 Task: Find connections with filter location Llallagua with filter topic #LetsWork with filter profile language English with filter current company Blue Yonder with filter school CENTRAL UNIVERSITY OF JAMMU with filter industry Metalworking Machinery Manufacturing with filter service category Digital Marketing with filter keywords title Civil Engineer
Action: Mouse moved to (653, 96)
Screenshot: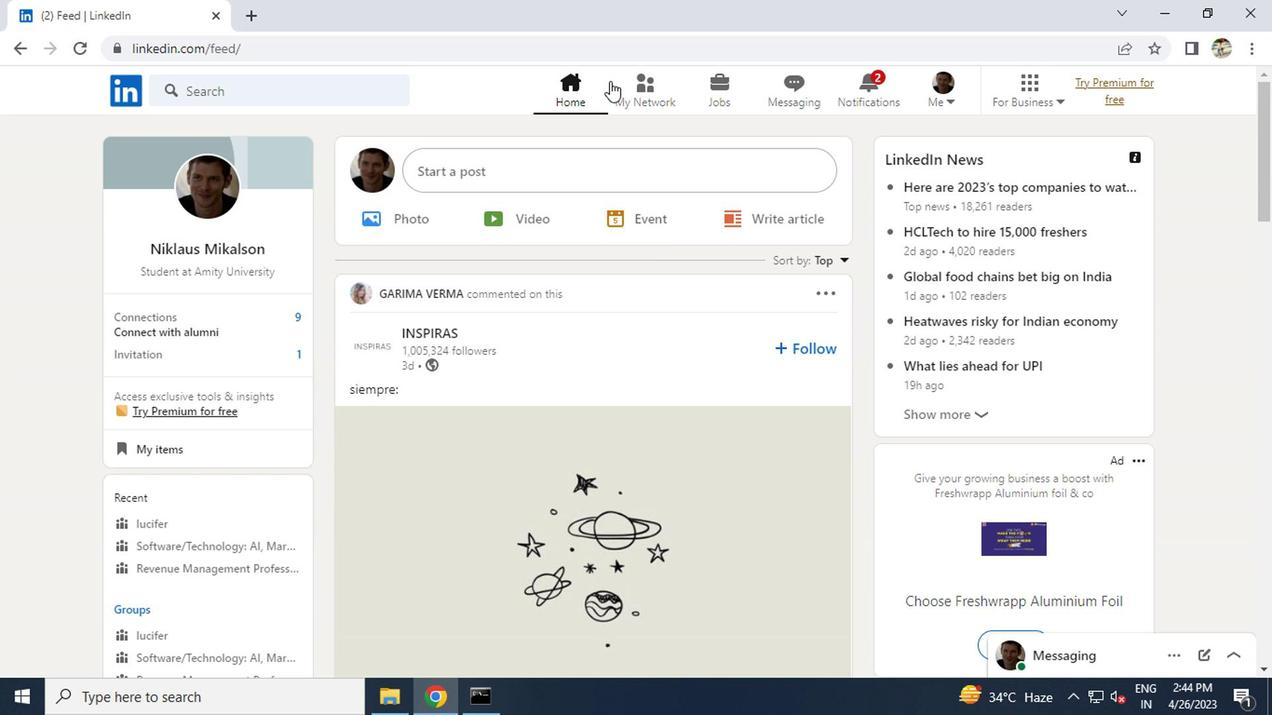 
Action: Mouse pressed left at (653, 96)
Screenshot: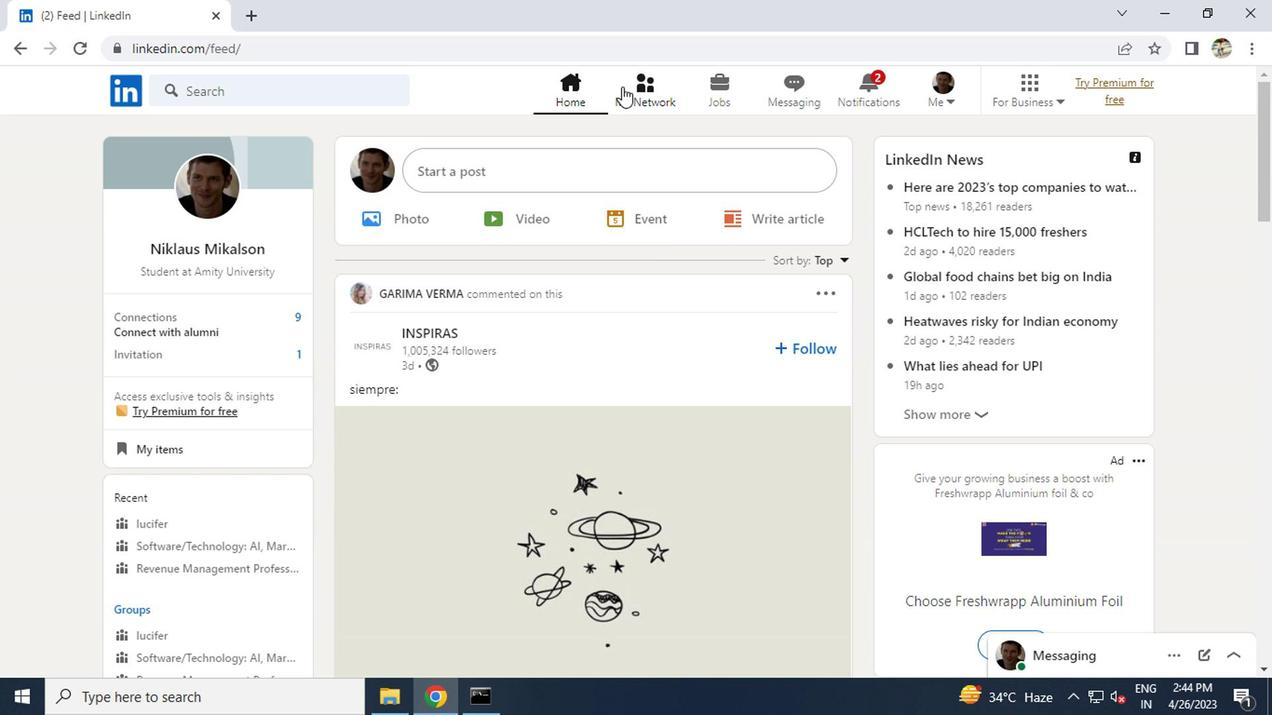 
Action: Mouse moved to (226, 190)
Screenshot: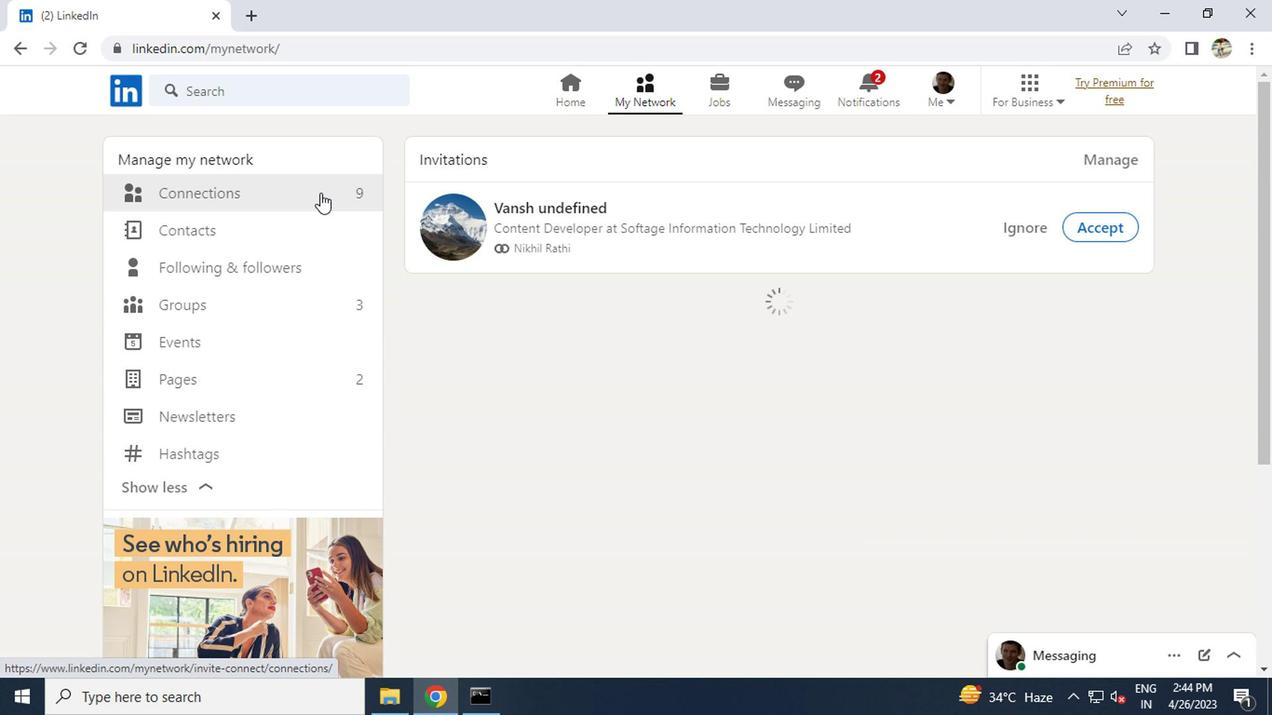 
Action: Mouse pressed left at (226, 190)
Screenshot: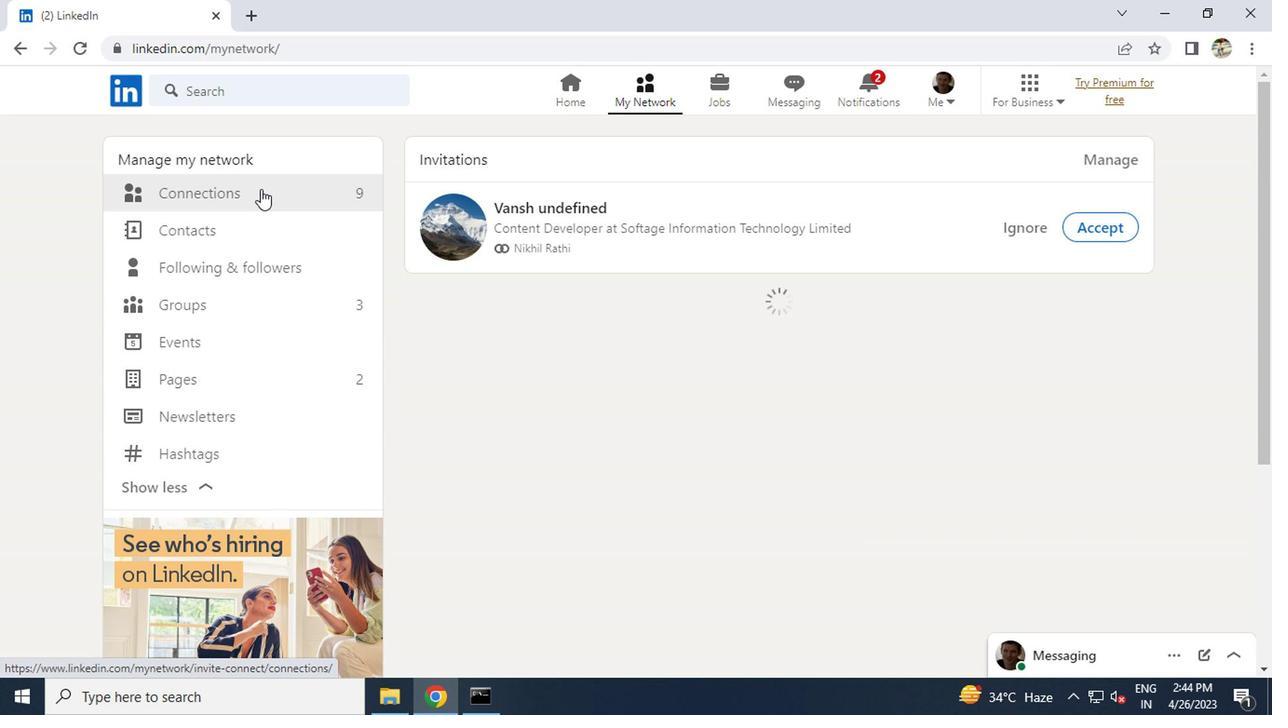 
Action: Mouse moved to (753, 197)
Screenshot: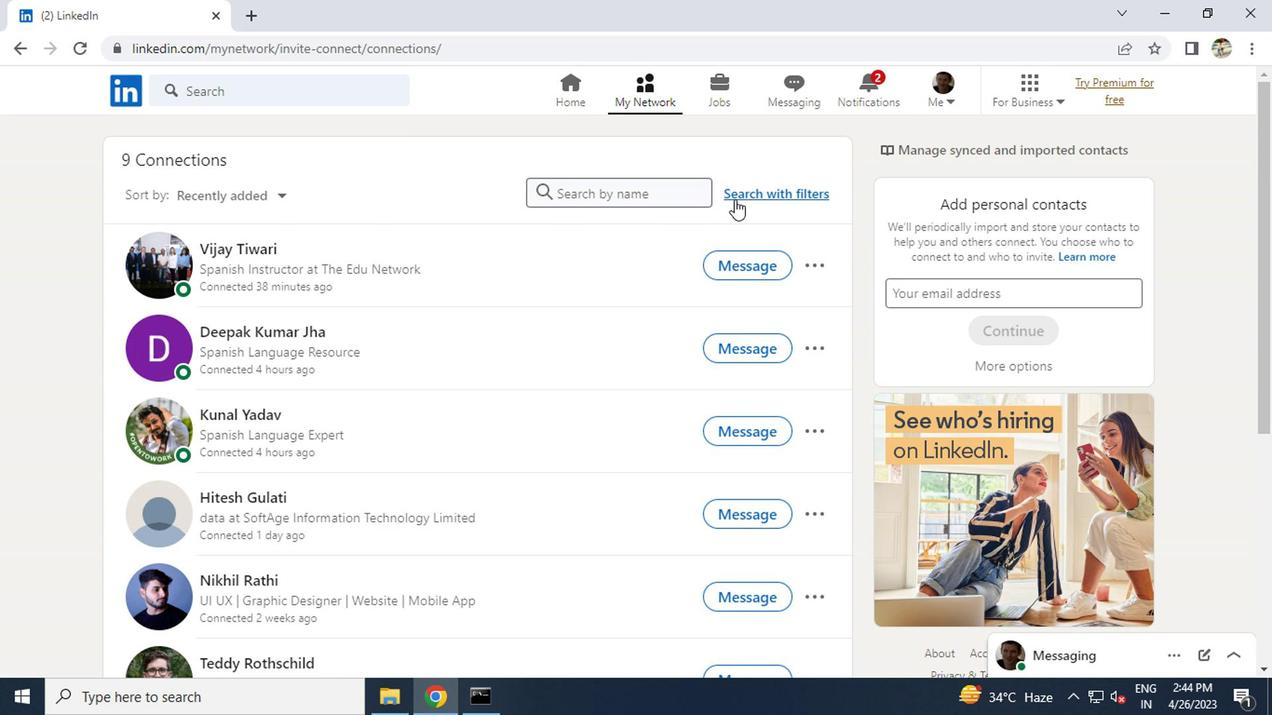 
Action: Mouse pressed left at (753, 197)
Screenshot: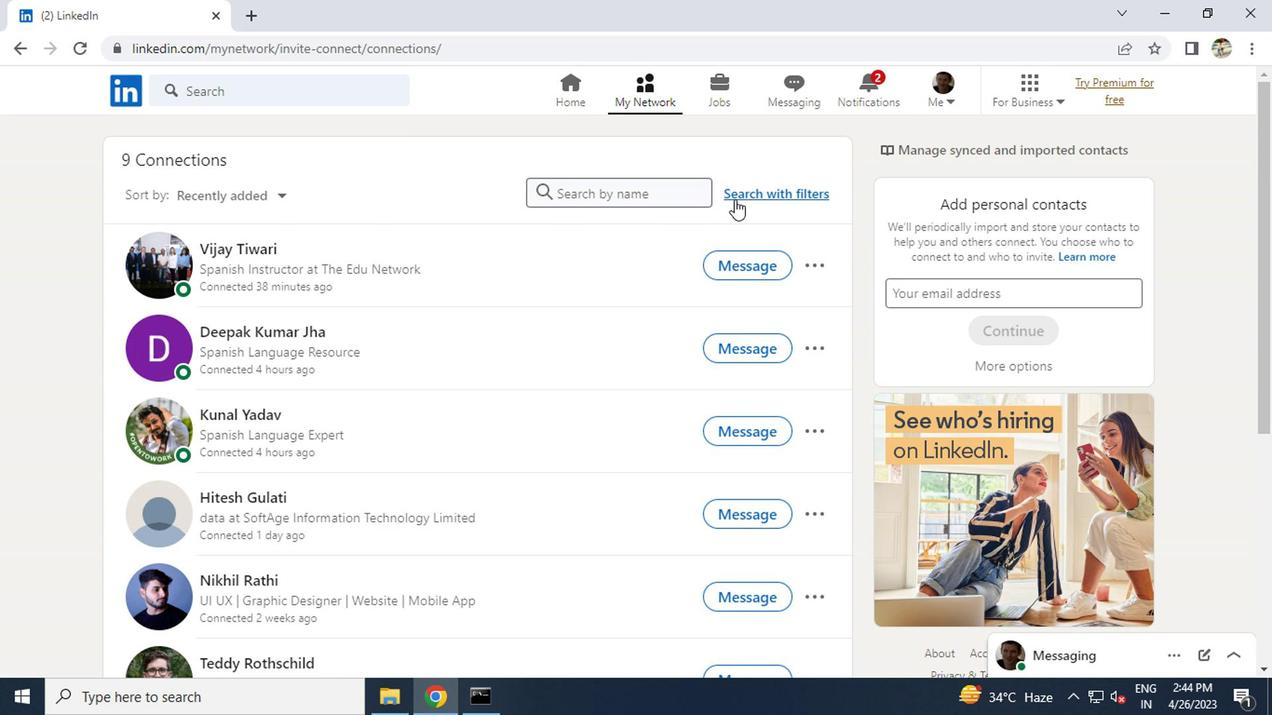 
Action: Mouse moved to (625, 139)
Screenshot: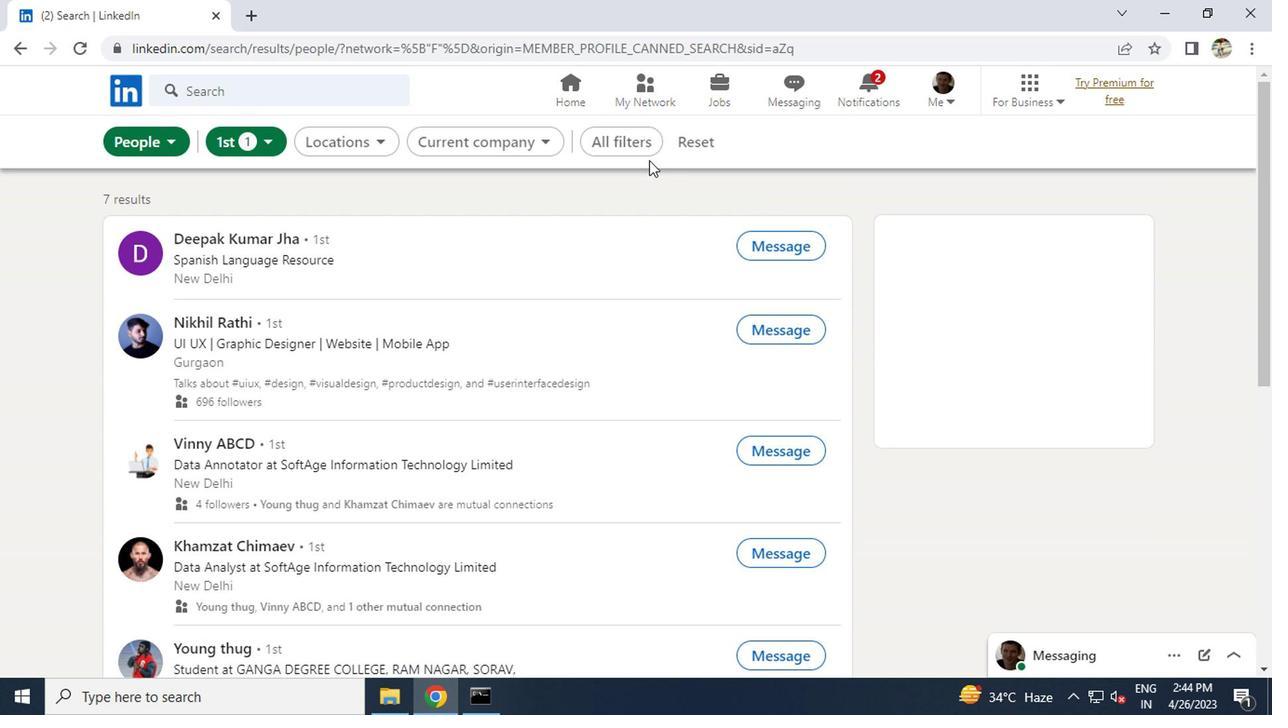
Action: Mouse pressed left at (625, 139)
Screenshot: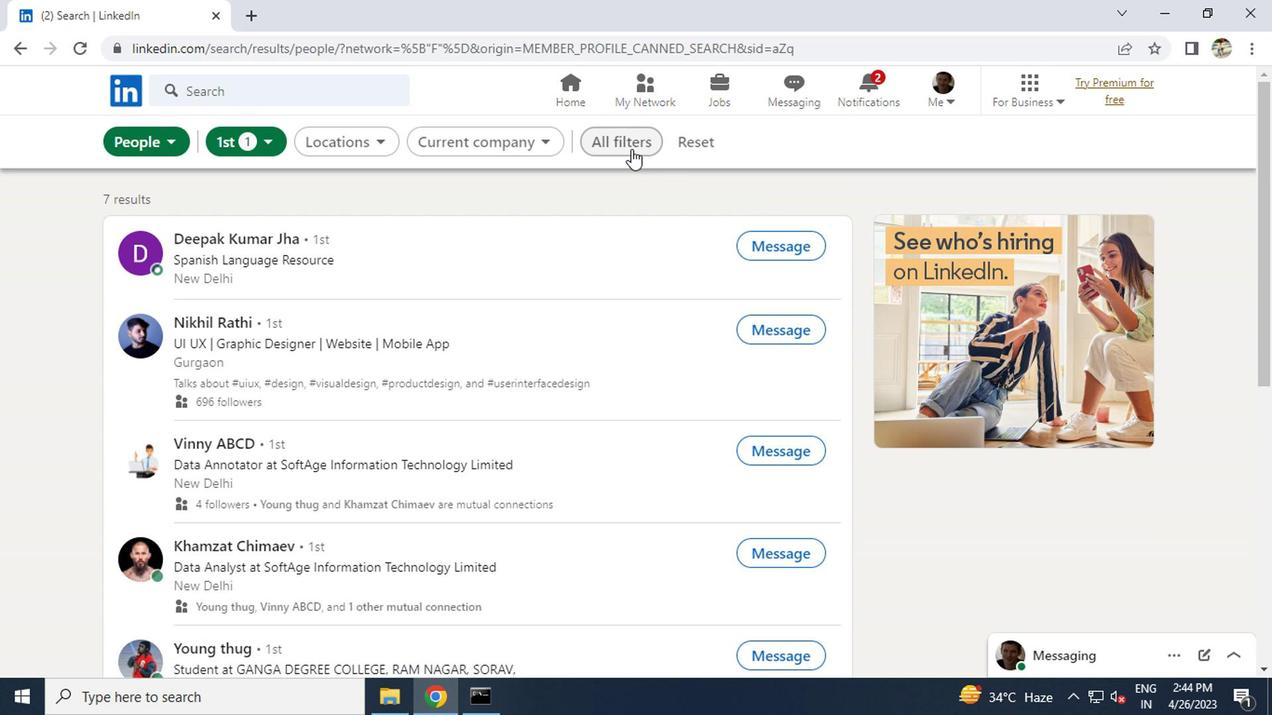 
Action: Mouse moved to (993, 360)
Screenshot: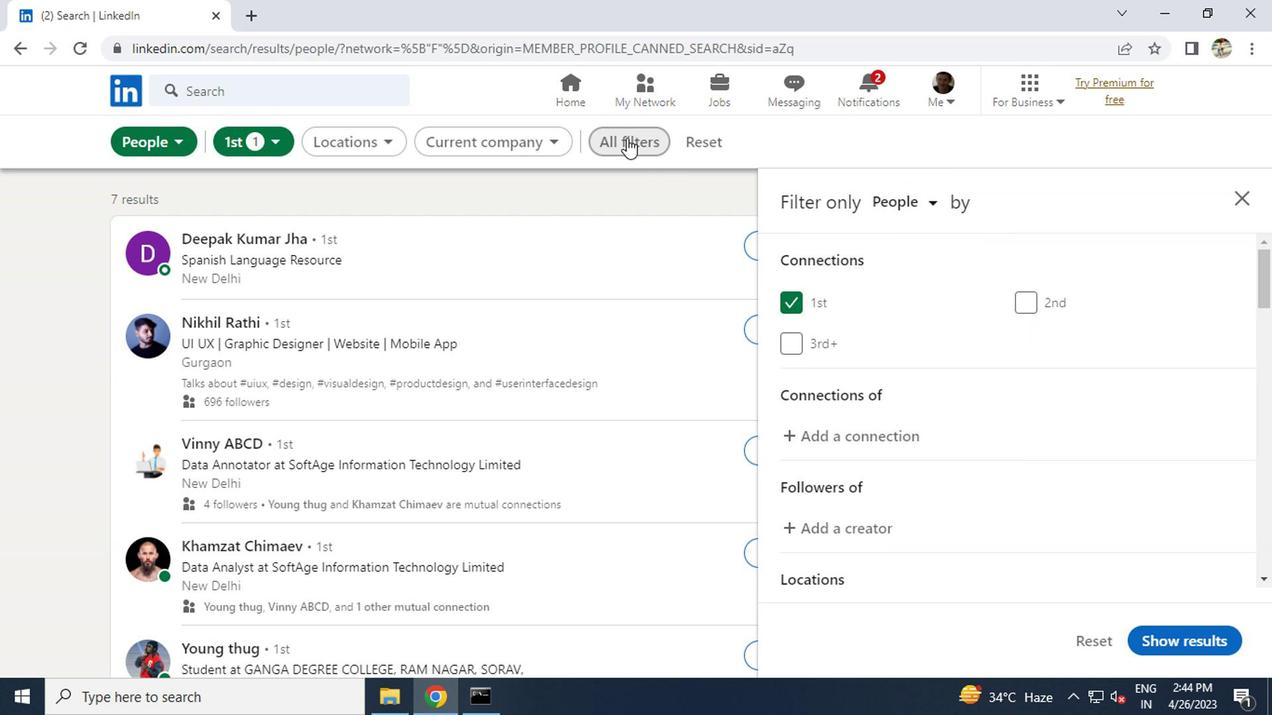 
Action: Mouse scrolled (993, 359) with delta (0, -1)
Screenshot: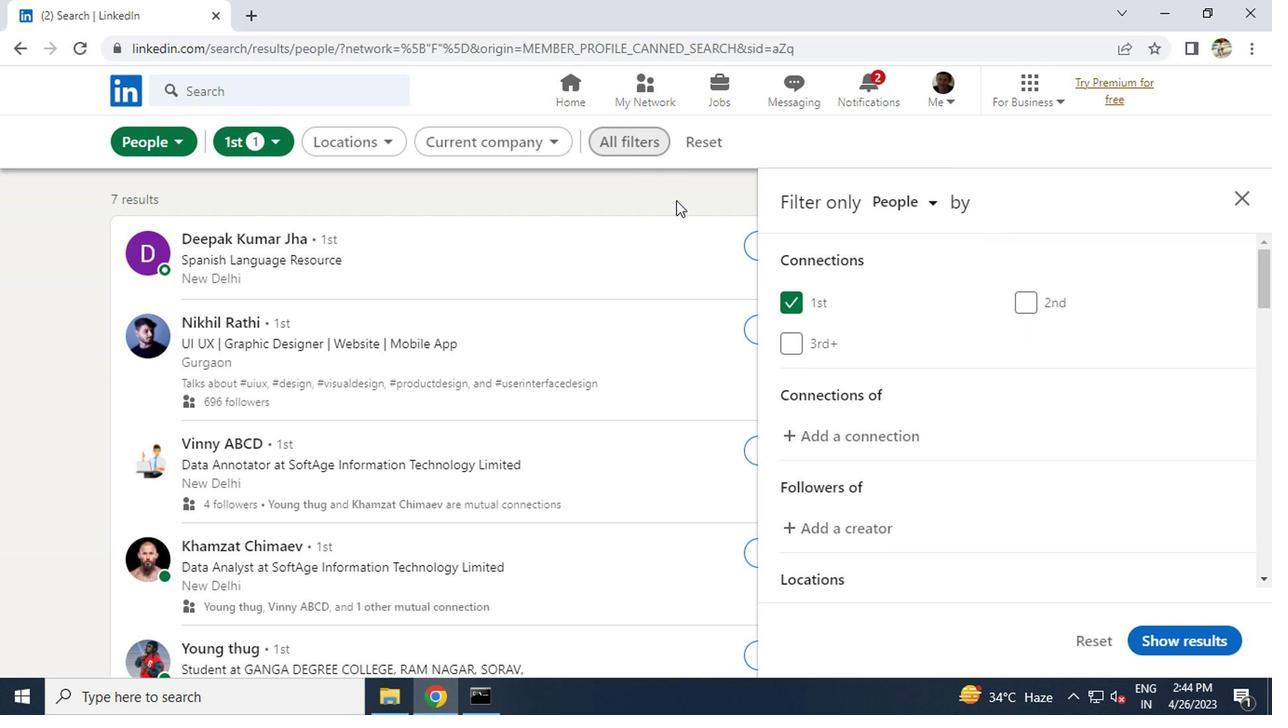 
Action: Mouse scrolled (993, 359) with delta (0, -1)
Screenshot: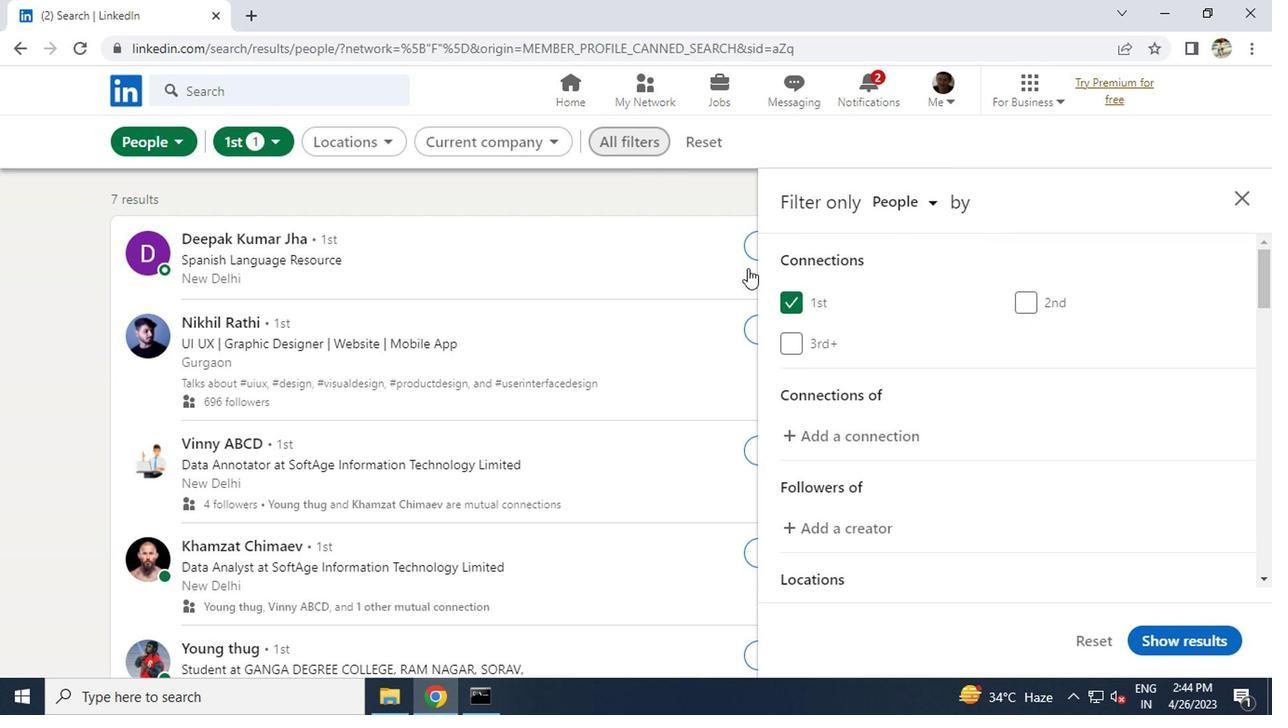 
Action: Mouse scrolled (993, 359) with delta (0, -1)
Screenshot: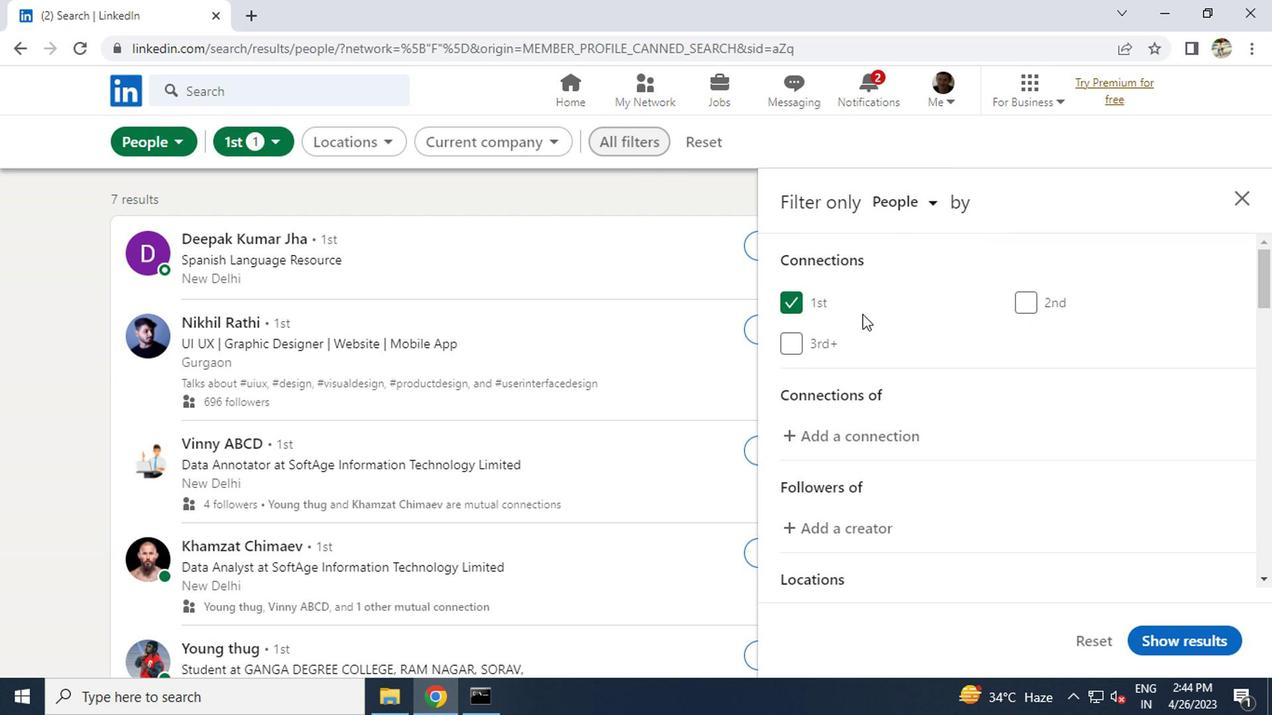 
Action: Mouse moved to (1029, 423)
Screenshot: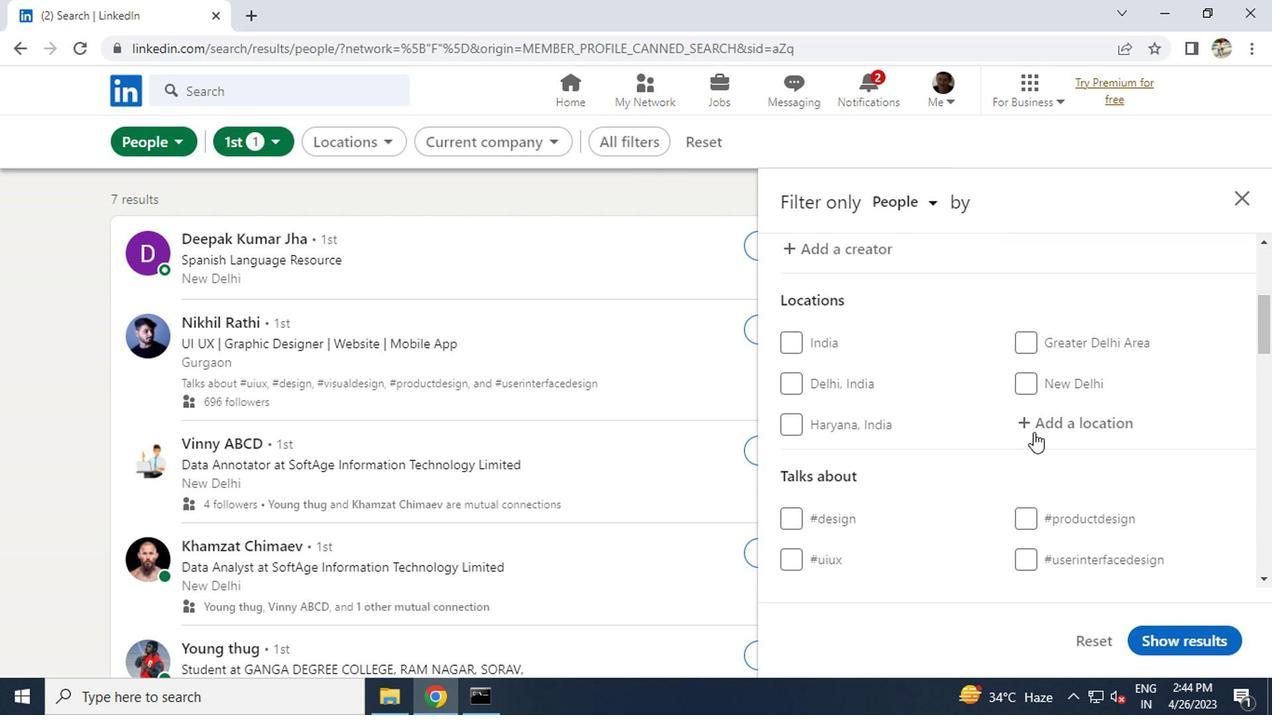 
Action: Mouse pressed left at (1029, 423)
Screenshot: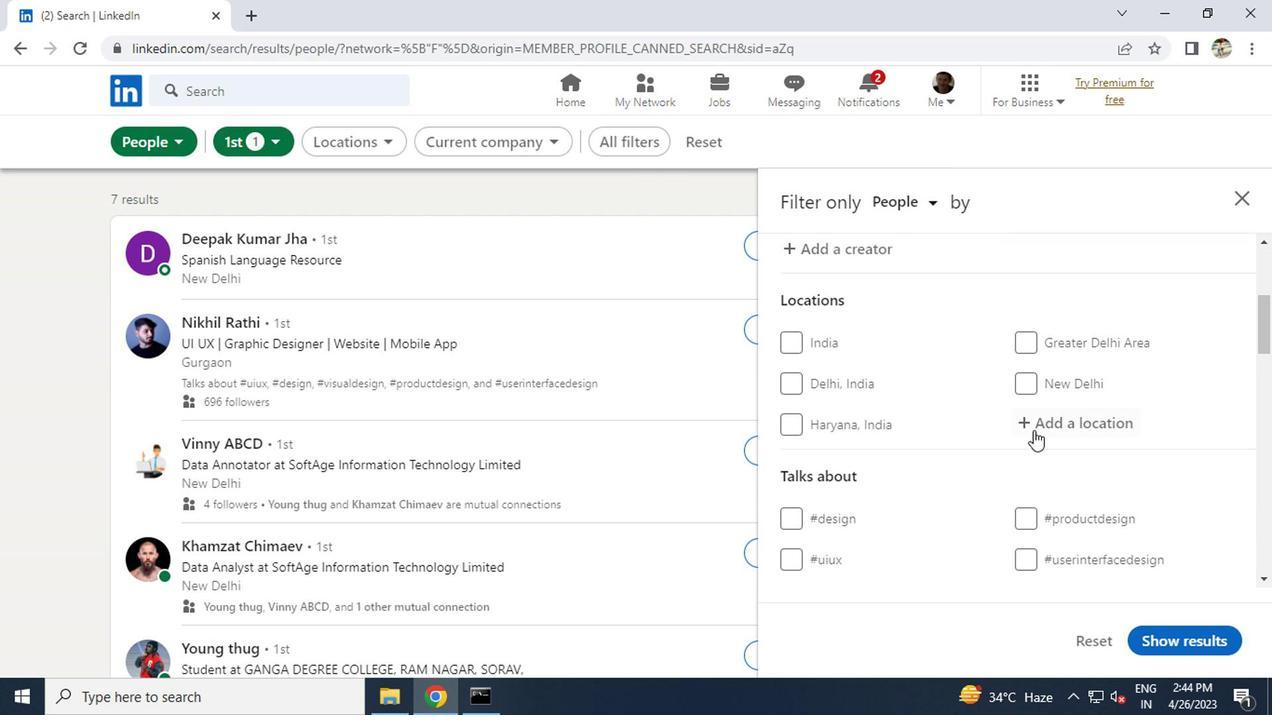 
Action: Key pressed l<Key.caps_lock>lallagua<Key.enter>
Screenshot: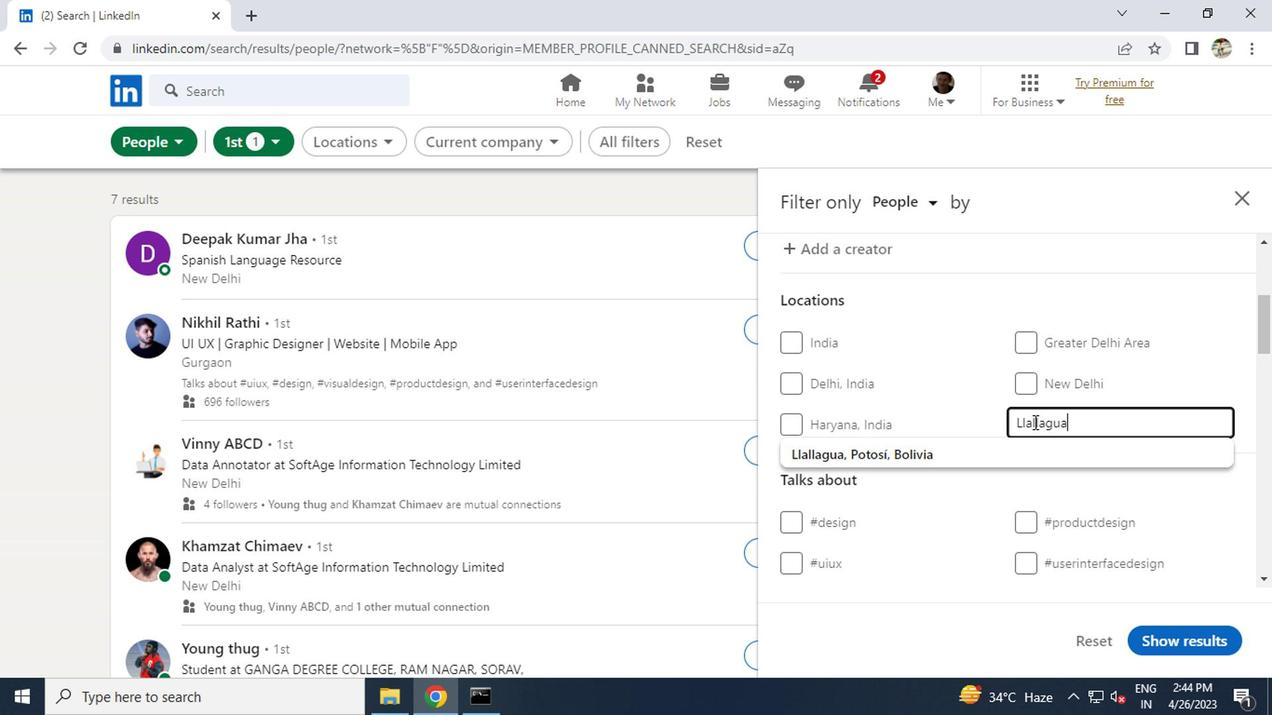 
Action: Mouse scrolled (1029, 422) with delta (0, 0)
Screenshot: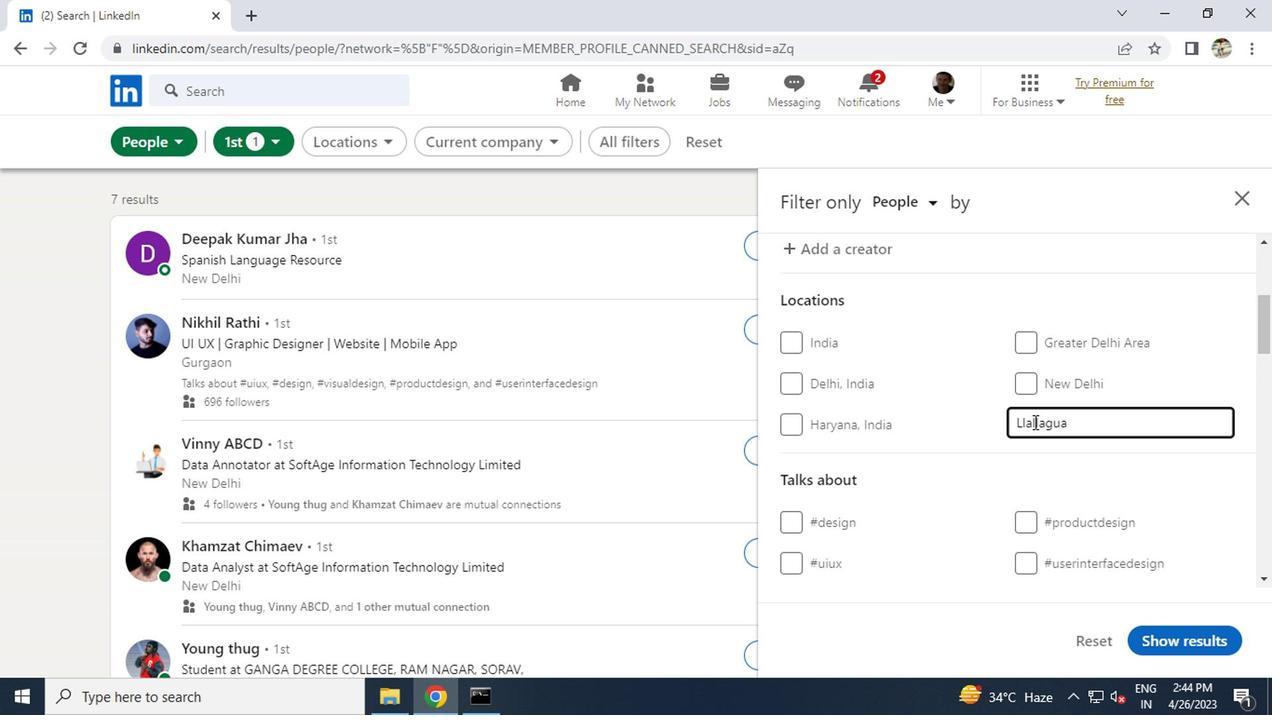 
Action: Mouse scrolled (1029, 422) with delta (0, 0)
Screenshot: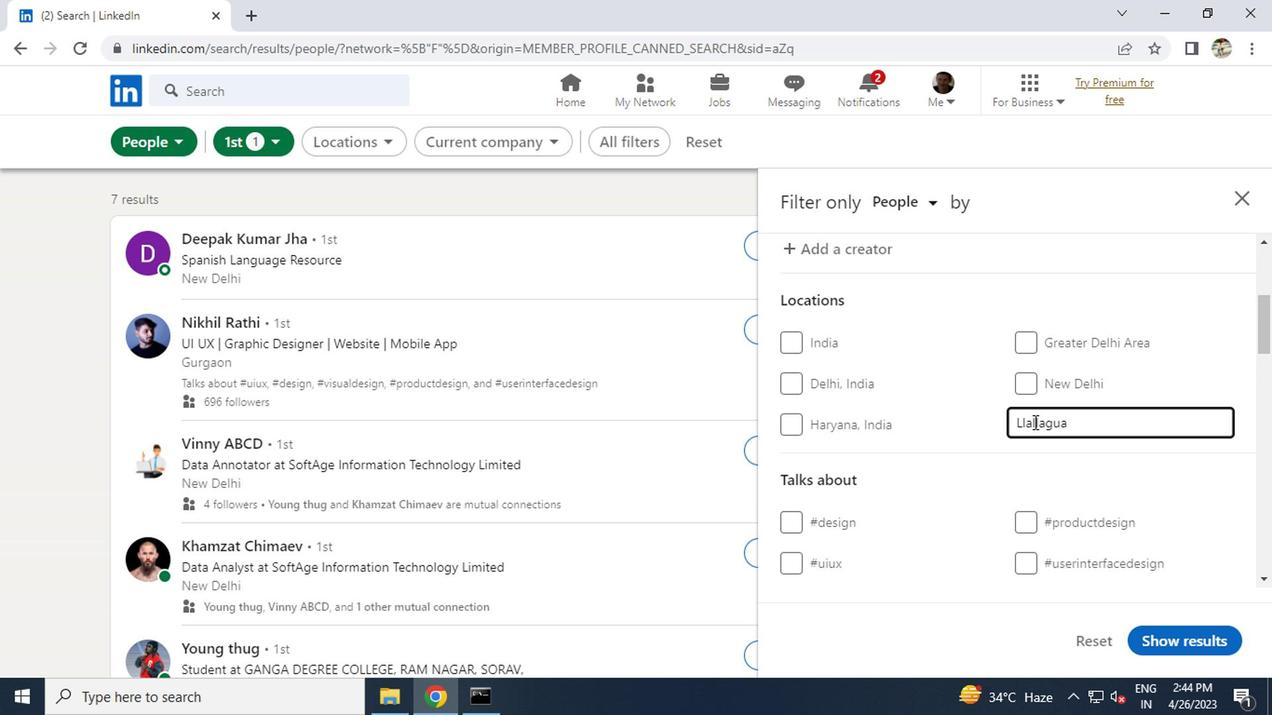 
Action: Mouse moved to (1039, 420)
Screenshot: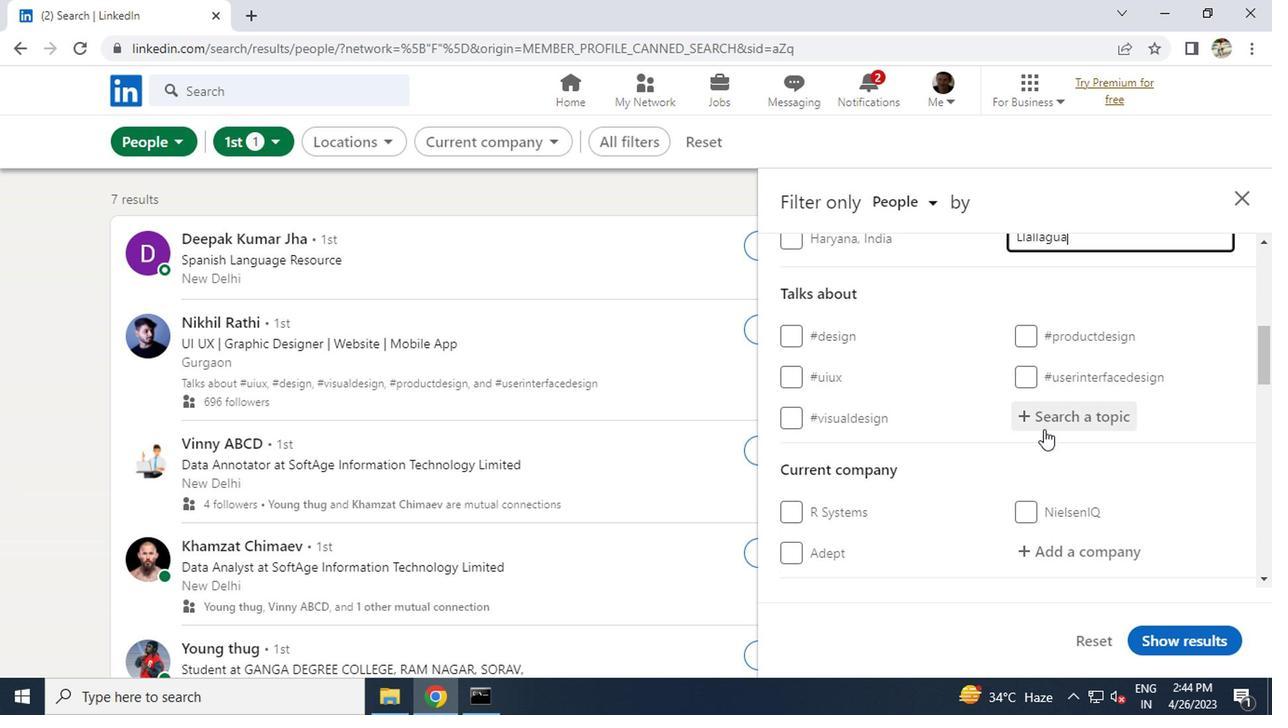 
Action: Mouse pressed left at (1039, 420)
Screenshot: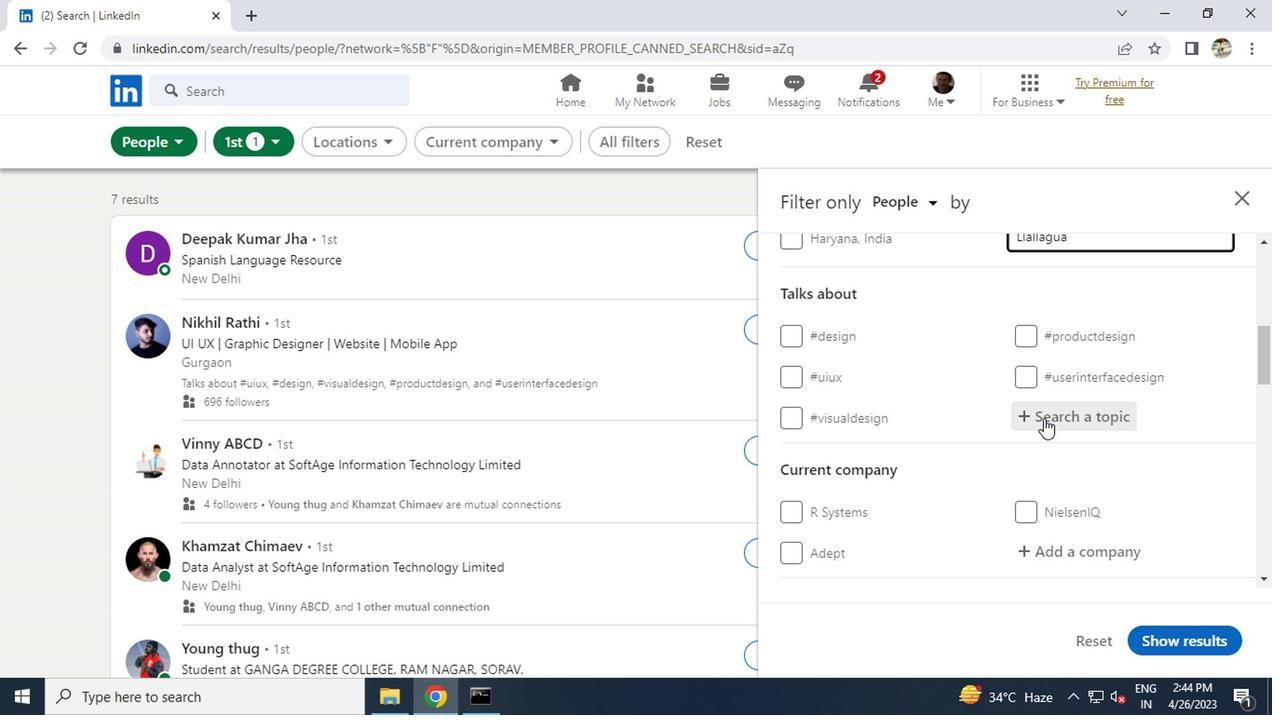 
Action: Key pressed <Key.caps_lock><Key.shift>#L<Key.caps_lock>ETSWORK<Key.enter>
Screenshot: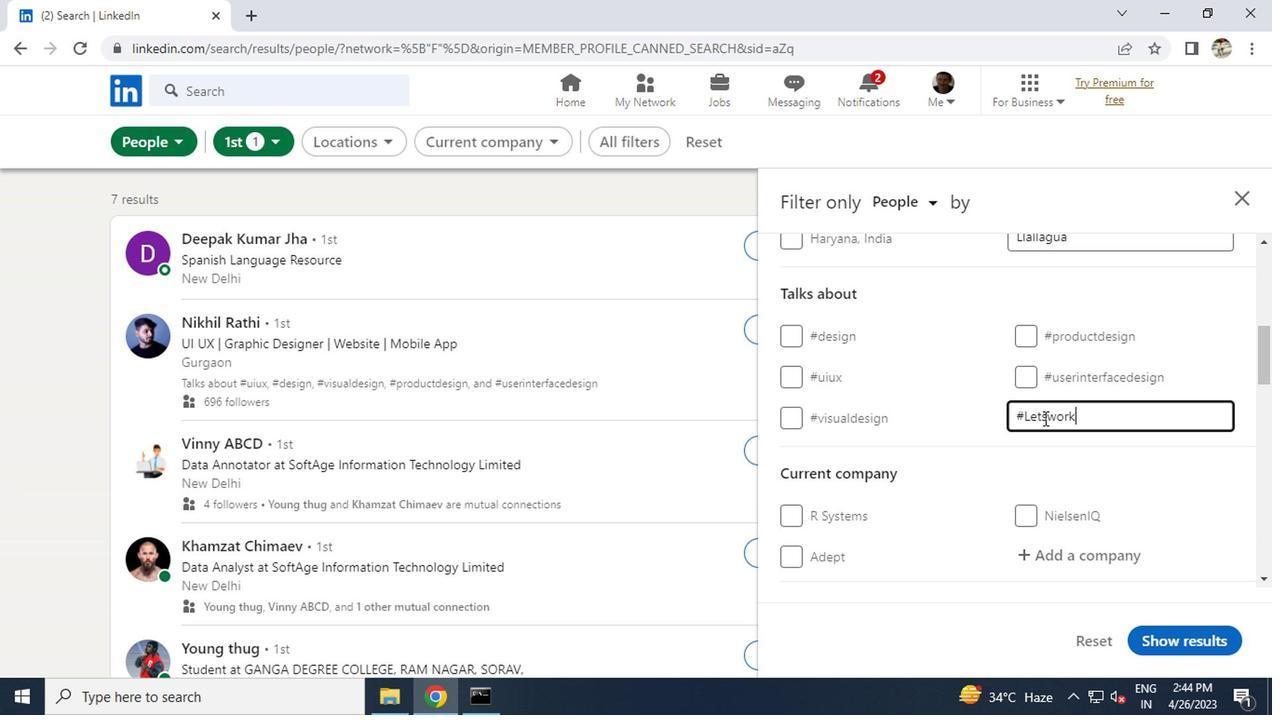 
Action: Mouse scrolled (1039, 418) with delta (0, -1)
Screenshot: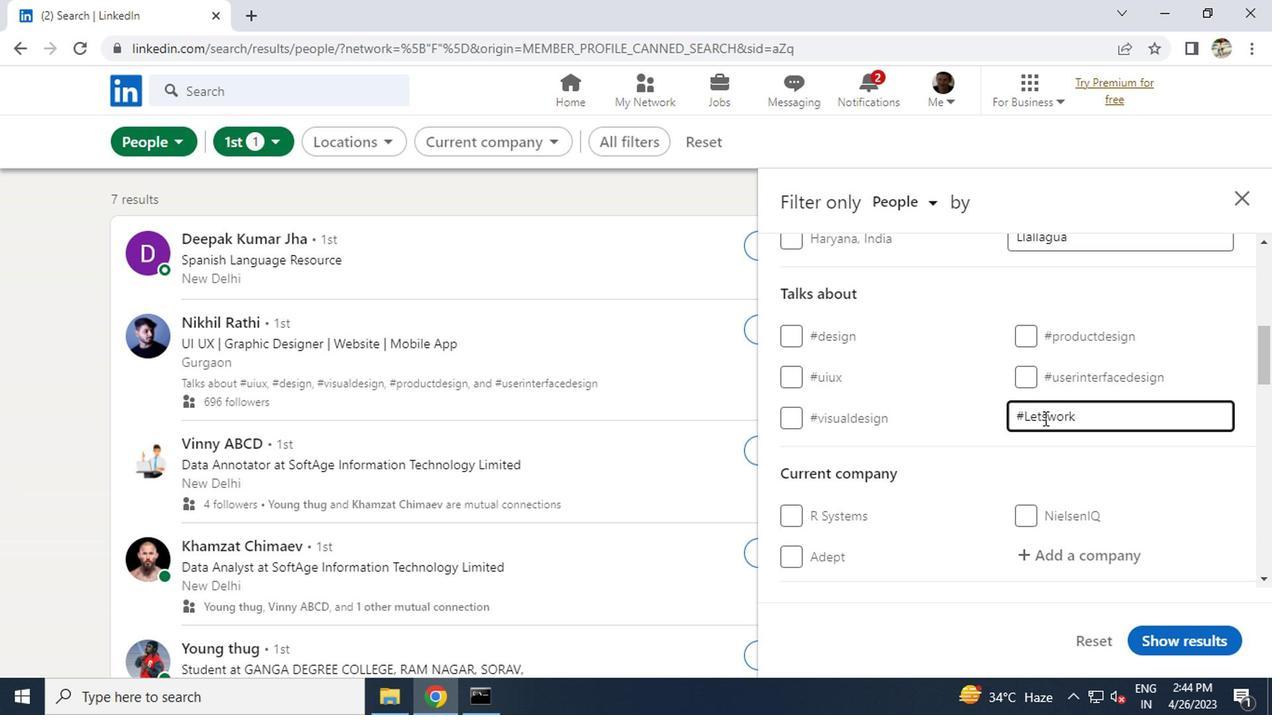 
Action: Mouse scrolled (1039, 418) with delta (0, -1)
Screenshot: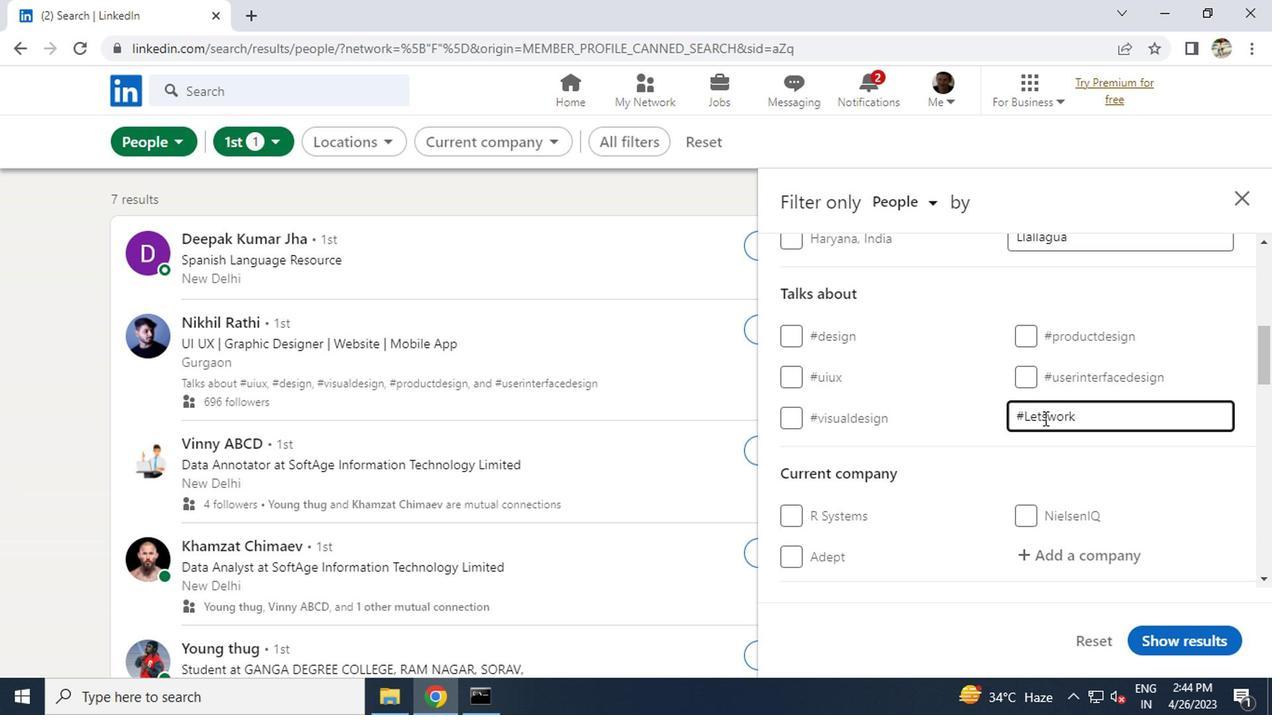 
Action: Mouse scrolled (1039, 418) with delta (0, -1)
Screenshot: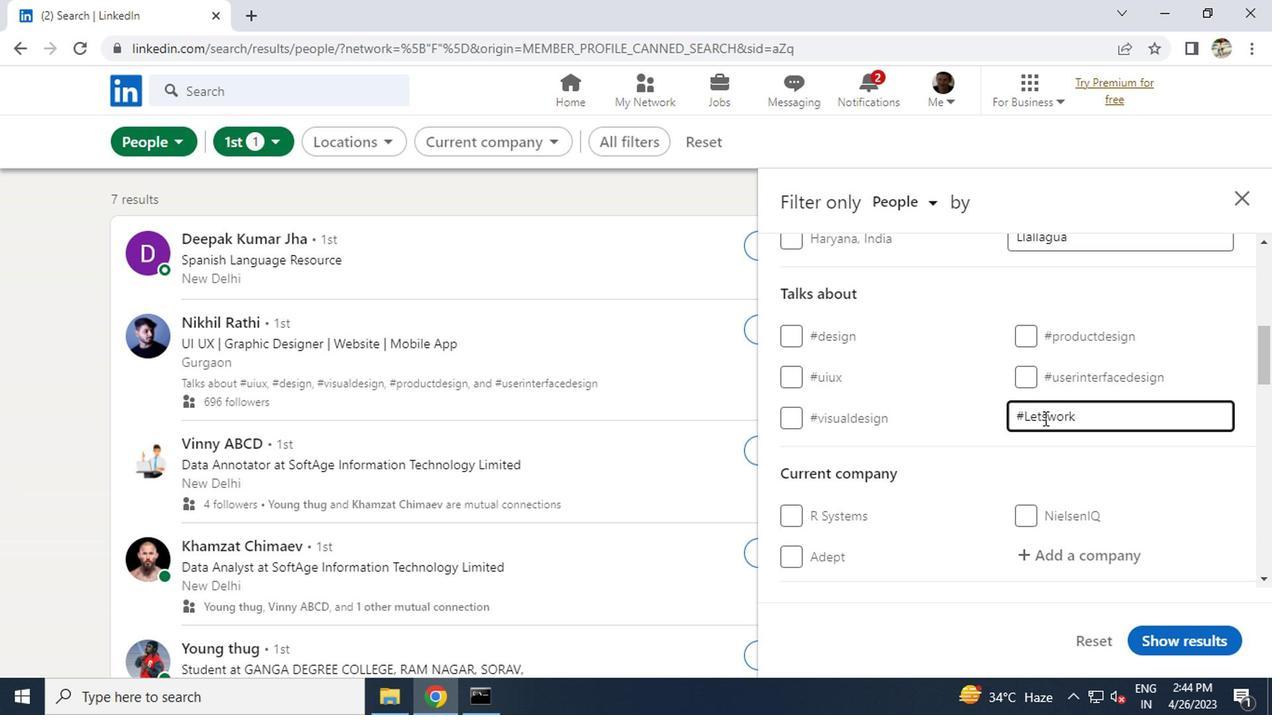 
Action: Mouse moved to (967, 415)
Screenshot: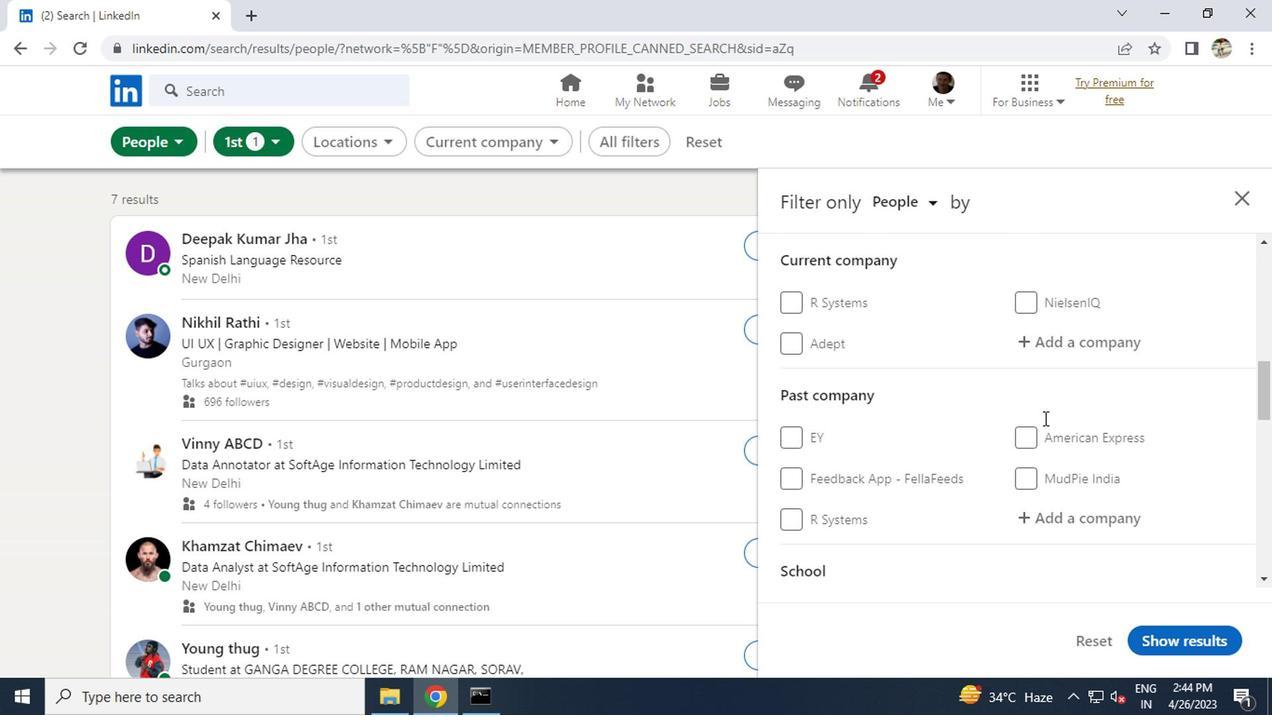 
Action: Mouse scrolled (967, 414) with delta (0, -1)
Screenshot: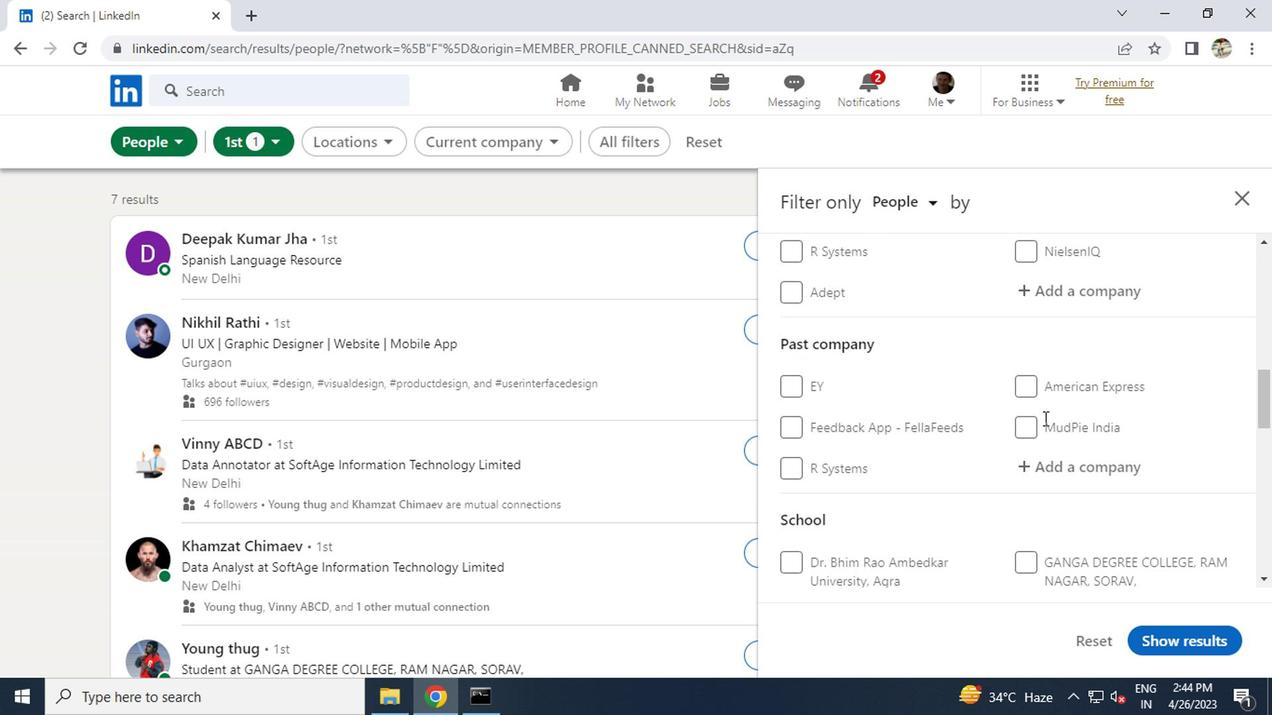 
Action: Mouse scrolled (967, 414) with delta (0, -1)
Screenshot: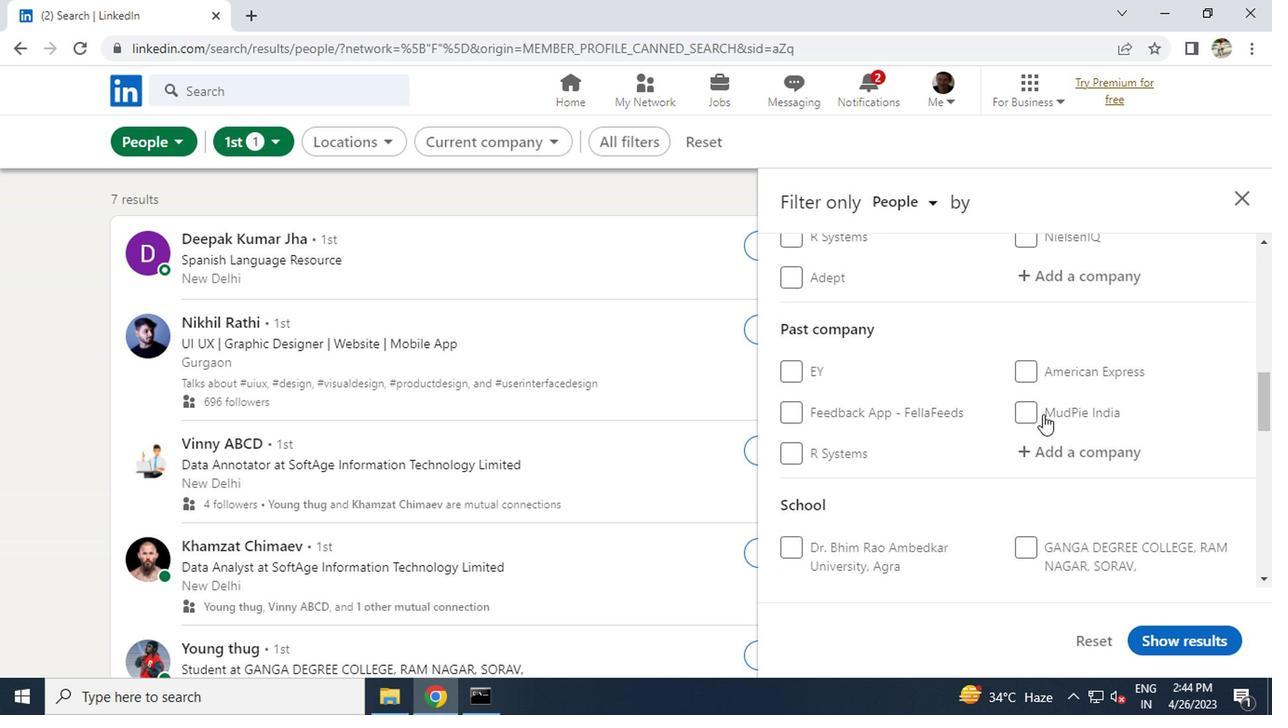 
Action: Mouse moved to (966, 415)
Screenshot: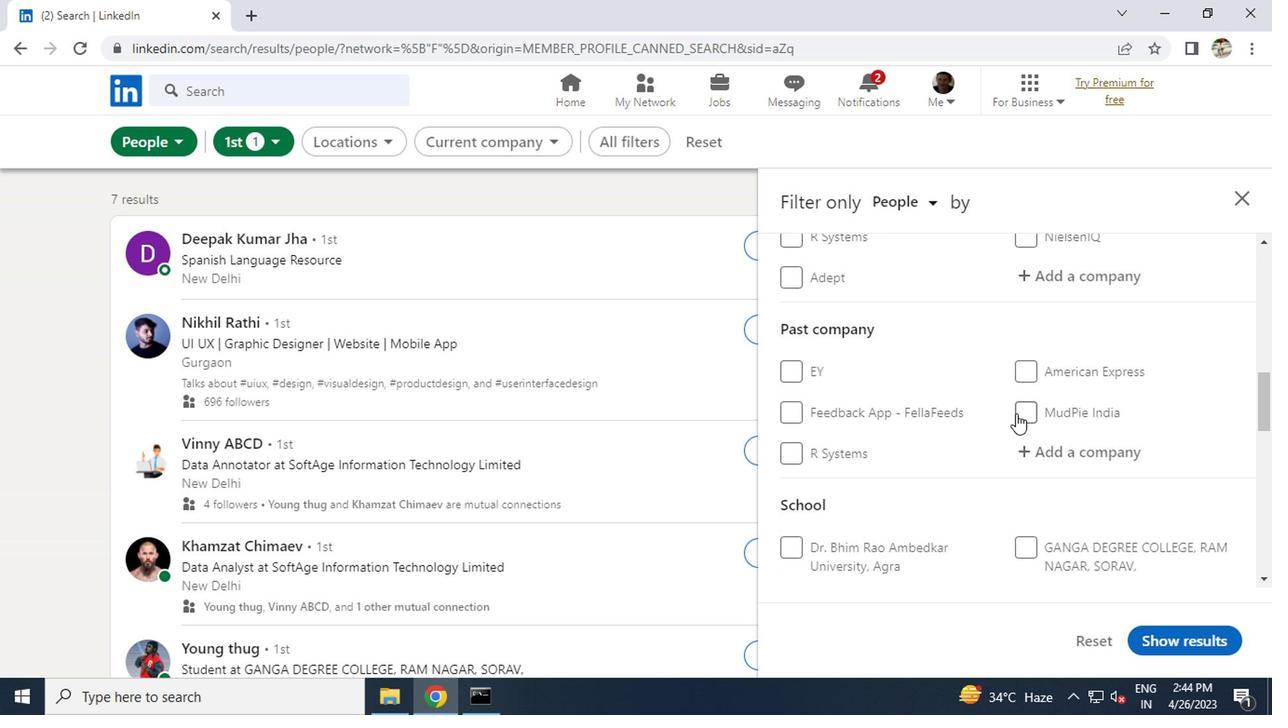 
Action: Mouse scrolled (966, 414) with delta (0, -1)
Screenshot: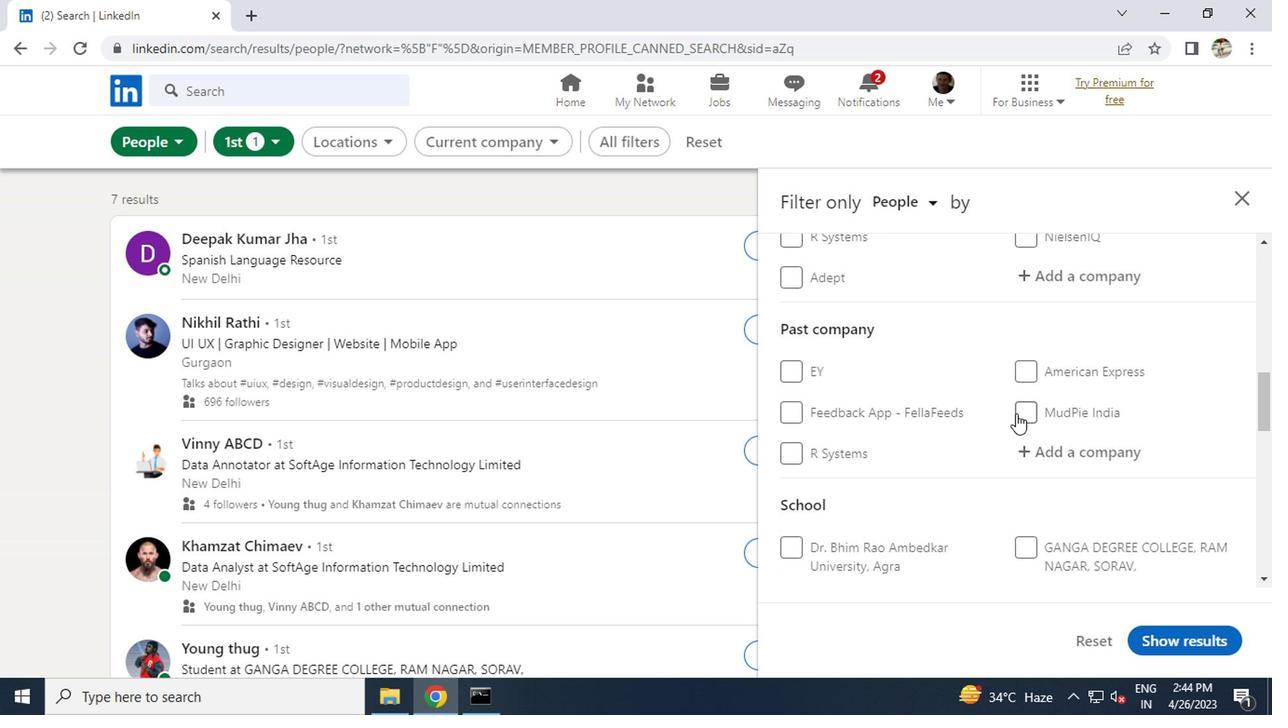 
Action: Mouse moved to (964, 415)
Screenshot: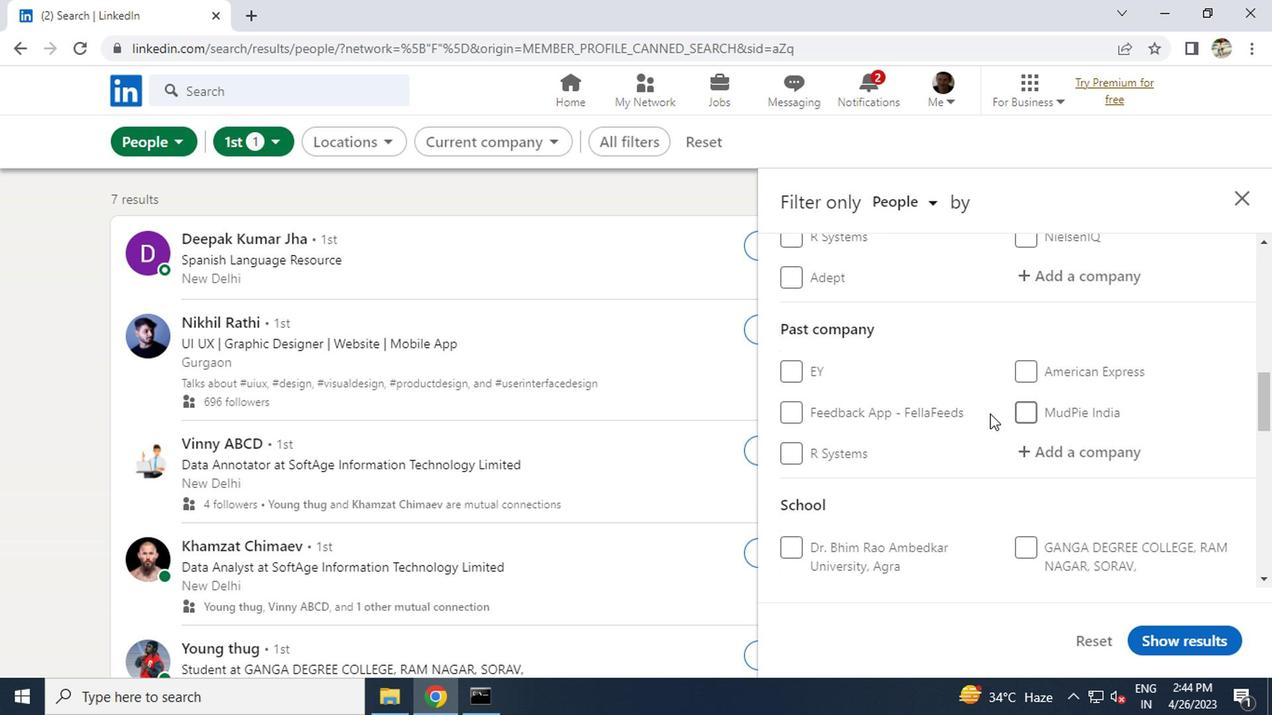 
Action: Mouse scrolled (964, 414) with delta (0, -1)
Screenshot: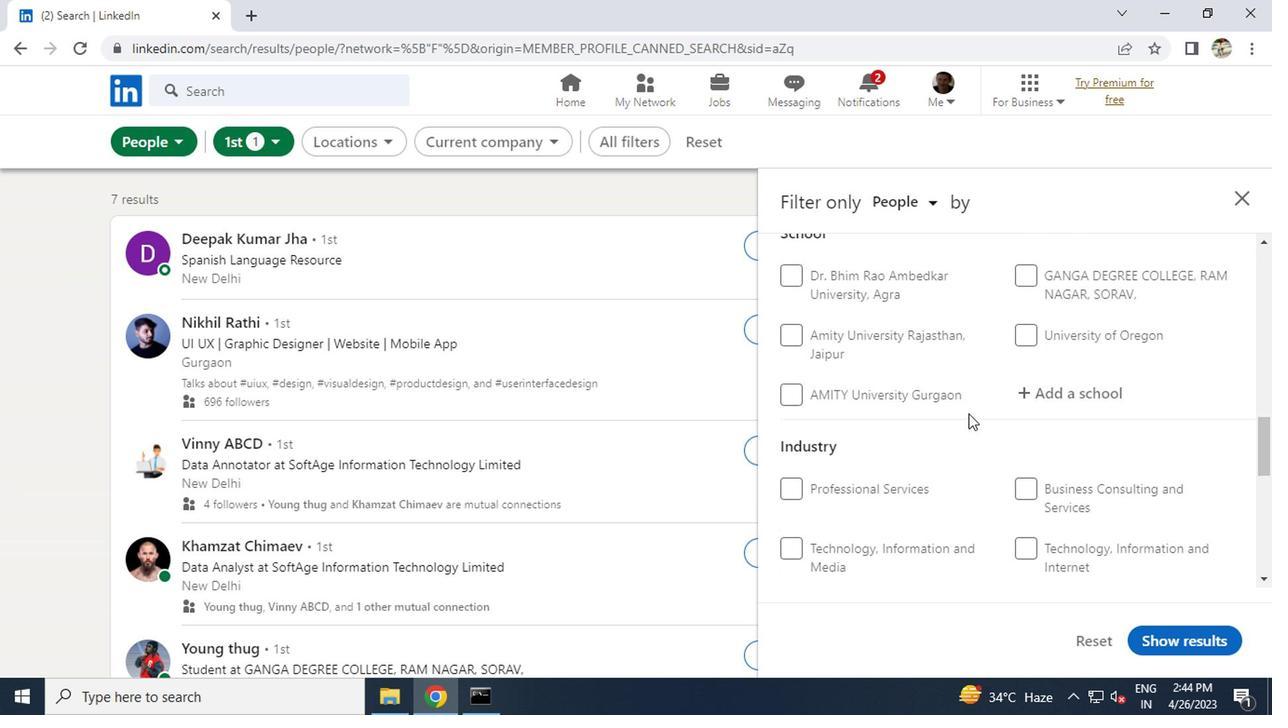 
Action: Mouse scrolled (964, 414) with delta (0, -1)
Screenshot: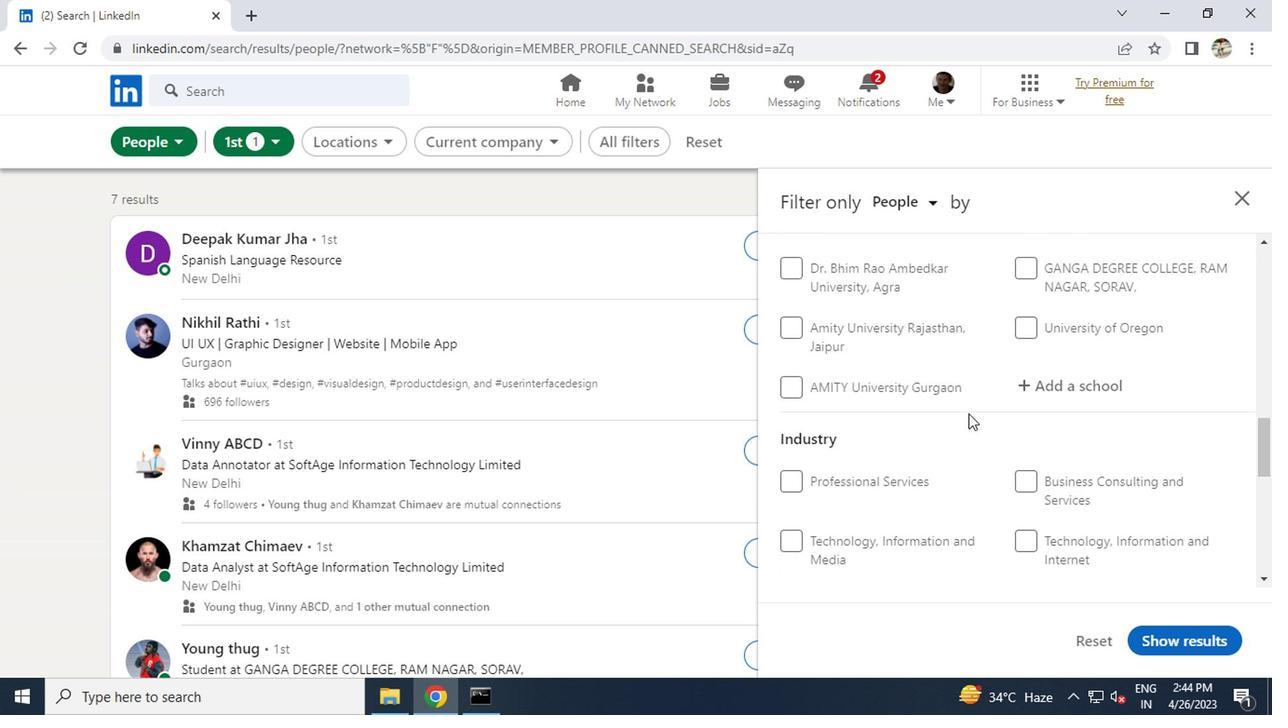 
Action: Mouse scrolled (964, 414) with delta (0, -1)
Screenshot: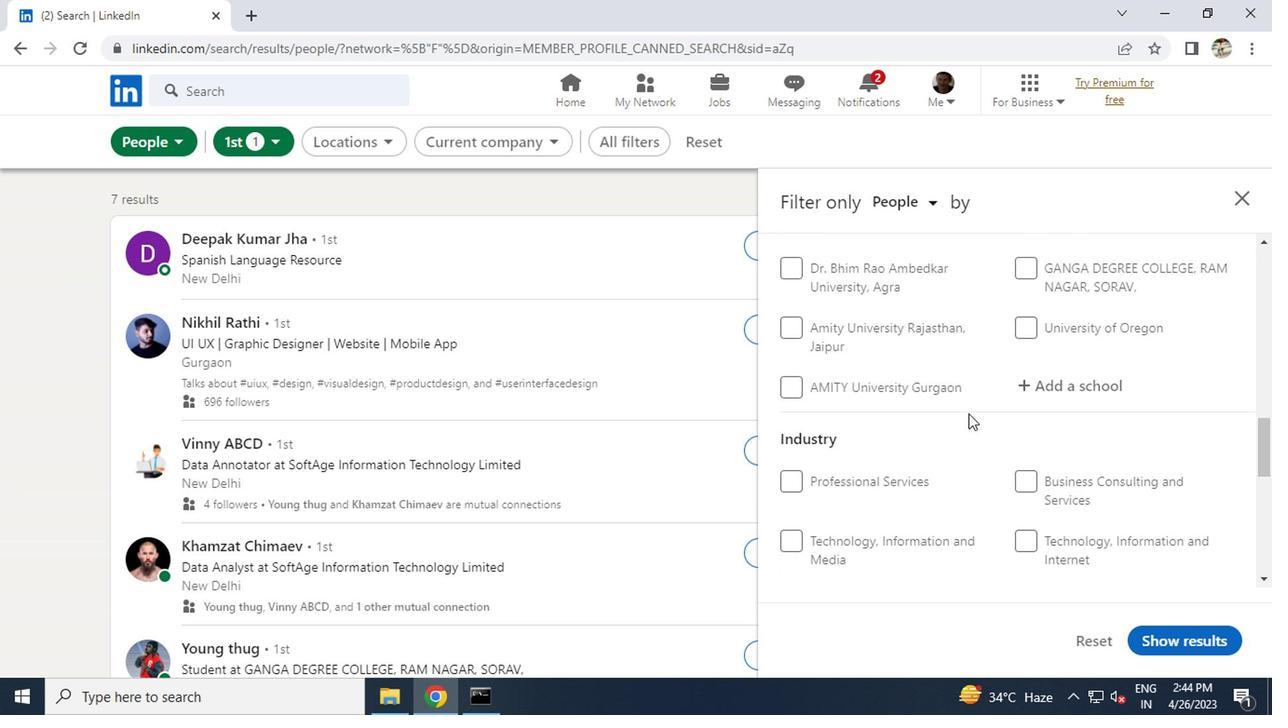 
Action: Mouse moved to (784, 411)
Screenshot: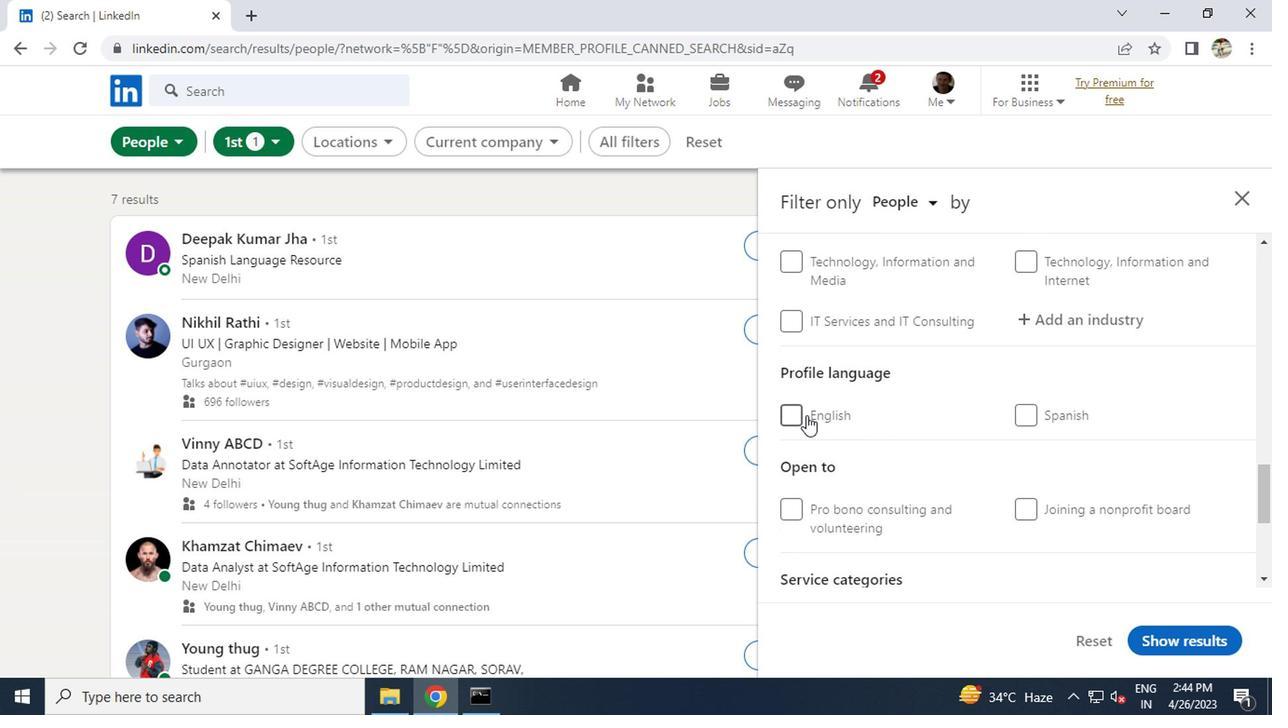 
Action: Mouse pressed left at (784, 411)
Screenshot: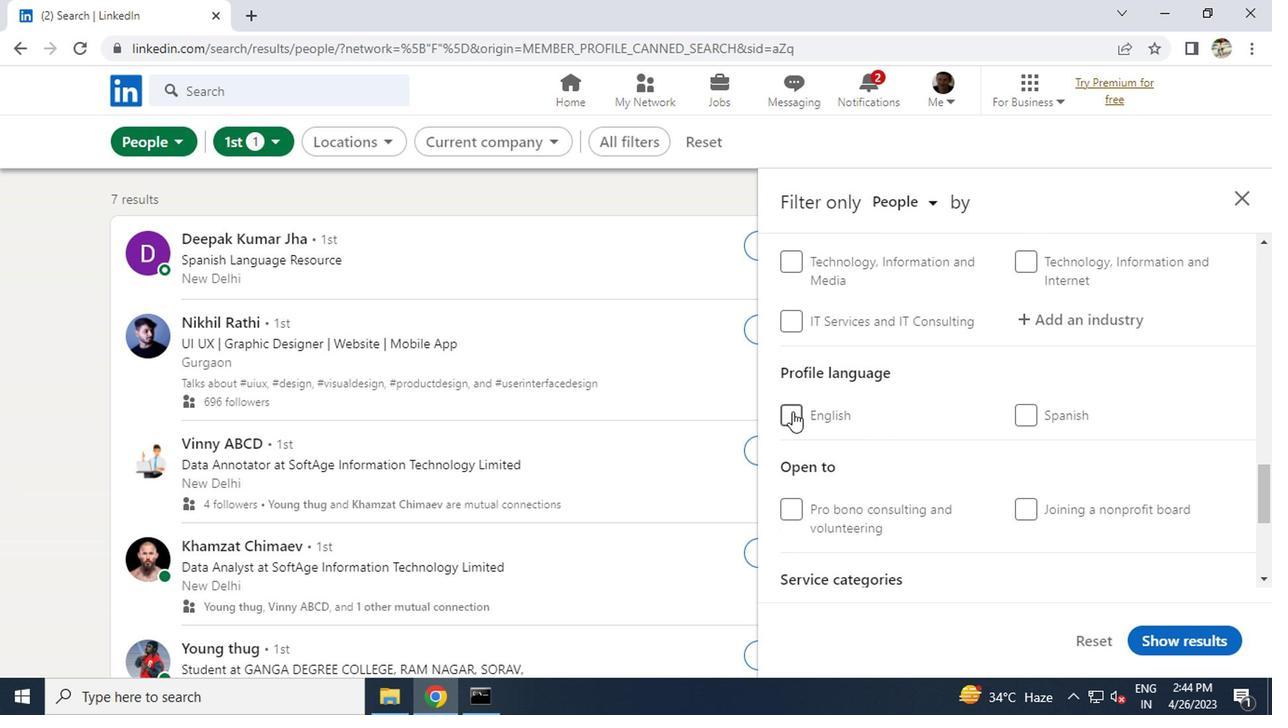
Action: Mouse moved to (791, 421)
Screenshot: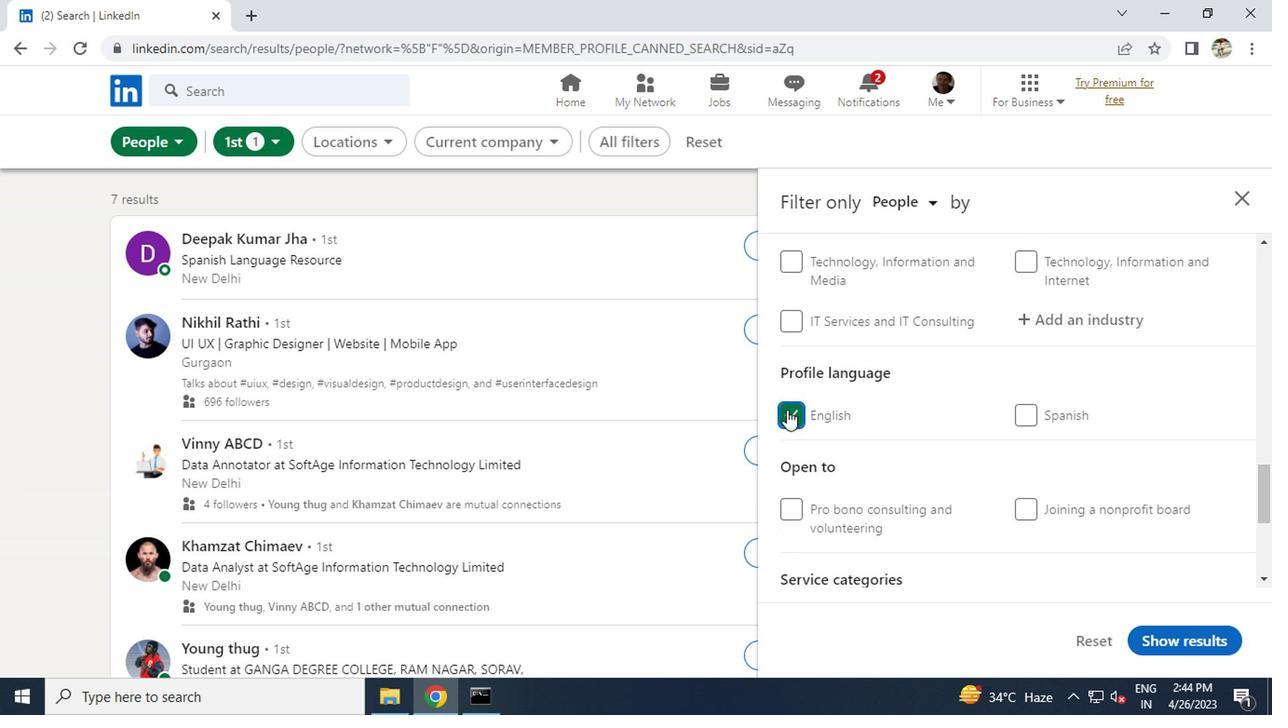 
Action: Mouse scrolled (791, 422) with delta (0, 1)
Screenshot: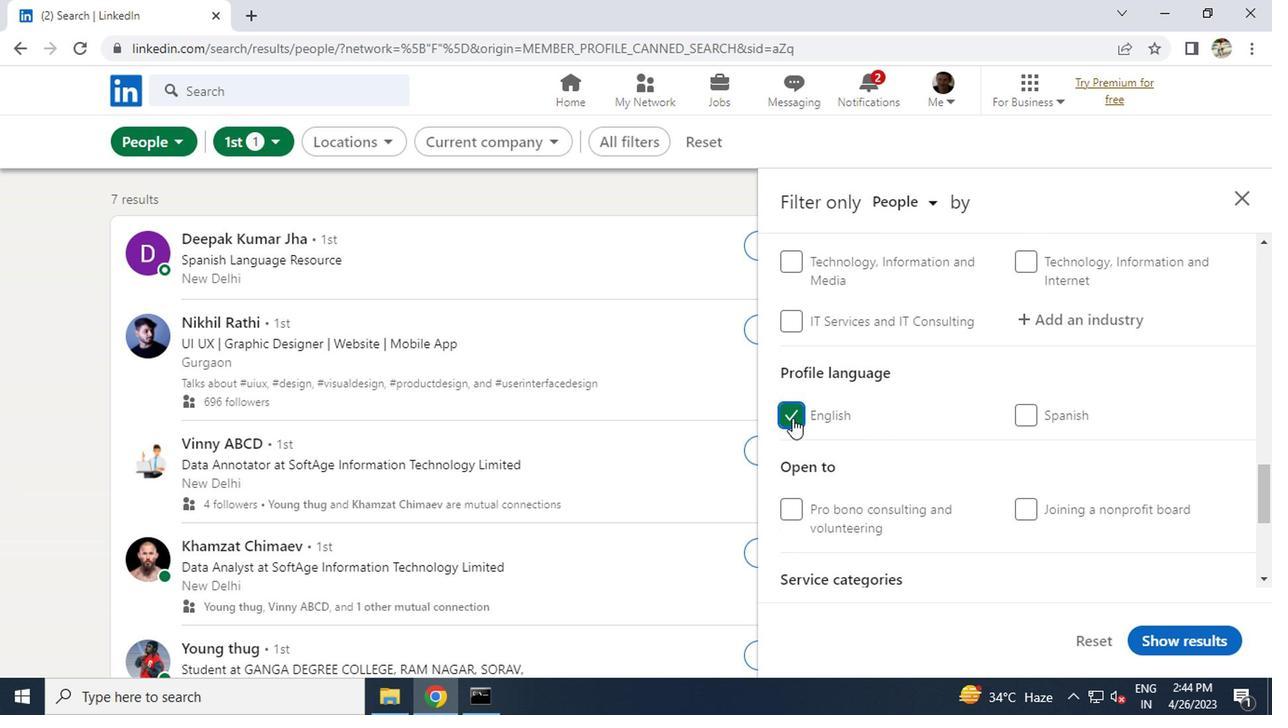 
Action: Mouse scrolled (791, 422) with delta (0, 1)
Screenshot: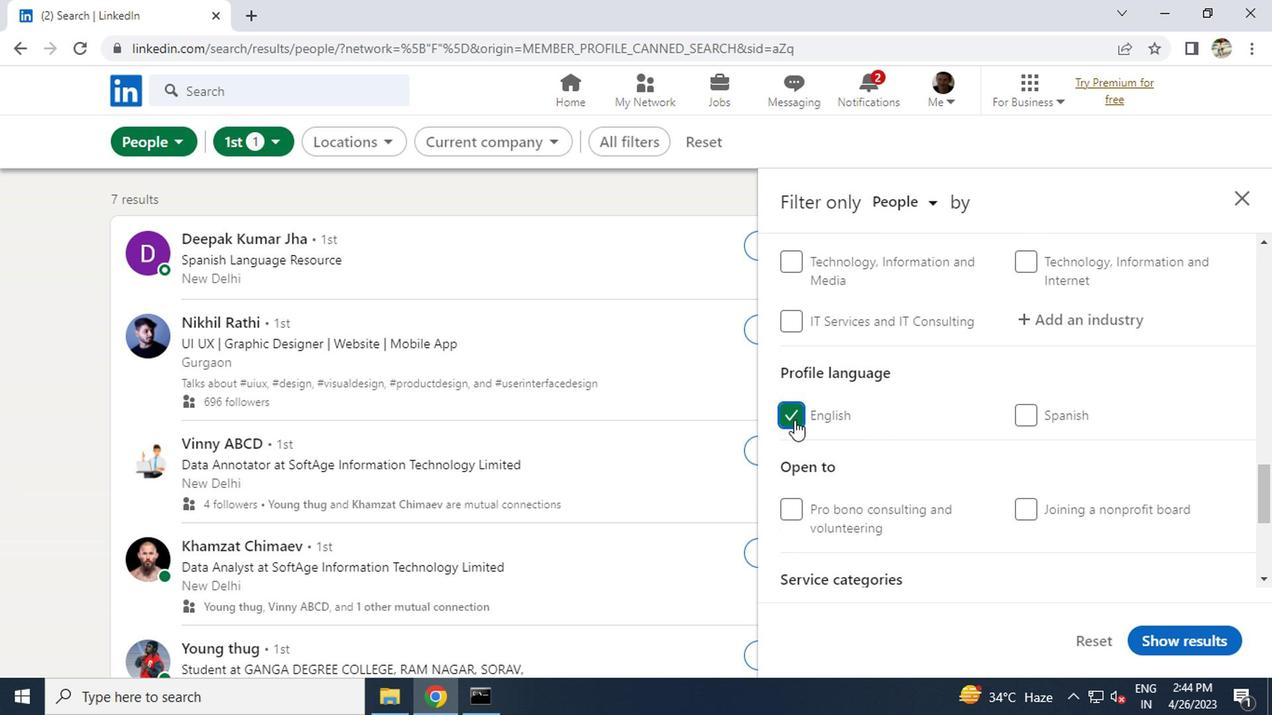 
Action: Mouse scrolled (791, 422) with delta (0, 1)
Screenshot: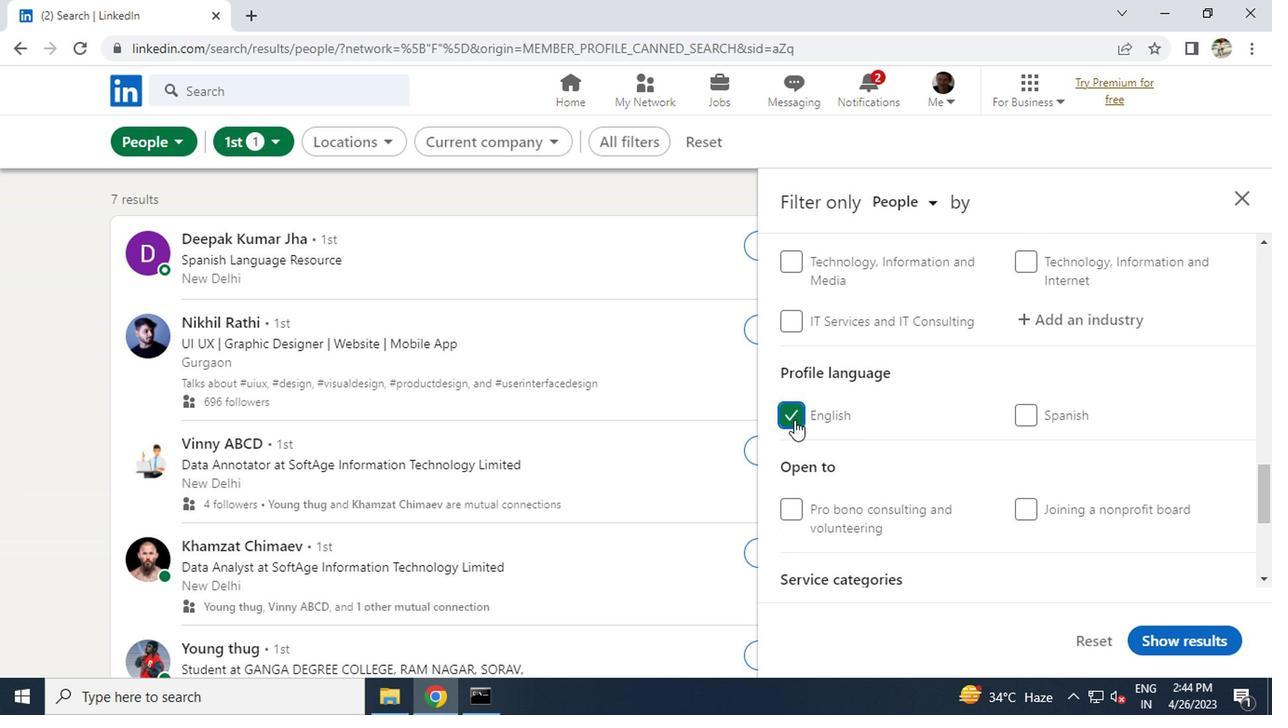 
Action: Mouse moved to (940, 429)
Screenshot: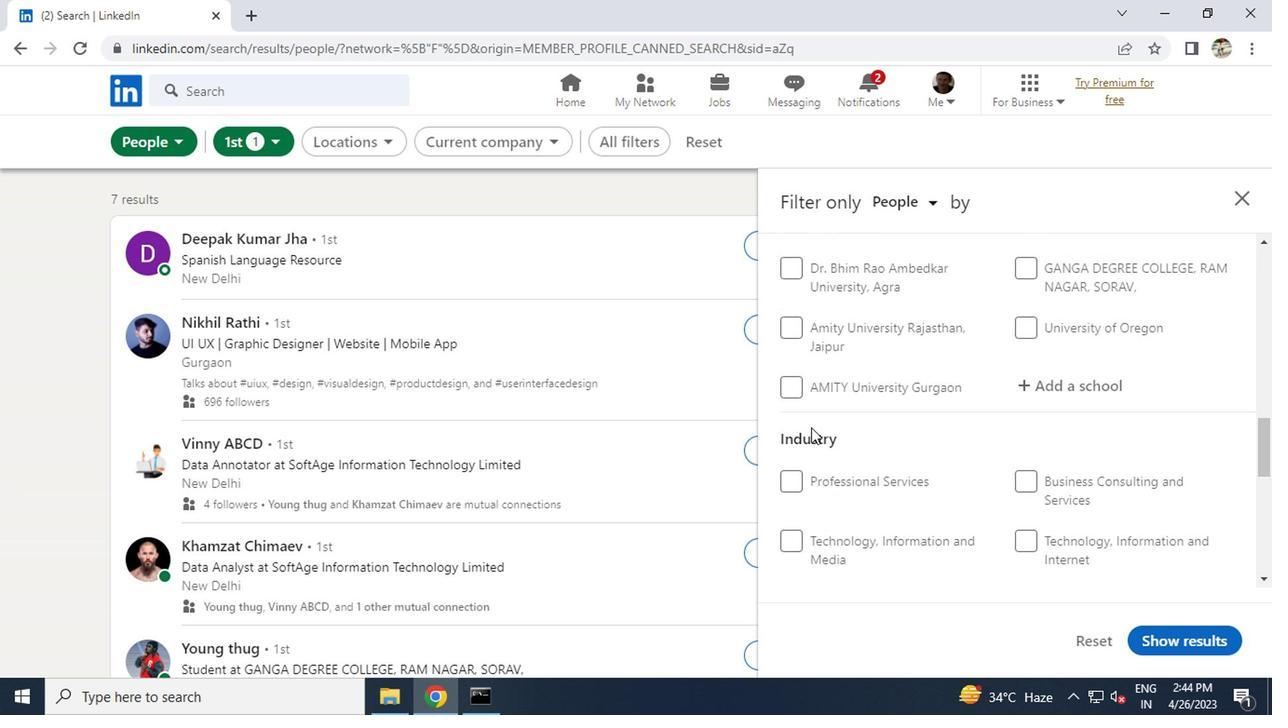
Action: Mouse scrolled (940, 430) with delta (0, 0)
Screenshot: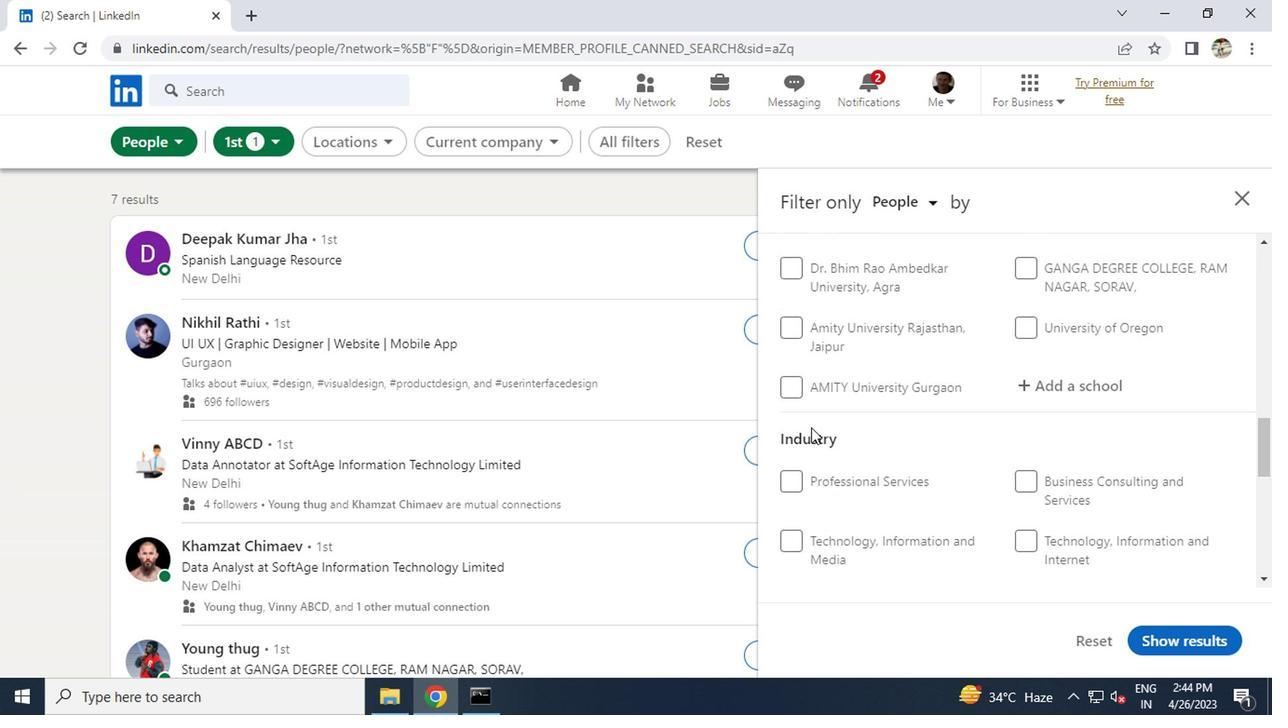 
Action: Mouse scrolled (940, 430) with delta (0, 0)
Screenshot: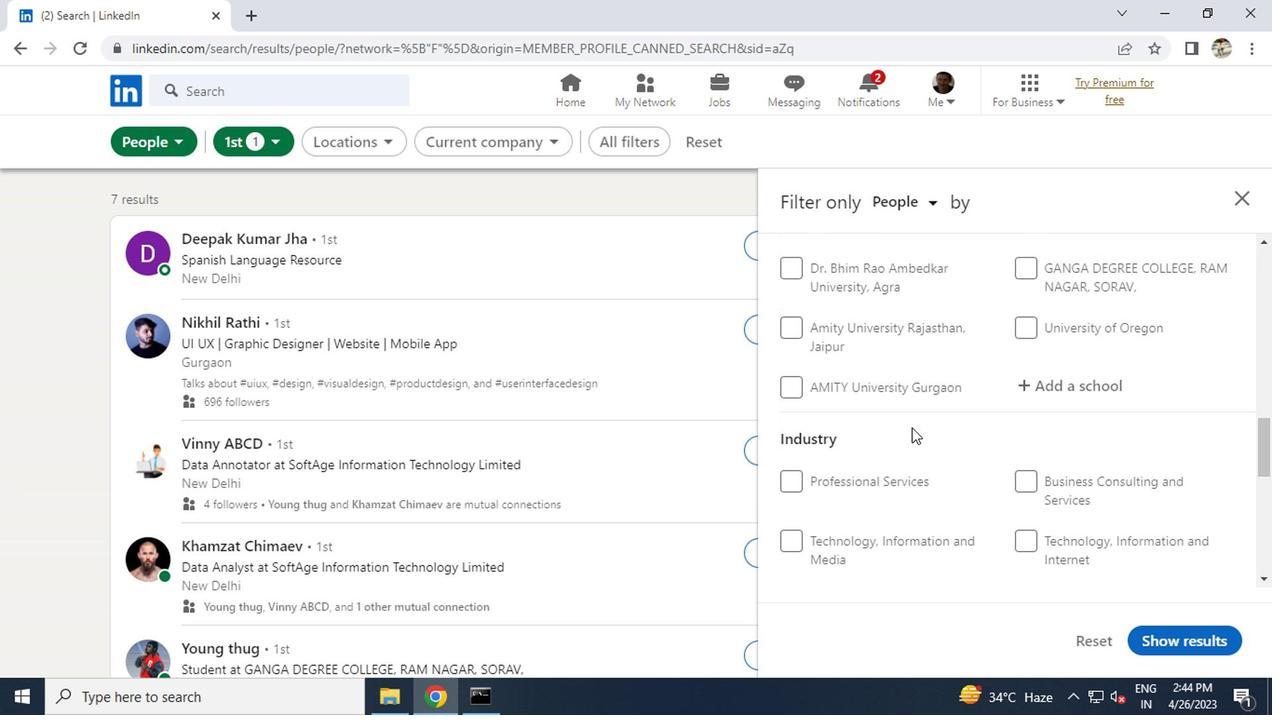 
Action: Mouse moved to (1066, 365)
Screenshot: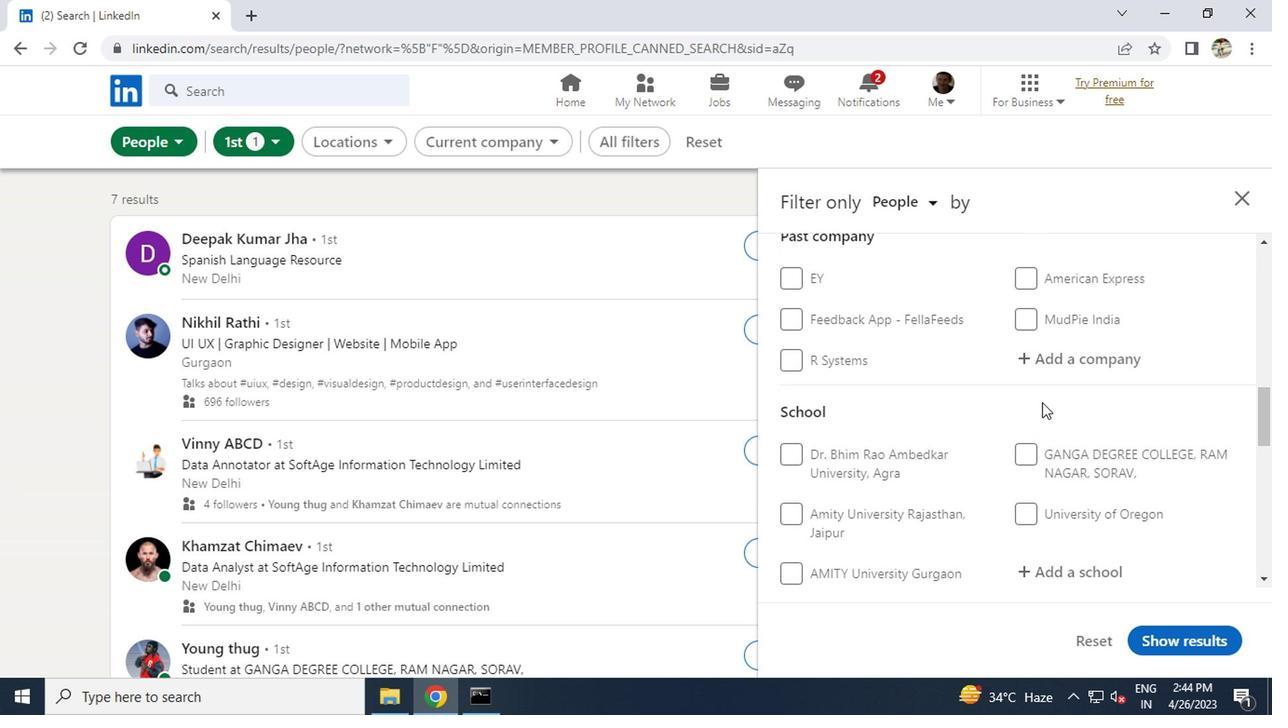 
Action: Mouse scrolled (1066, 365) with delta (0, 0)
Screenshot: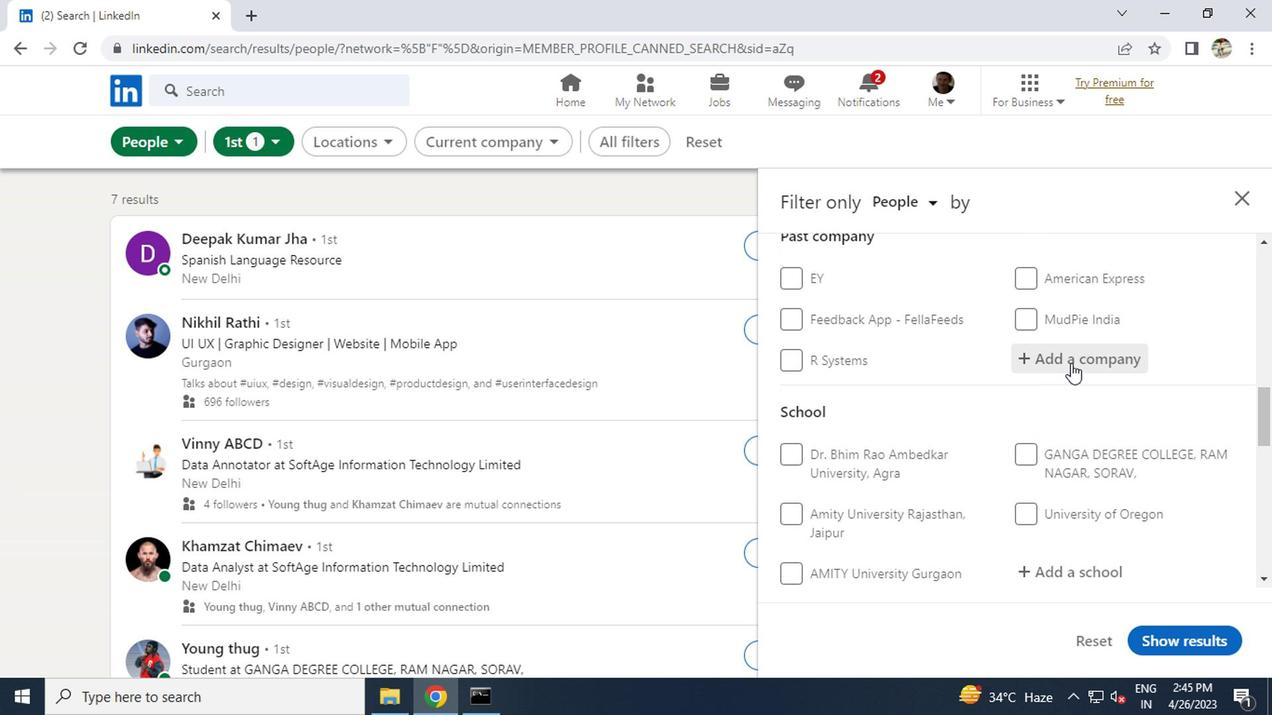 
Action: Mouse scrolled (1066, 365) with delta (0, 0)
Screenshot: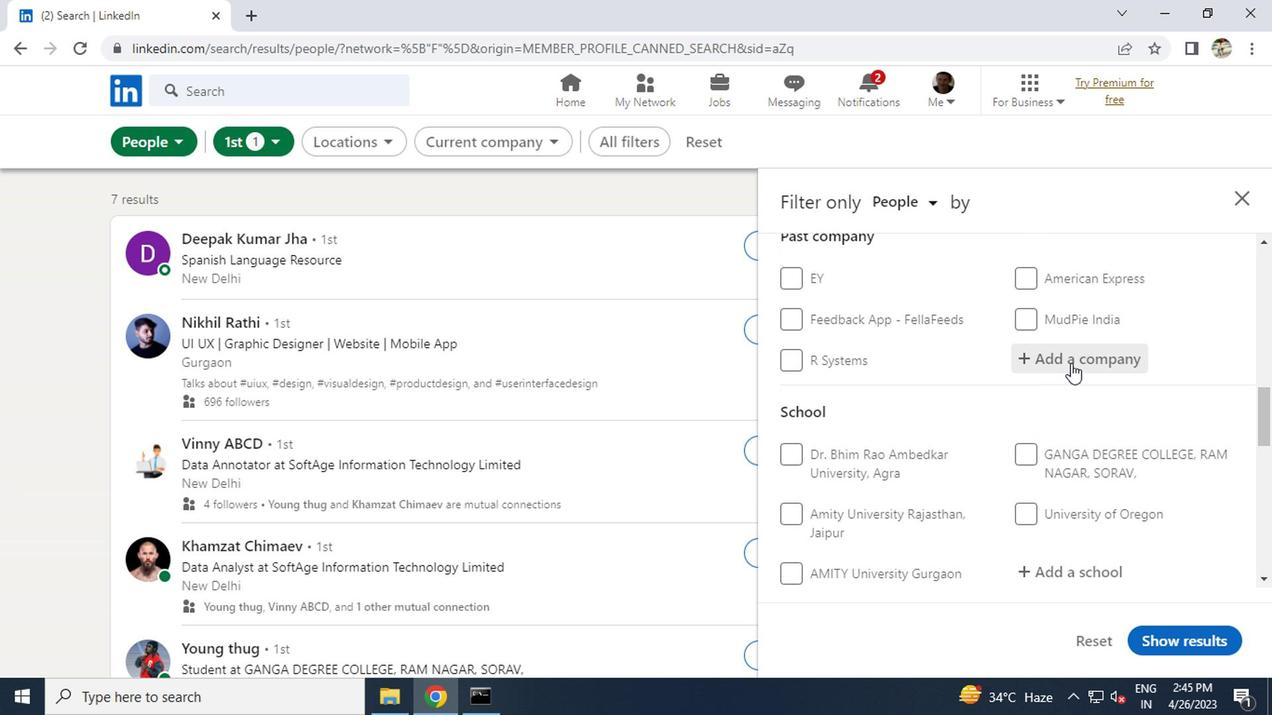 
Action: Mouse pressed left at (1066, 365)
Screenshot: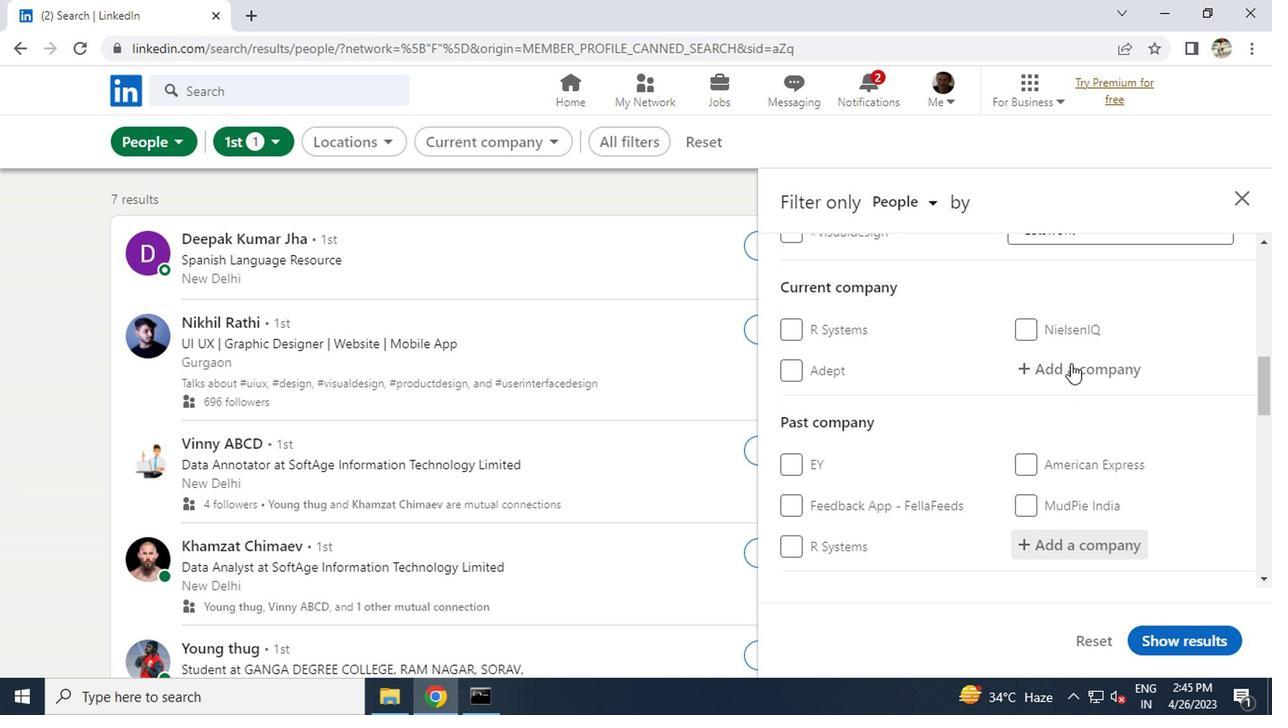 
Action: Key pressed <Key.caps_lock>B<Key.caps_lock>LUE<Key.space>
Screenshot: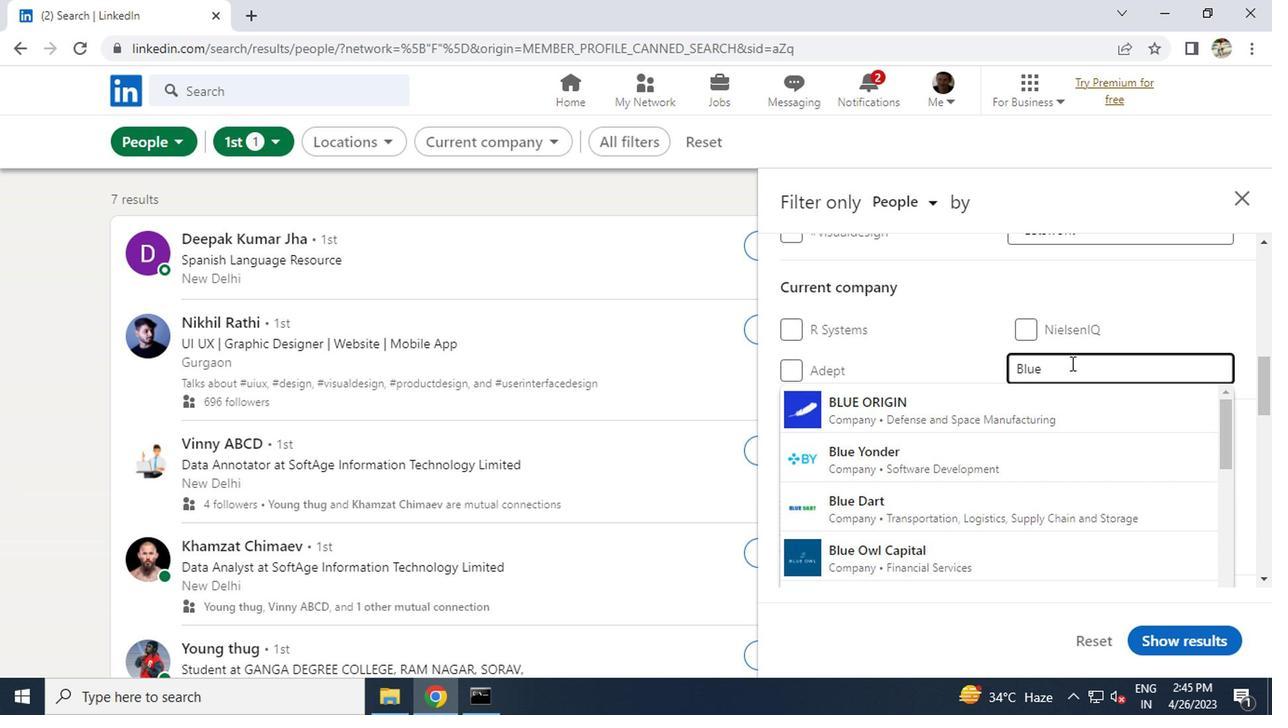 
Action: Mouse moved to (969, 443)
Screenshot: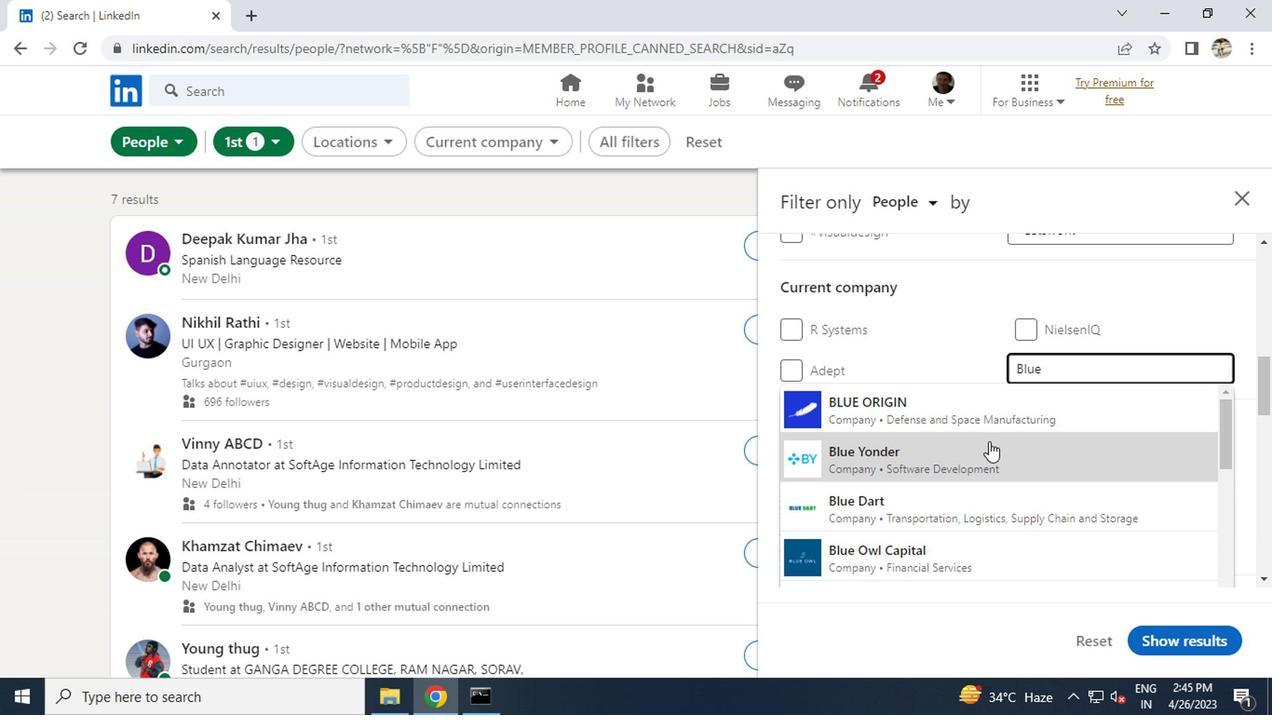 
Action: Mouse pressed left at (969, 443)
Screenshot: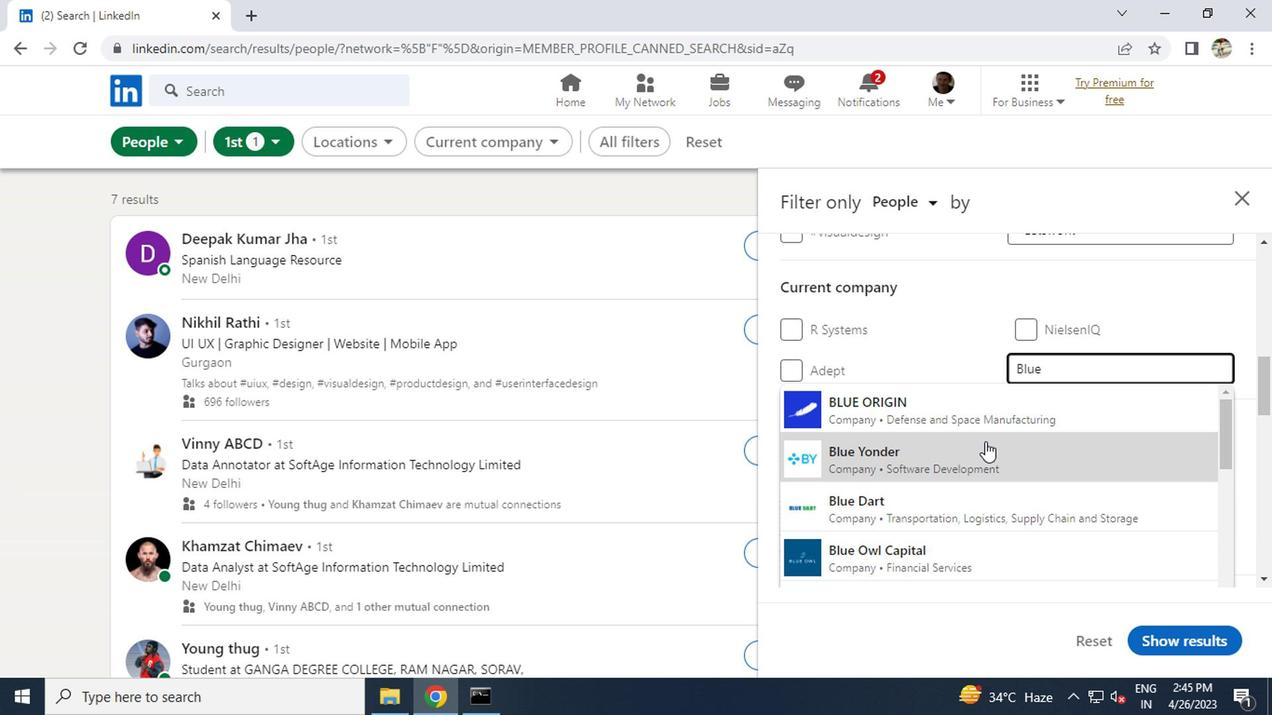 
Action: Mouse scrolled (969, 442) with delta (0, -1)
Screenshot: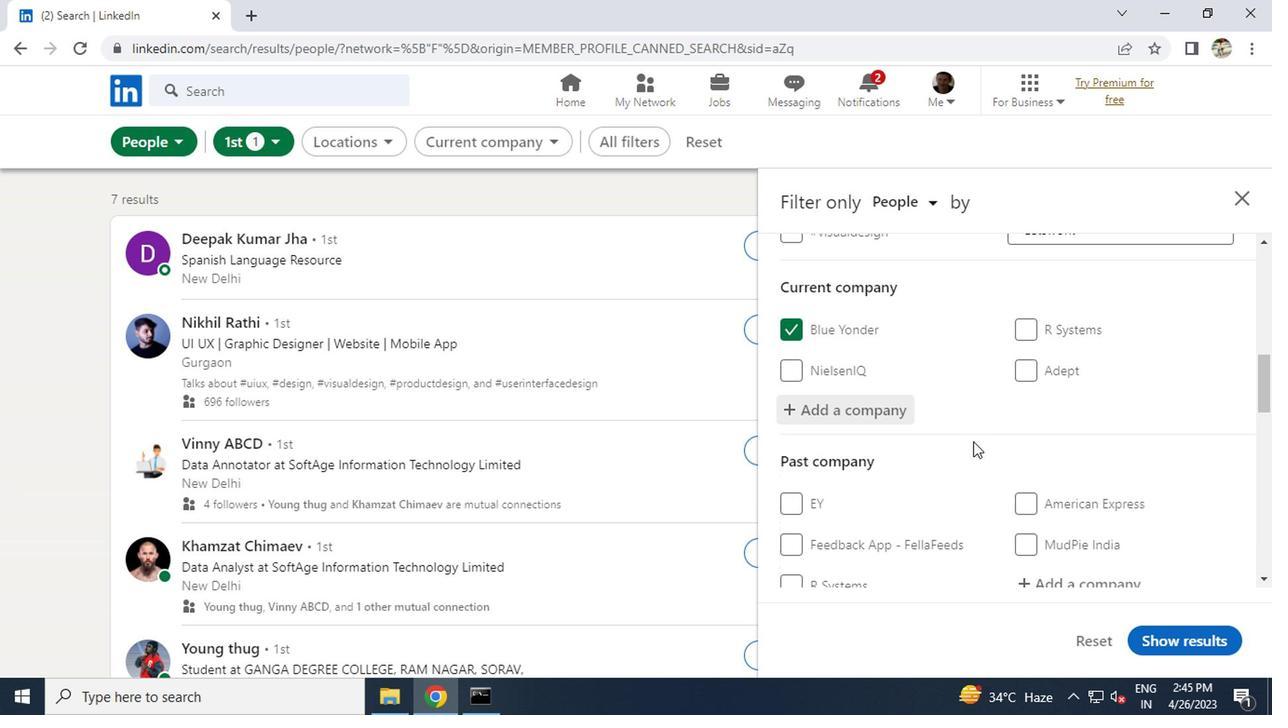 
Action: Mouse scrolled (969, 442) with delta (0, -1)
Screenshot: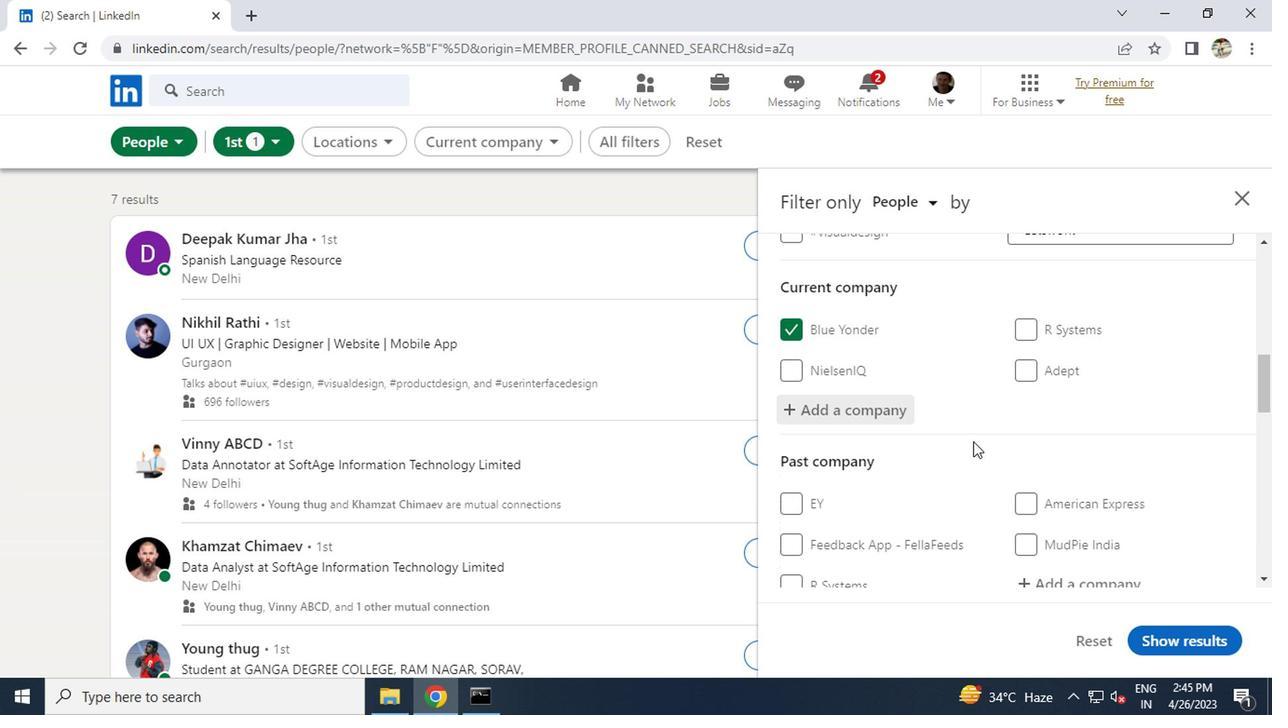 
Action: Mouse scrolled (969, 442) with delta (0, -1)
Screenshot: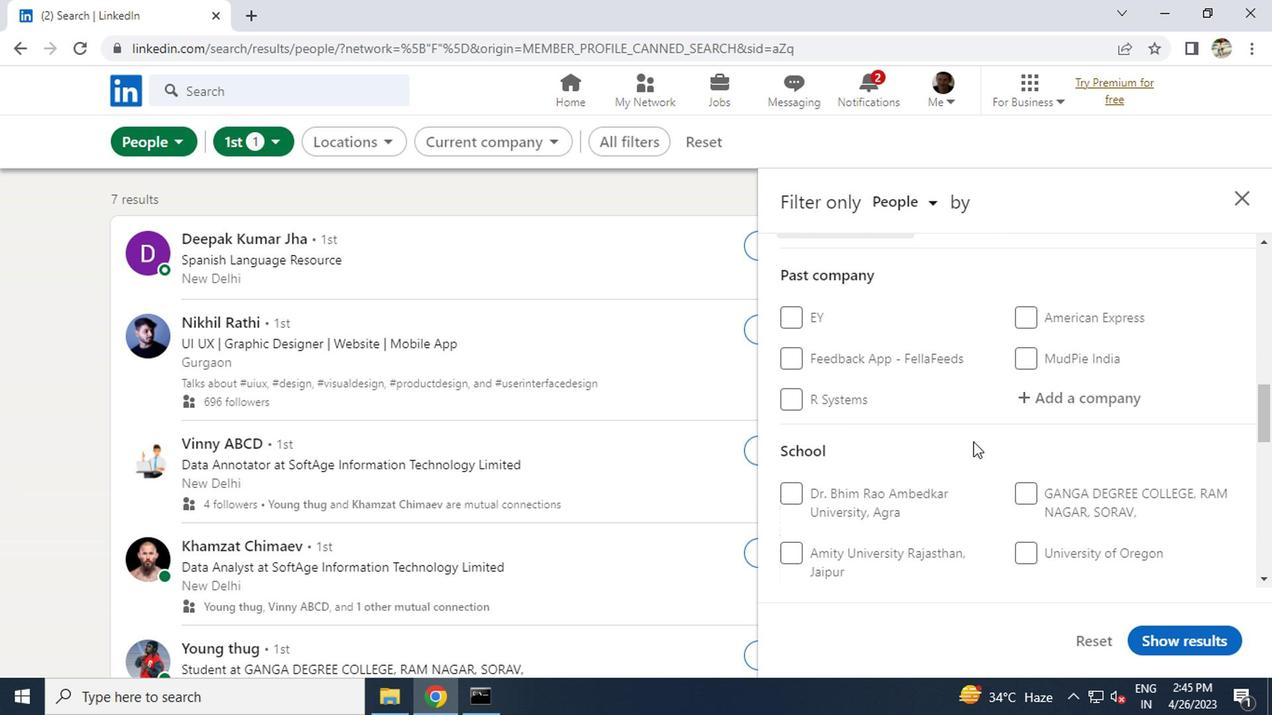 
Action: Mouse scrolled (969, 442) with delta (0, -1)
Screenshot: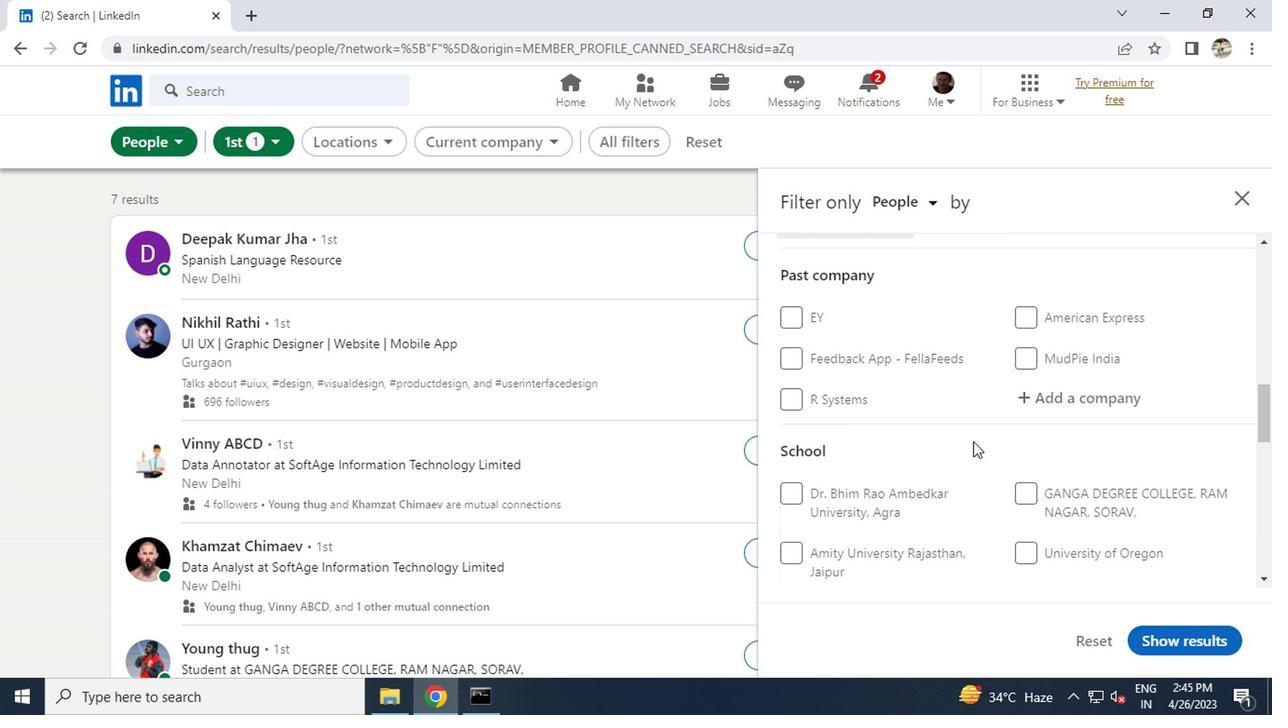
Action: Mouse moved to (1063, 422)
Screenshot: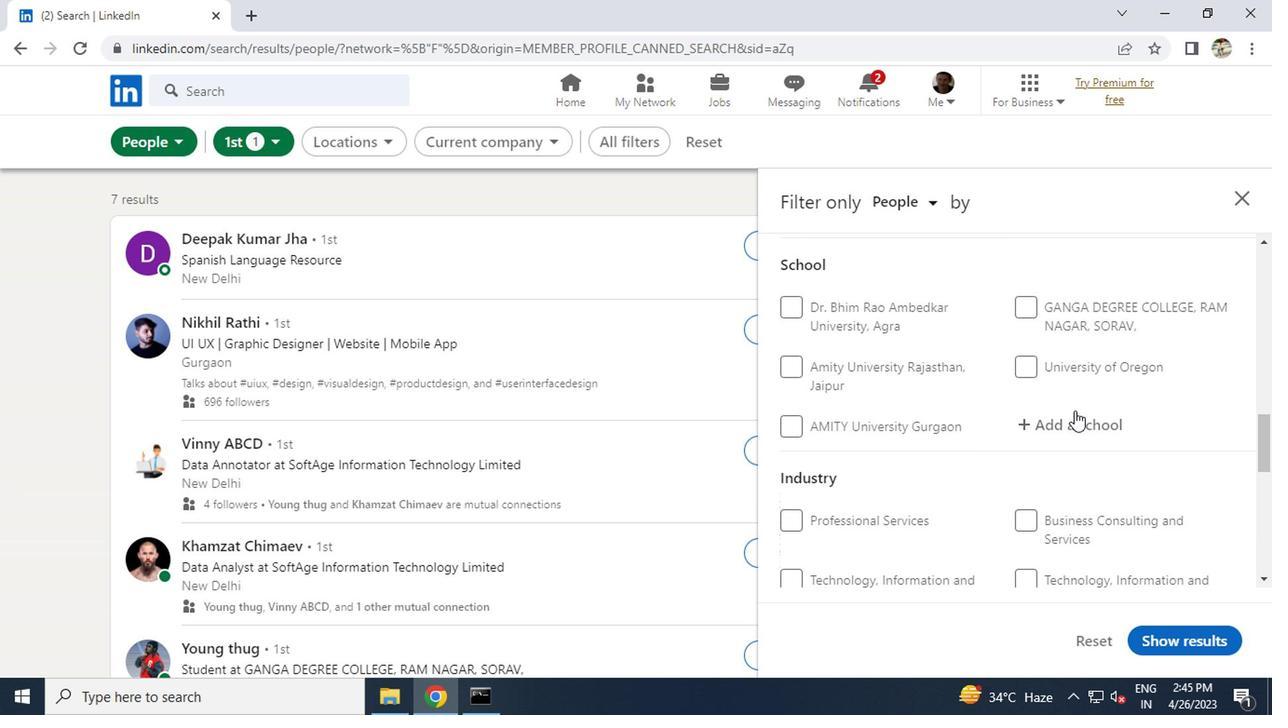 
Action: Mouse pressed left at (1063, 422)
Screenshot: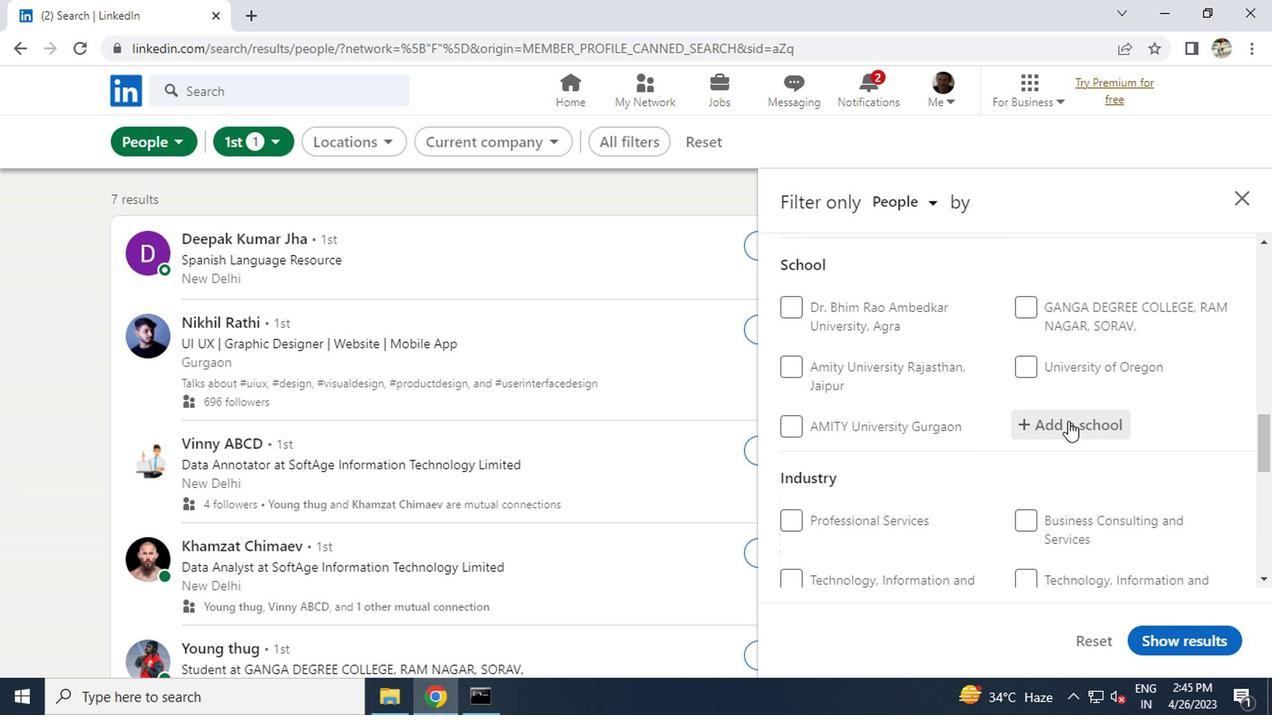 
Action: Key pressed <Key.caps_lock>C<Key.caps_lock><Key.caps_lock>ENTRAL<Key.space>UNIBR<Key.backspace>ER<Key.backspace><Key.backspace><Key.backspace><Key.backspace>
Screenshot: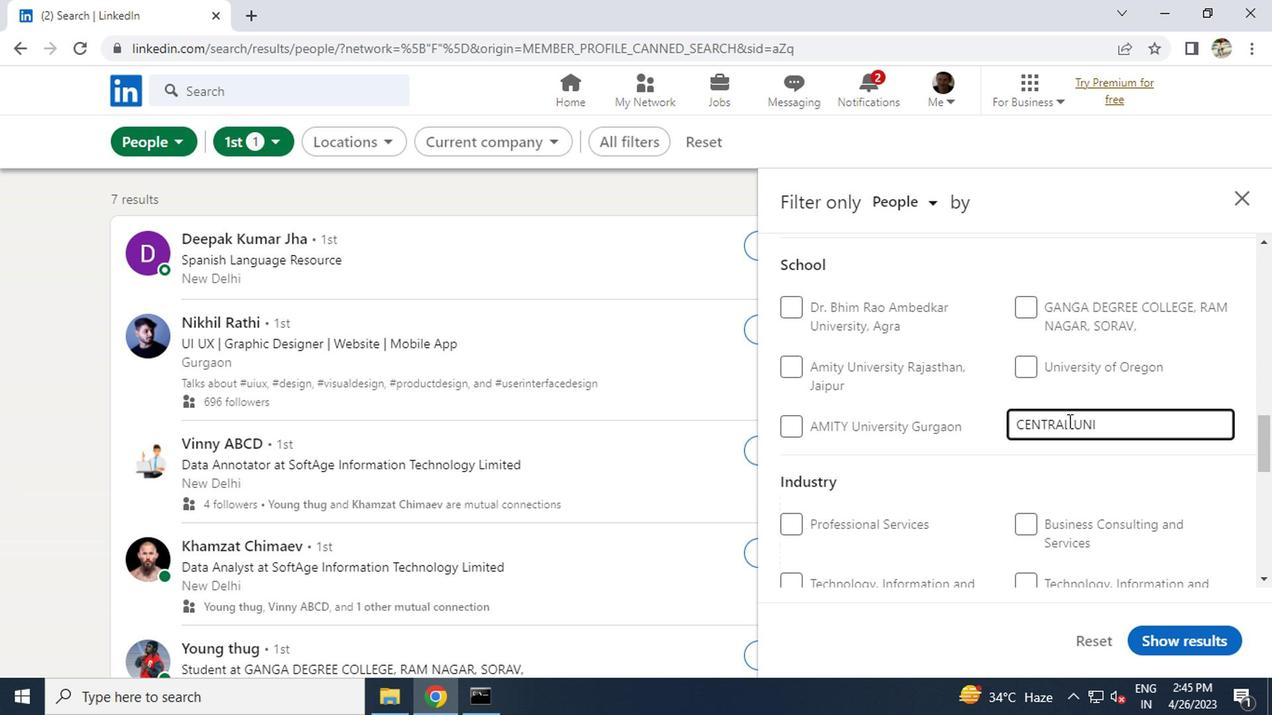
Action: Mouse moved to (1120, 429)
Screenshot: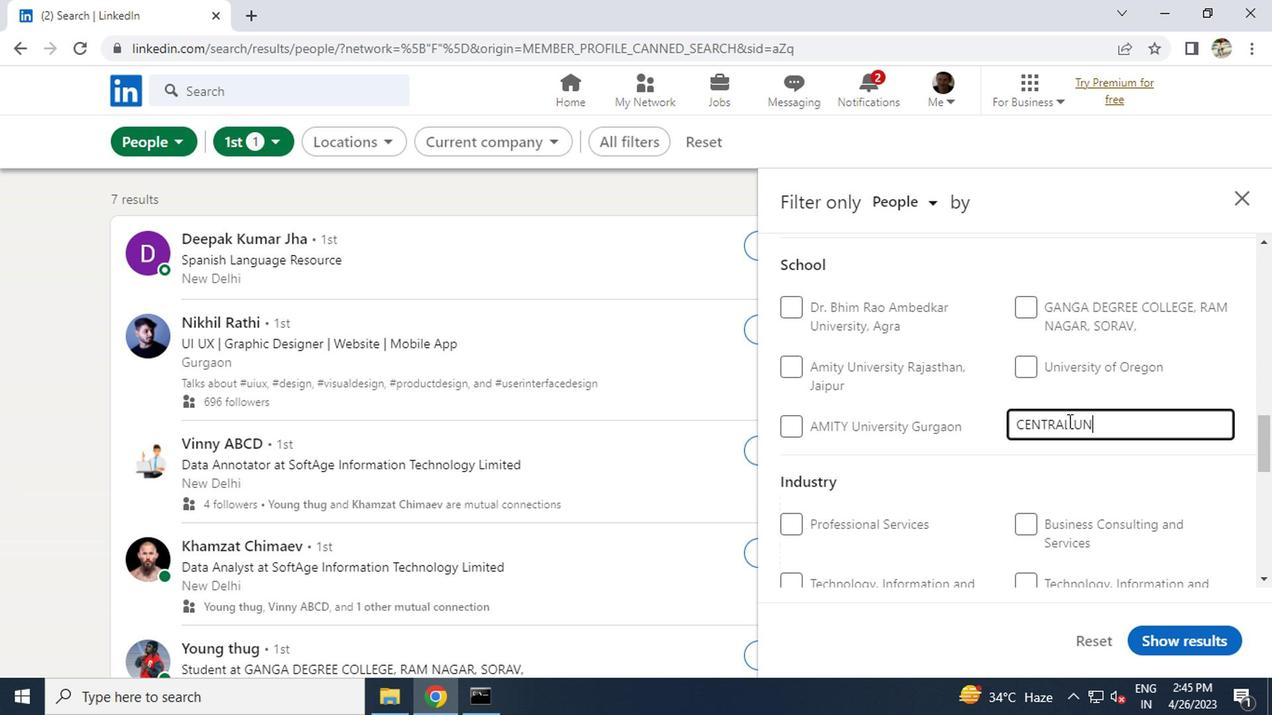 
Action: Key pressed IVERD<Key.backspace>SITY<Key.space>OF<Key.space>J
Screenshot: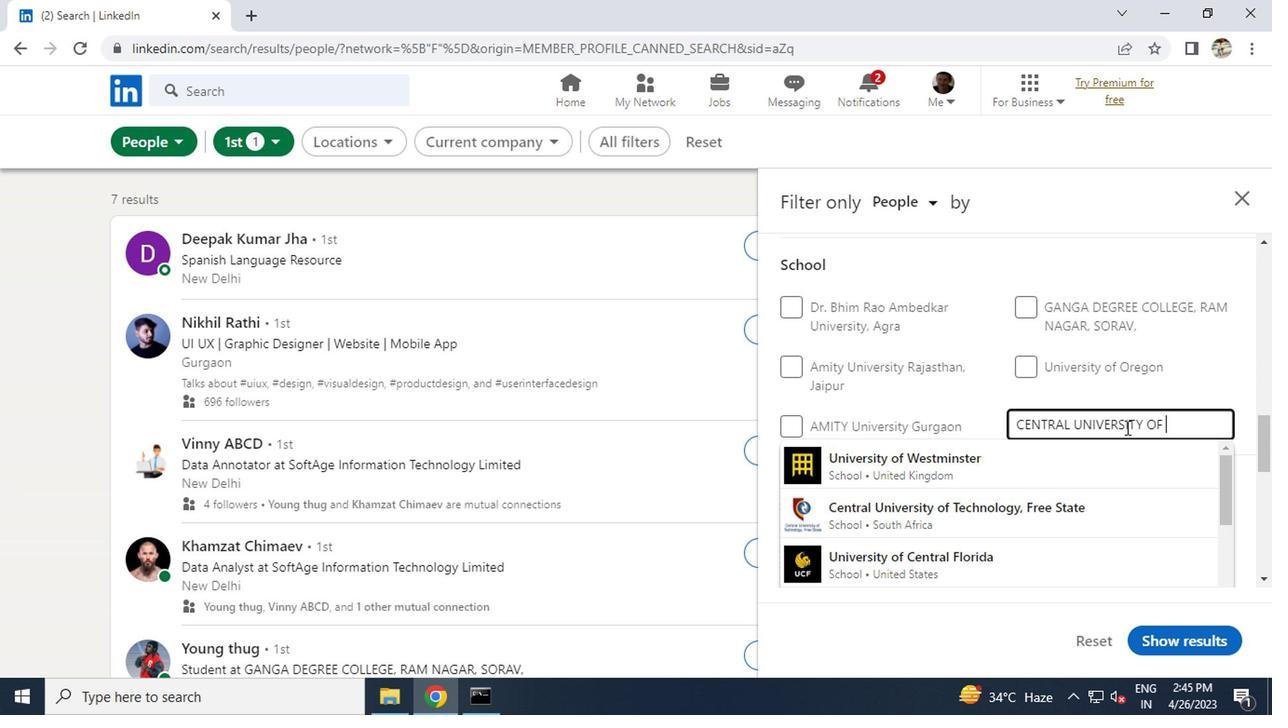 
Action: Mouse moved to (1008, 517)
Screenshot: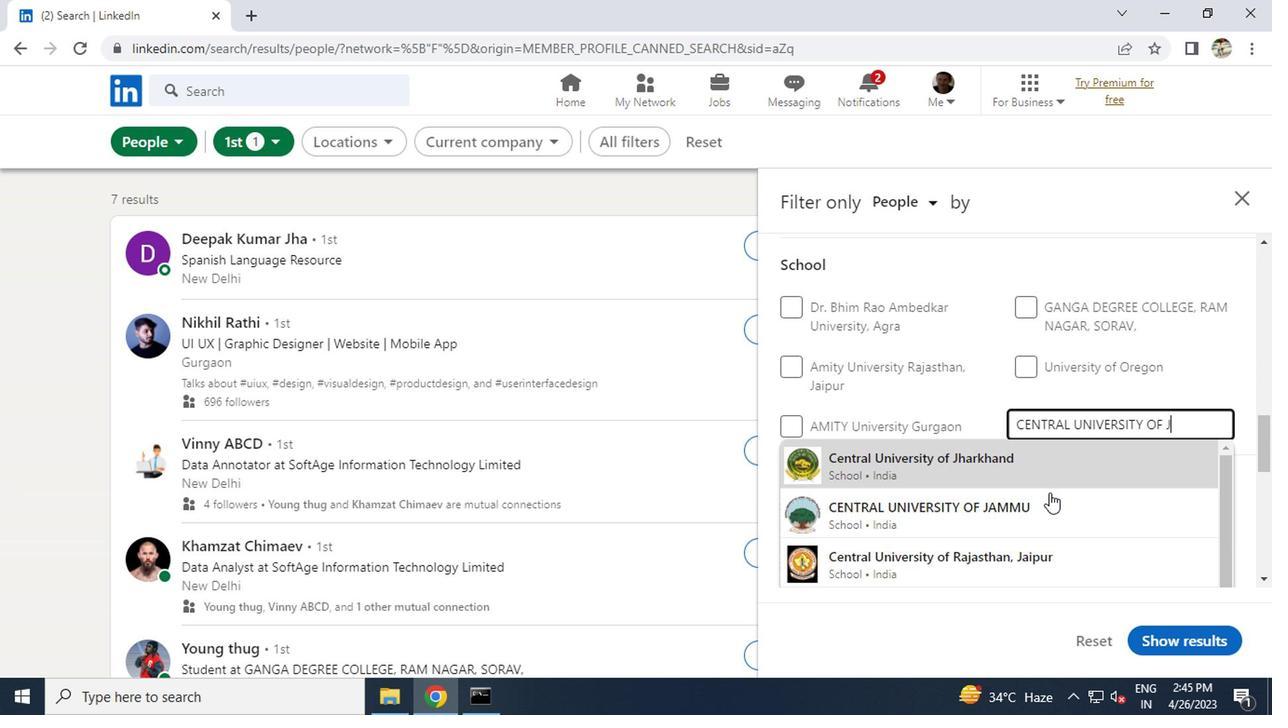 
Action: Mouse pressed left at (1008, 517)
Screenshot: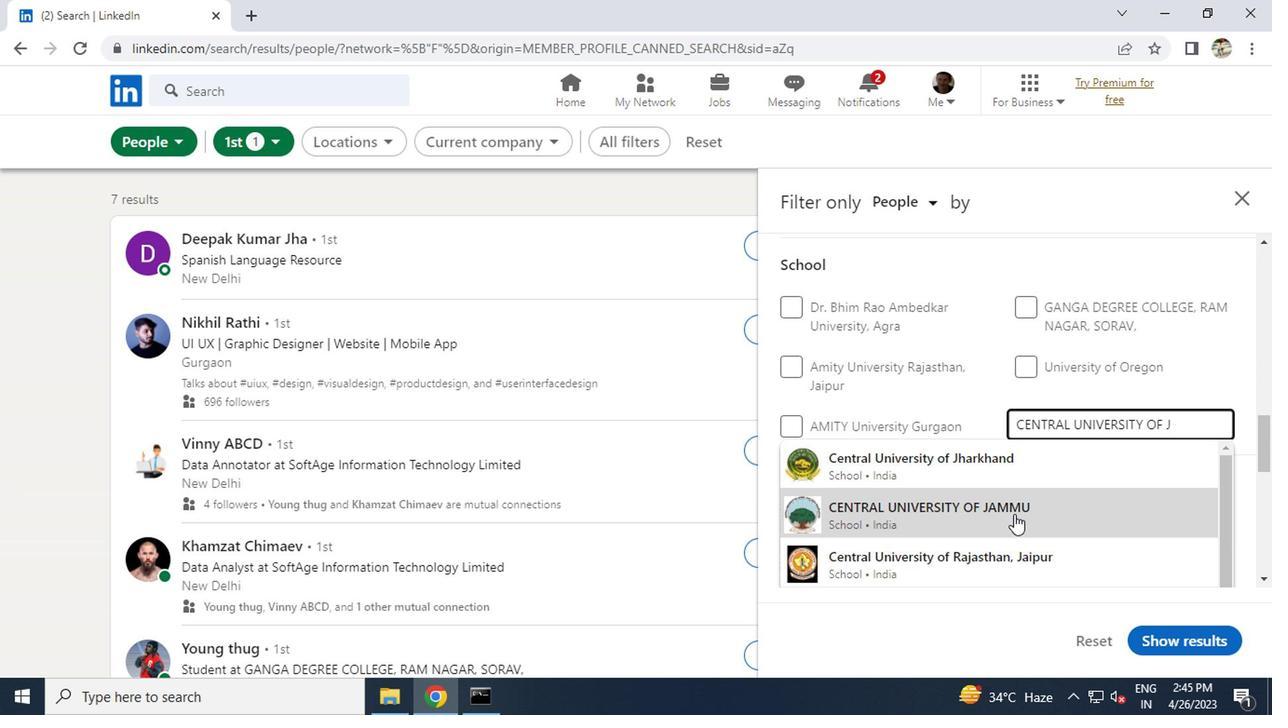 
Action: Mouse moved to (998, 495)
Screenshot: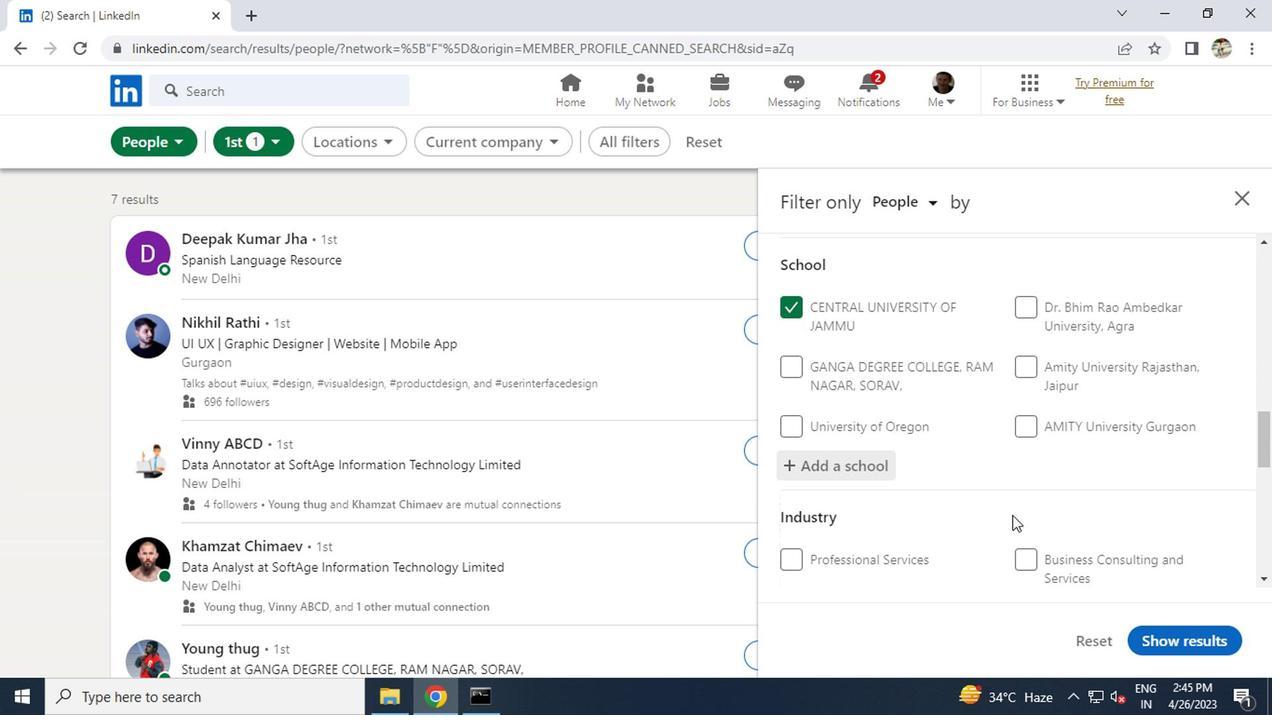 
Action: Mouse scrolled (998, 494) with delta (0, 0)
Screenshot: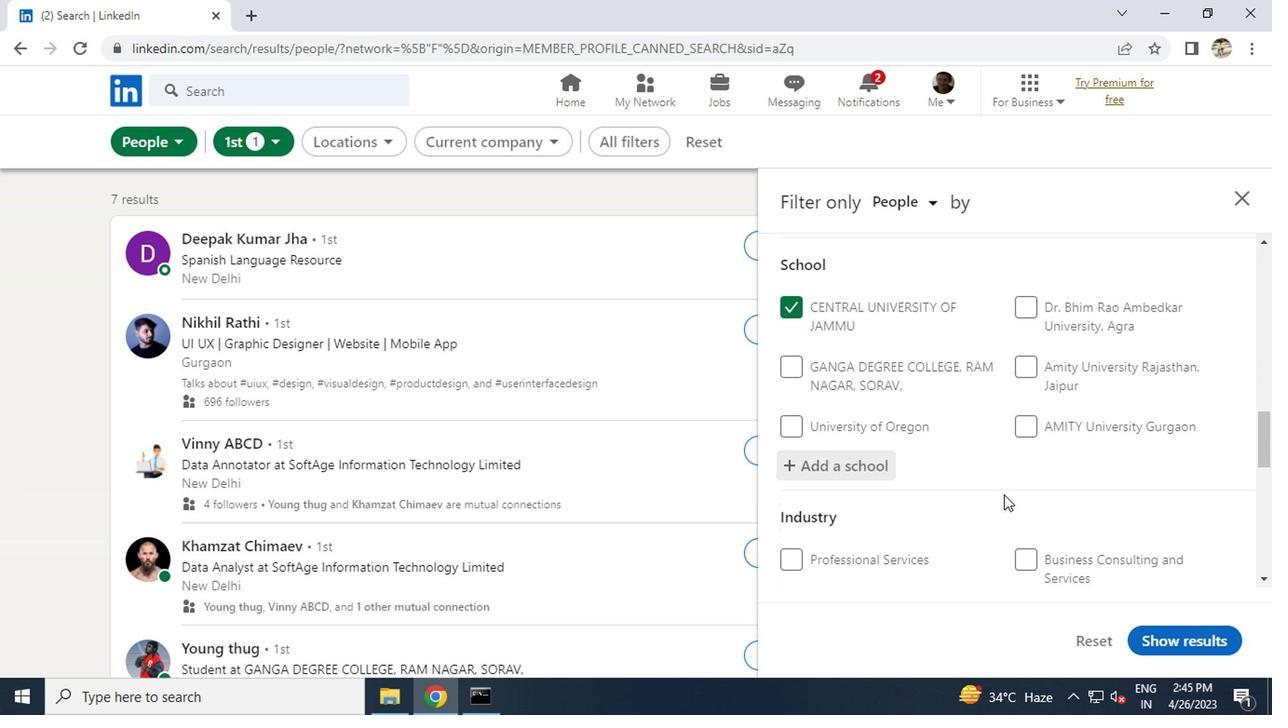 
Action: Mouse scrolled (998, 494) with delta (0, 0)
Screenshot: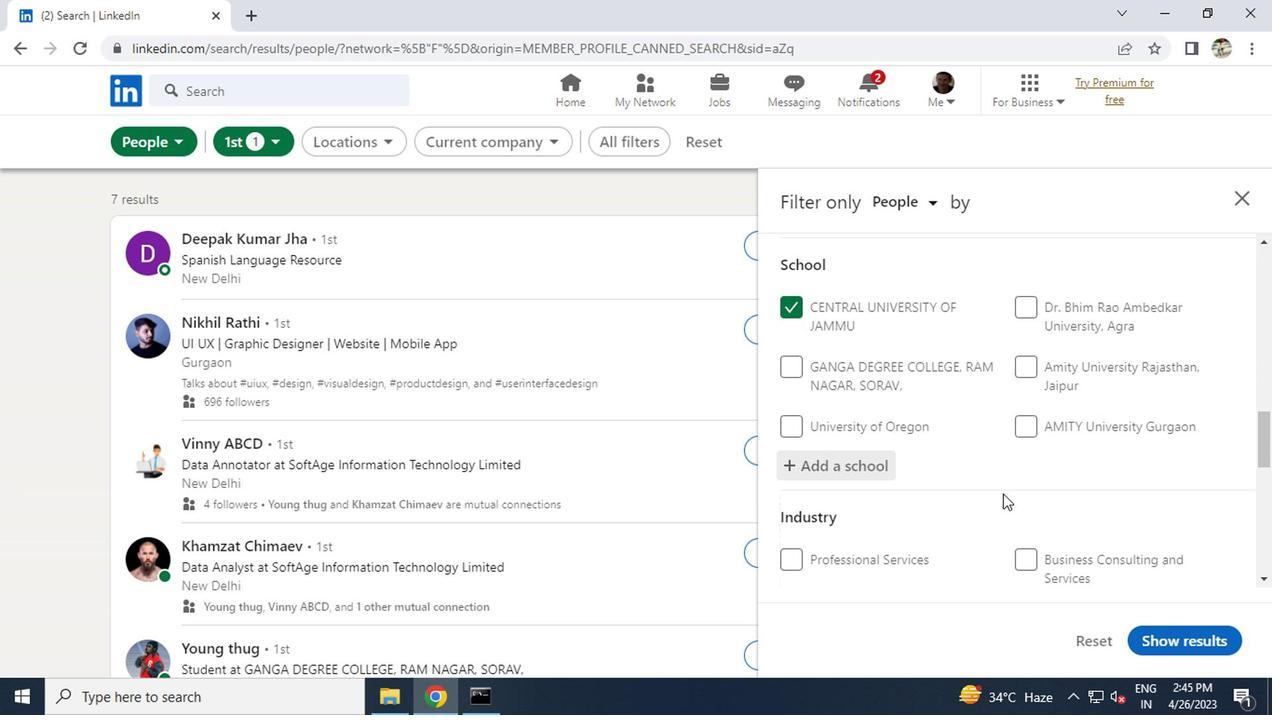 
Action: Mouse moved to (1028, 494)
Screenshot: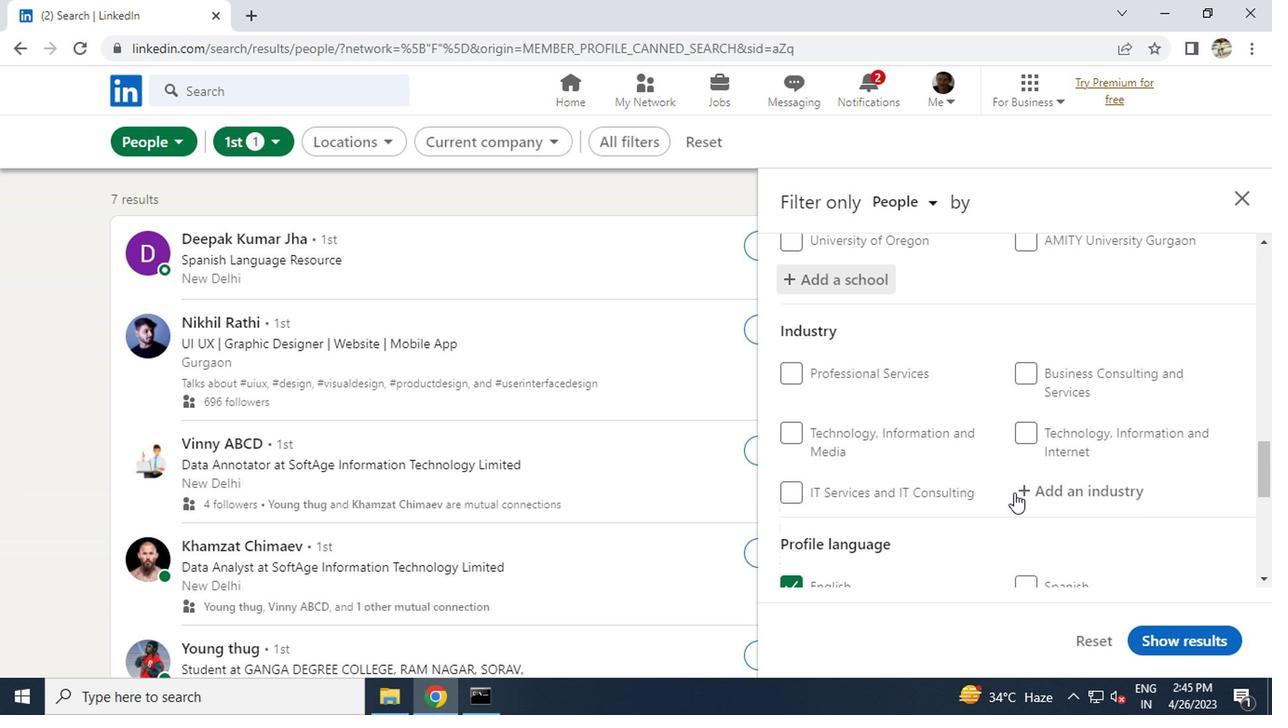 
Action: Mouse pressed left at (1028, 494)
Screenshot: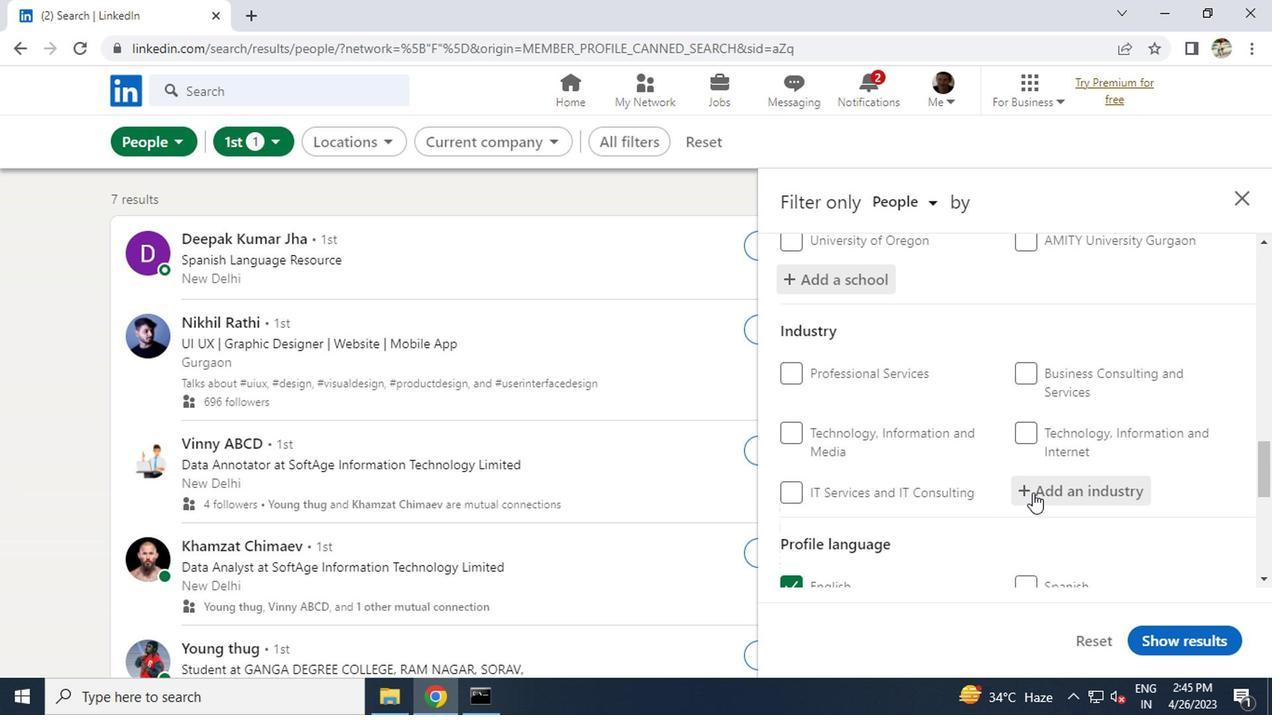 
Action: Key pressed M<Key.caps_lock>ETAL<Key.space><Key.backspace>WOR
Screenshot: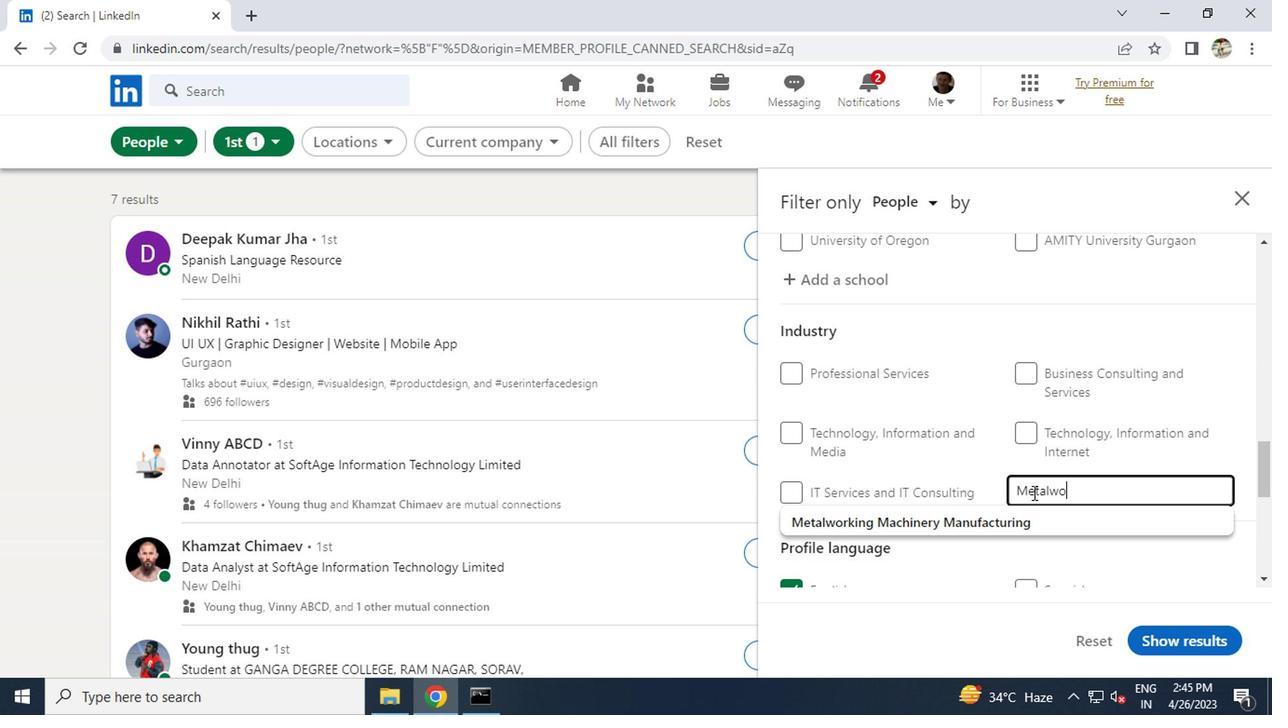 
Action: Mouse moved to (975, 517)
Screenshot: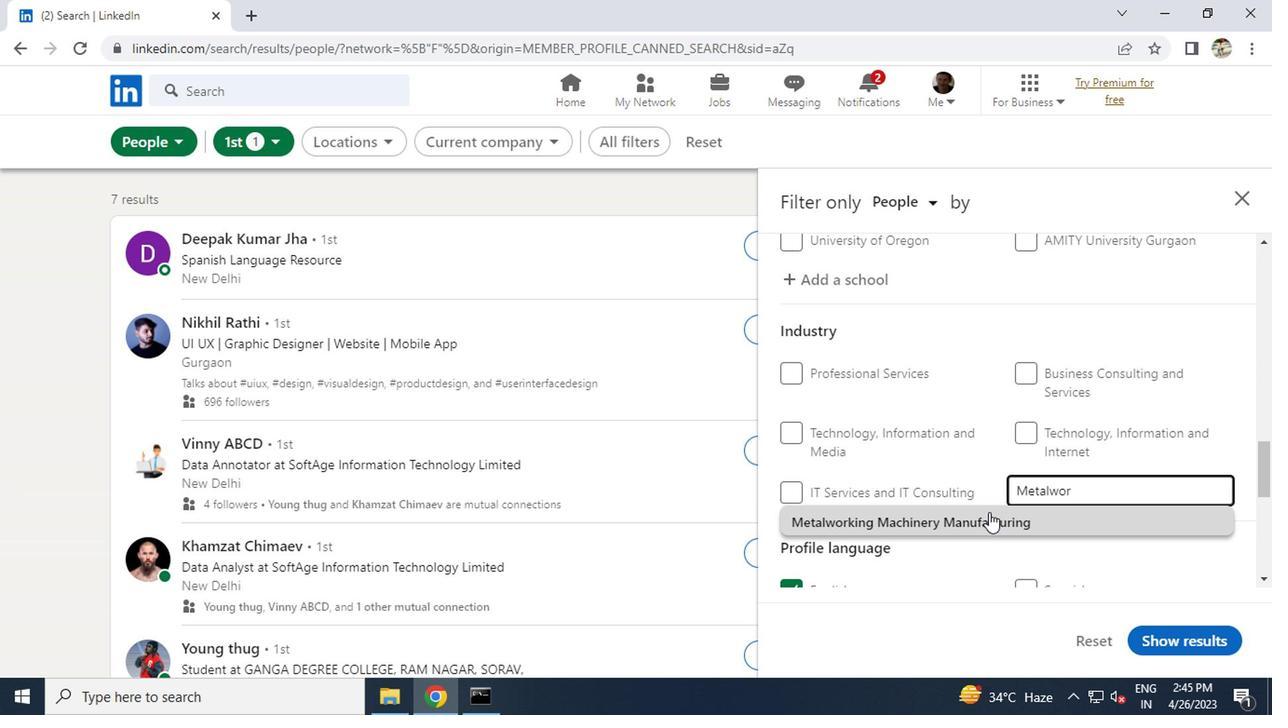 
Action: Mouse pressed left at (975, 517)
Screenshot: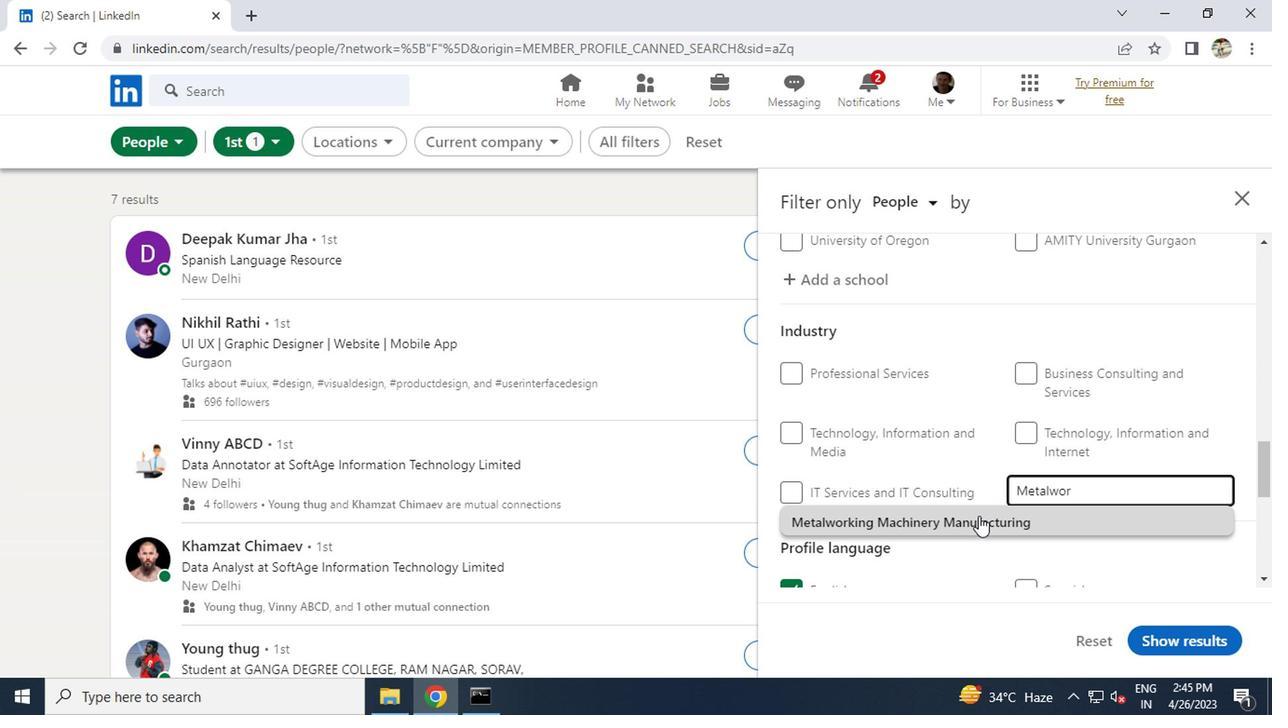 
Action: Mouse scrolled (975, 517) with delta (0, 0)
Screenshot: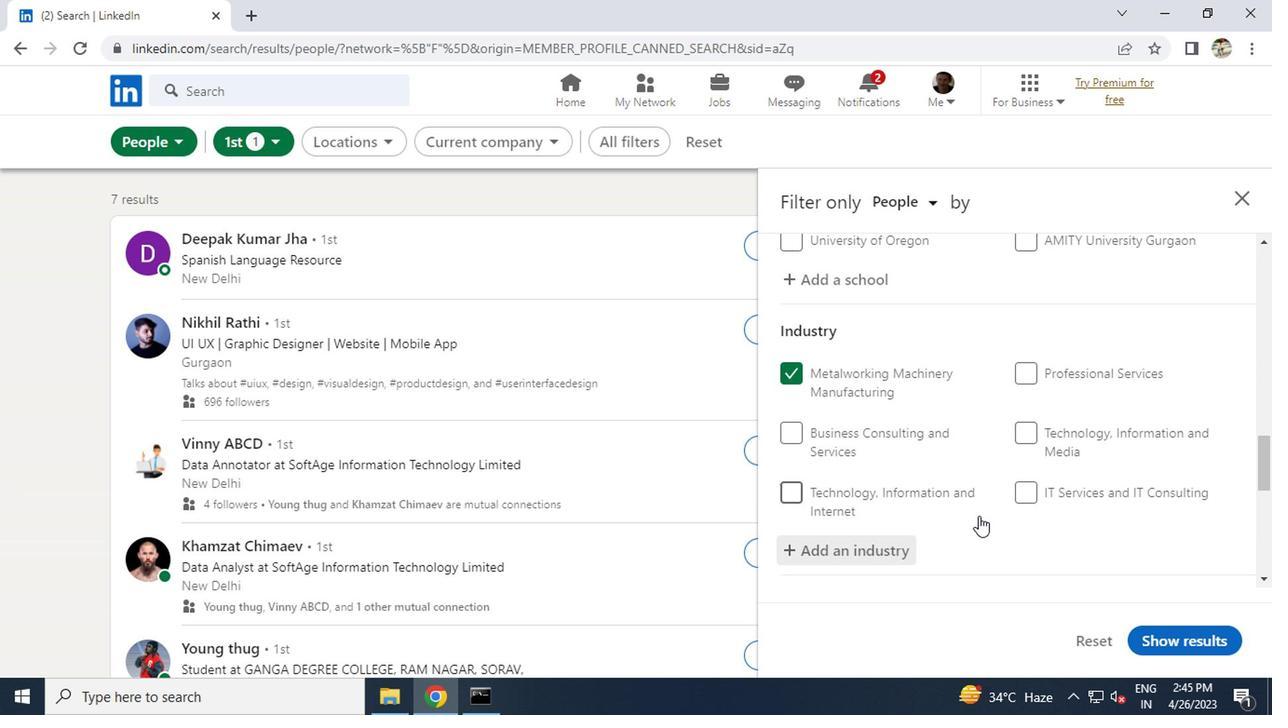 
Action: Mouse scrolled (975, 517) with delta (0, 0)
Screenshot: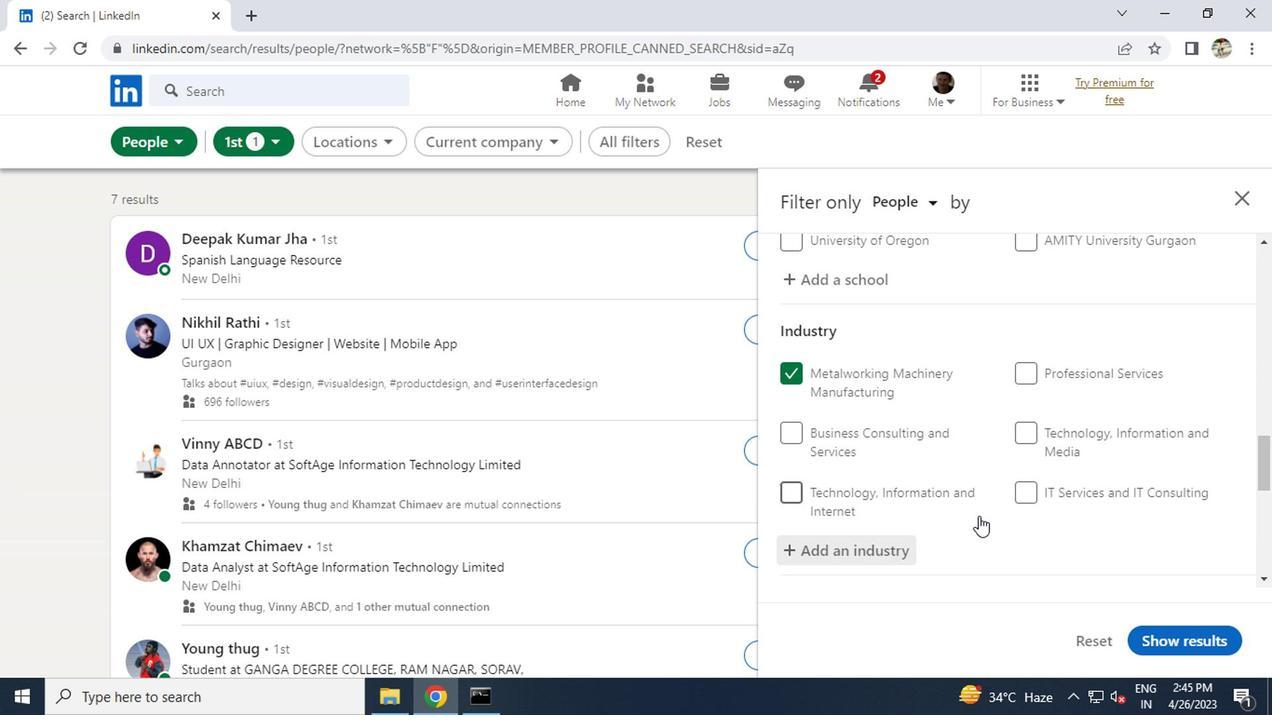 
Action: Mouse scrolled (975, 517) with delta (0, 0)
Screenshot: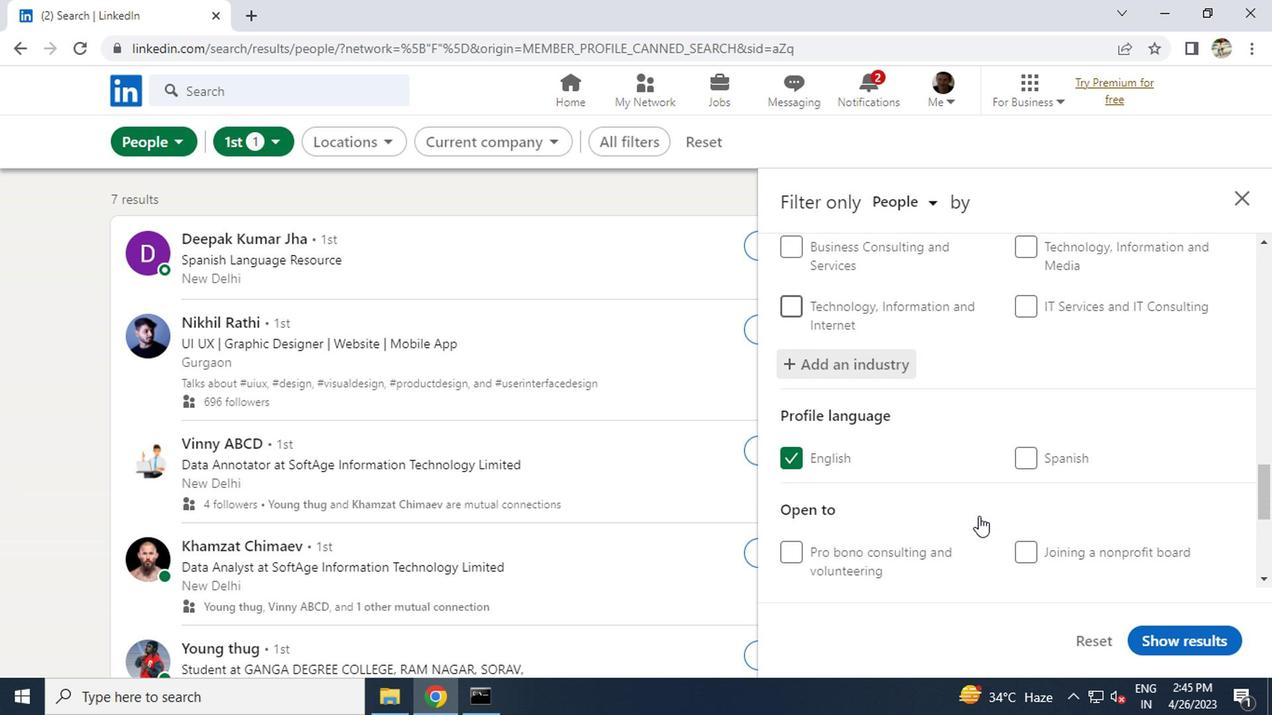 
Action: Mouse moved to (870, 554)
Screenshot: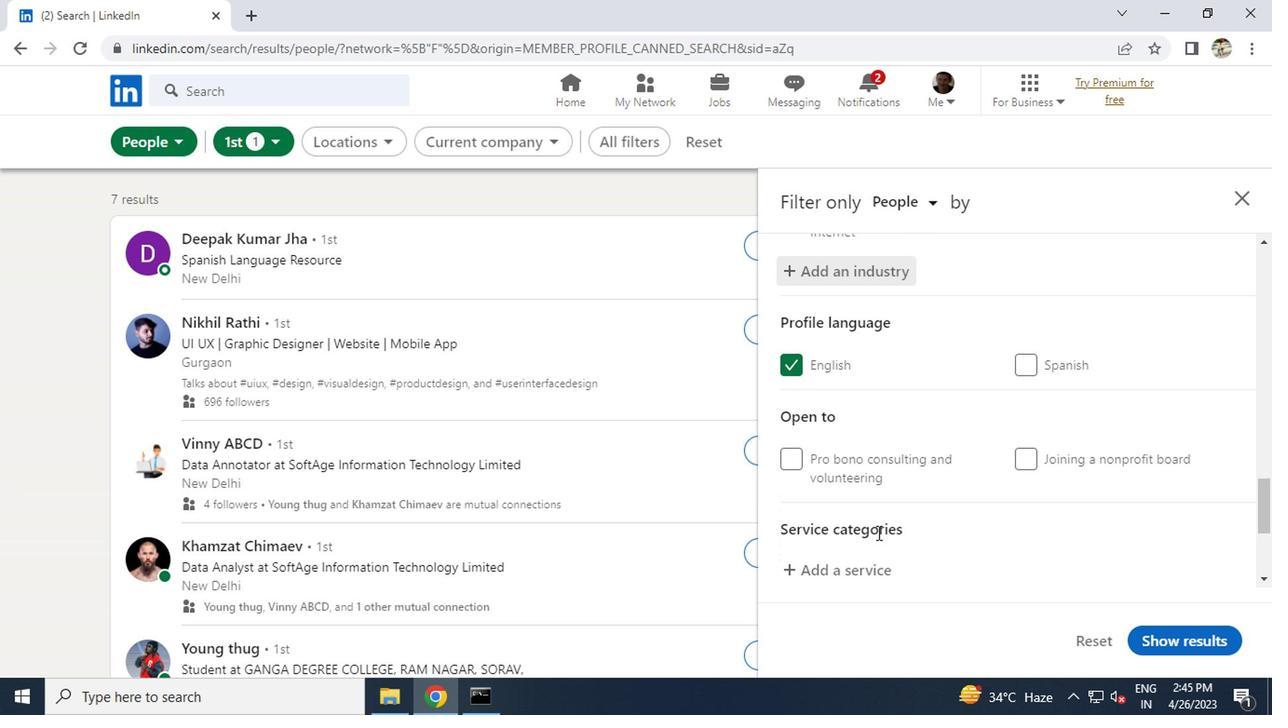 
Action: Mouse scrolled (870, 553) with delta (0, 0)
Screenshot: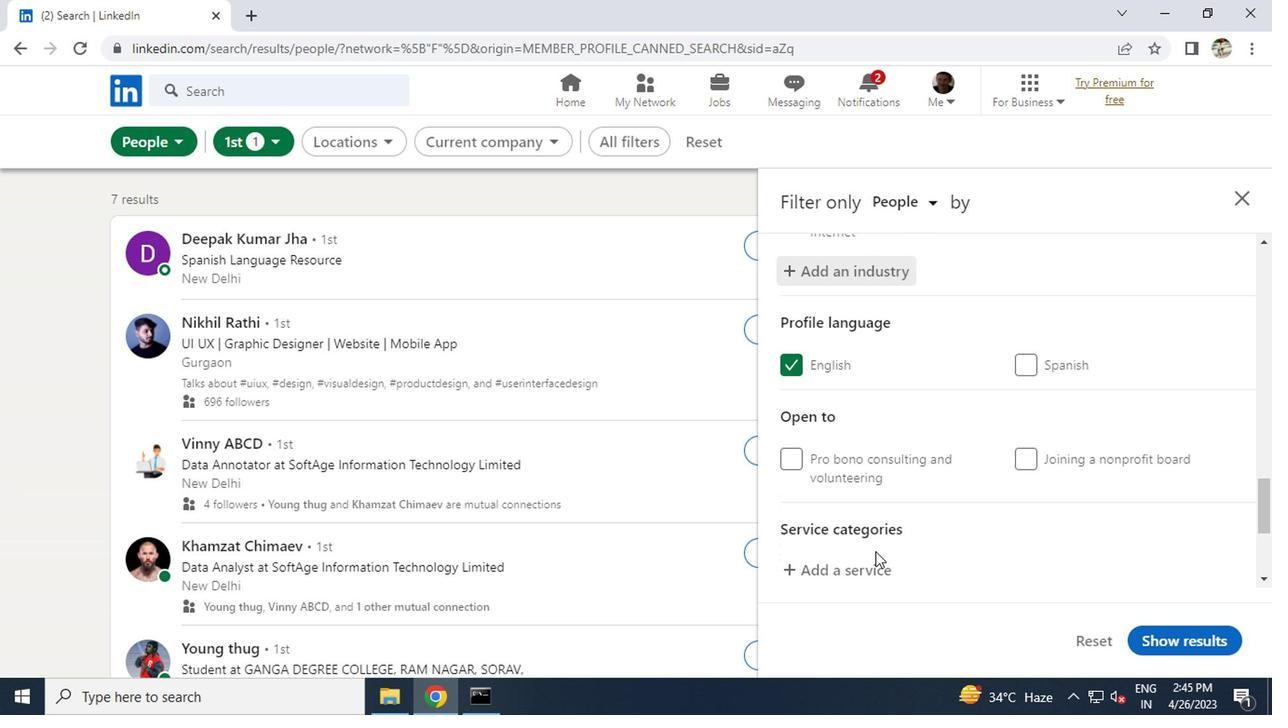 
Action: Mouse scrolled (870, 553) with delta (0, 0)
Screenshot: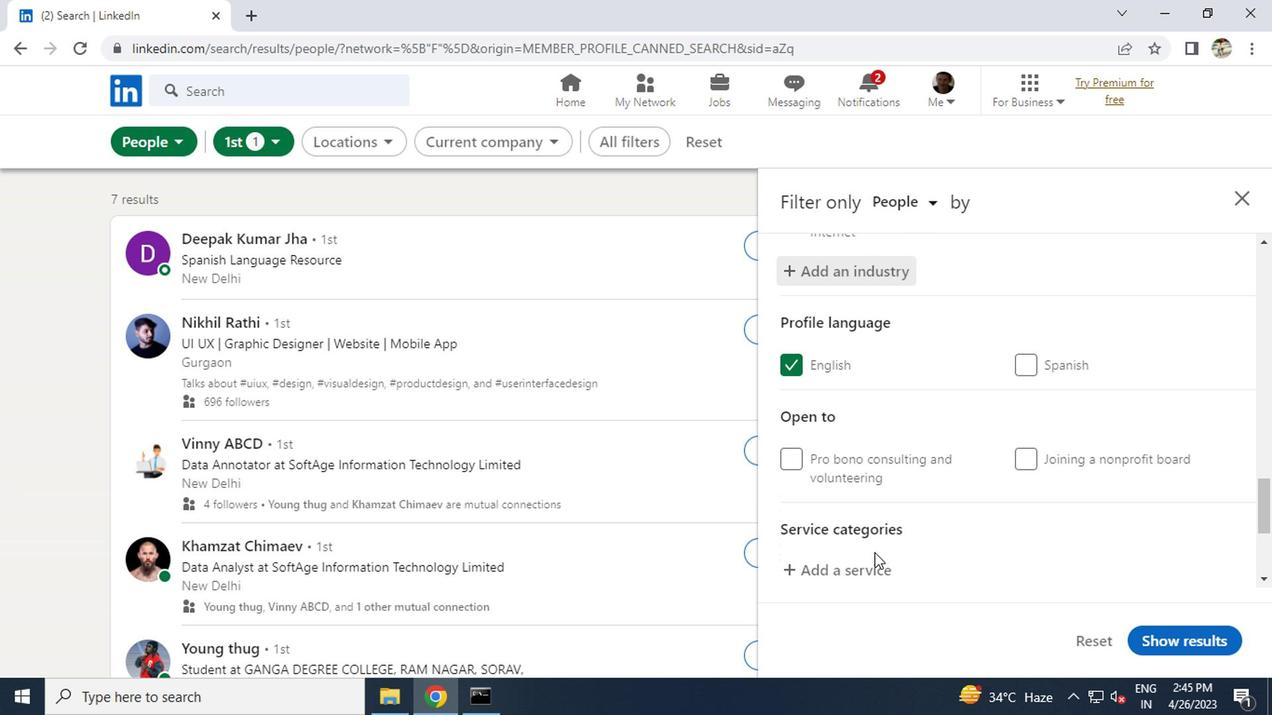
Action: Mouse moved to (858, 382)
Screenshot: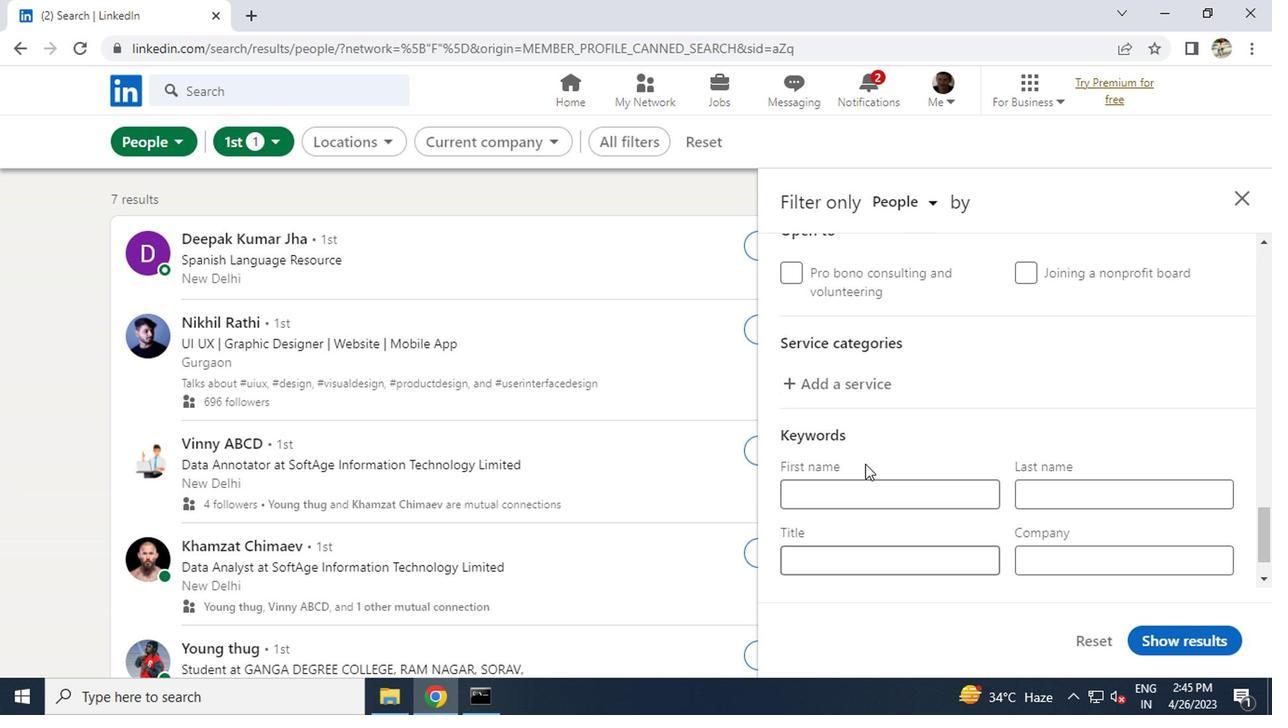 
Action: Mouse pressed left at (858, 382)
Screenshot: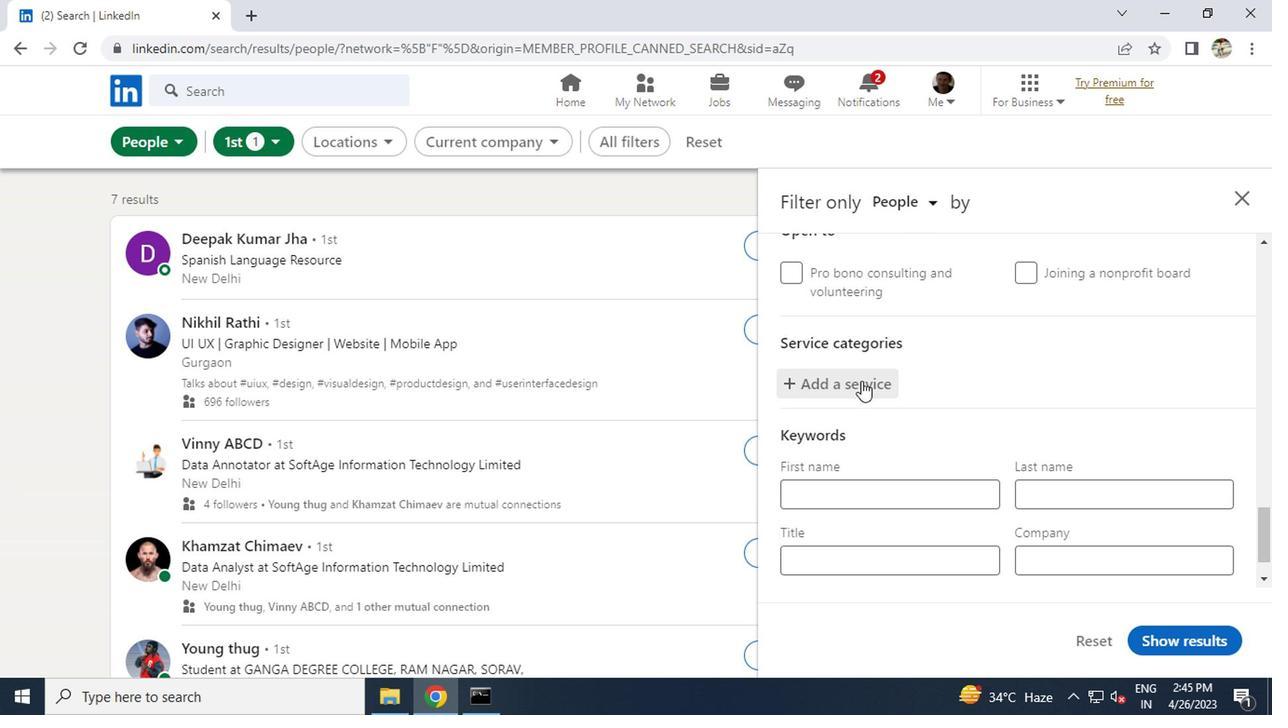 
Action: Key pressed <Key.caps_lock>D<Key.caps_lock>IGITAL
Screenshot: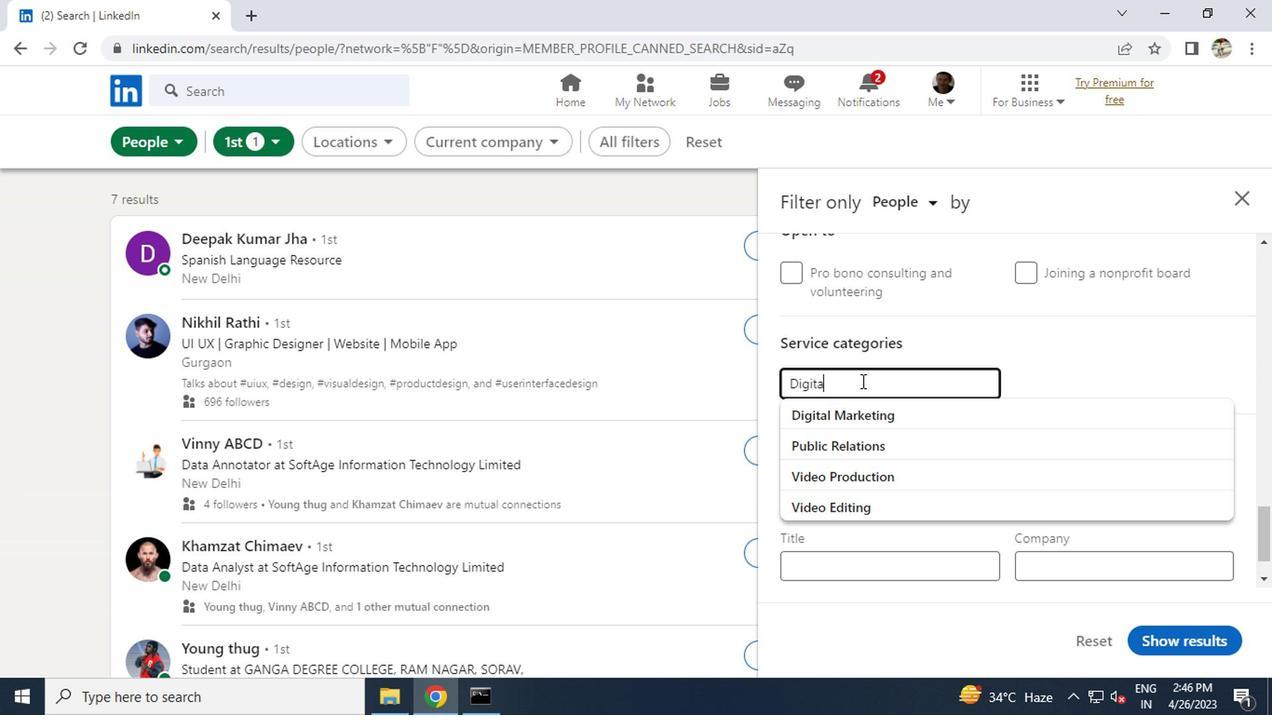 
Action: Mouse moved to (859, 415)
Screenshot: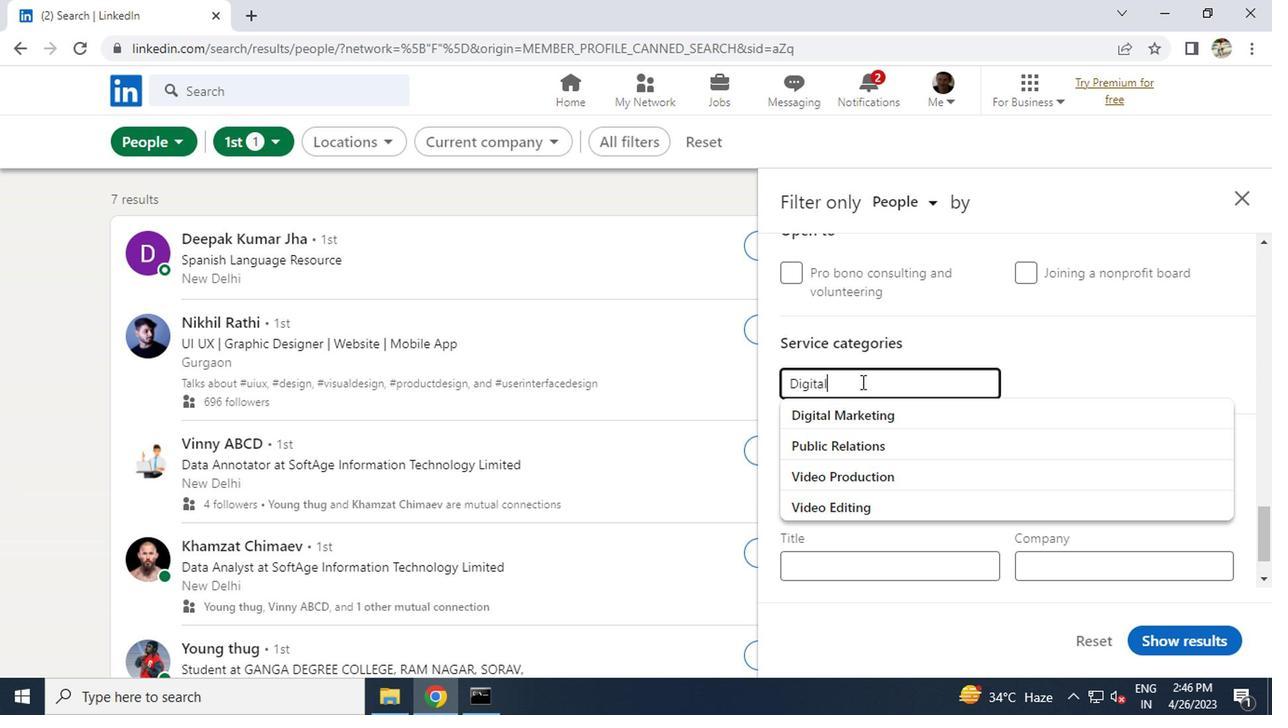 
Action: Mouse pressed left at (859, 415)
Screenshot: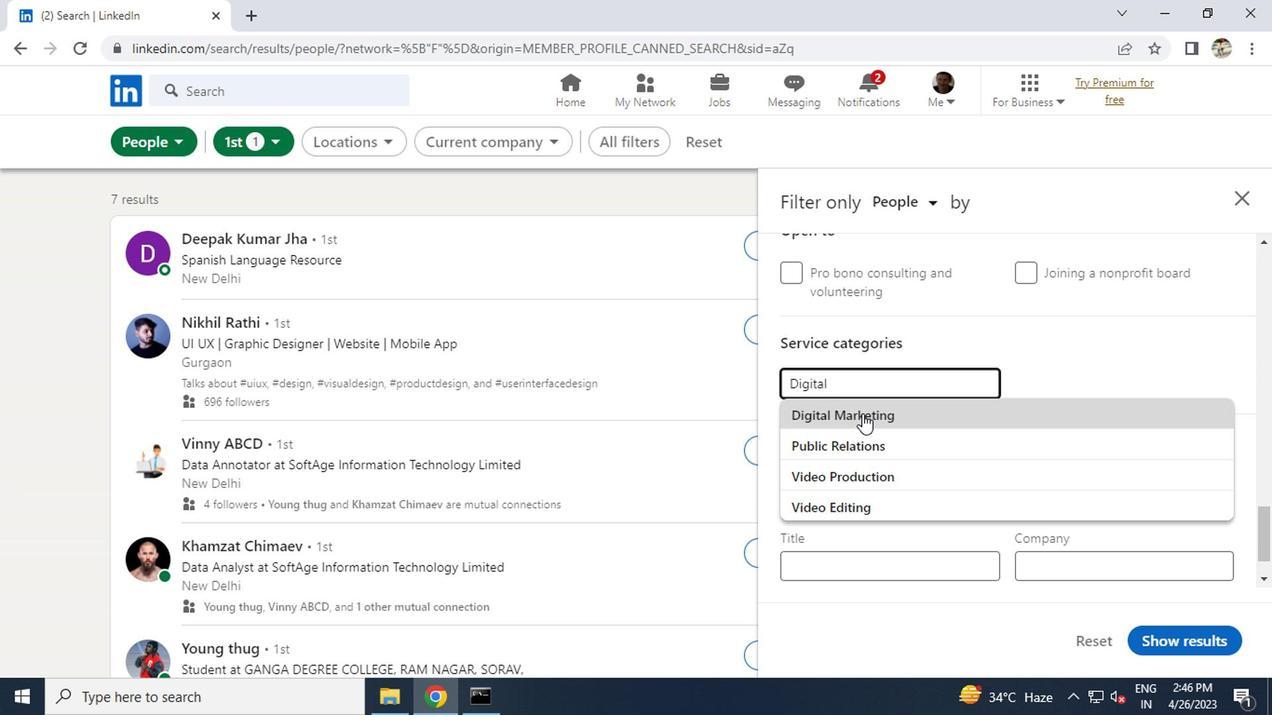 
Action: Mouse scrolled (859, 414) with delta (0, -1)
Screenshot: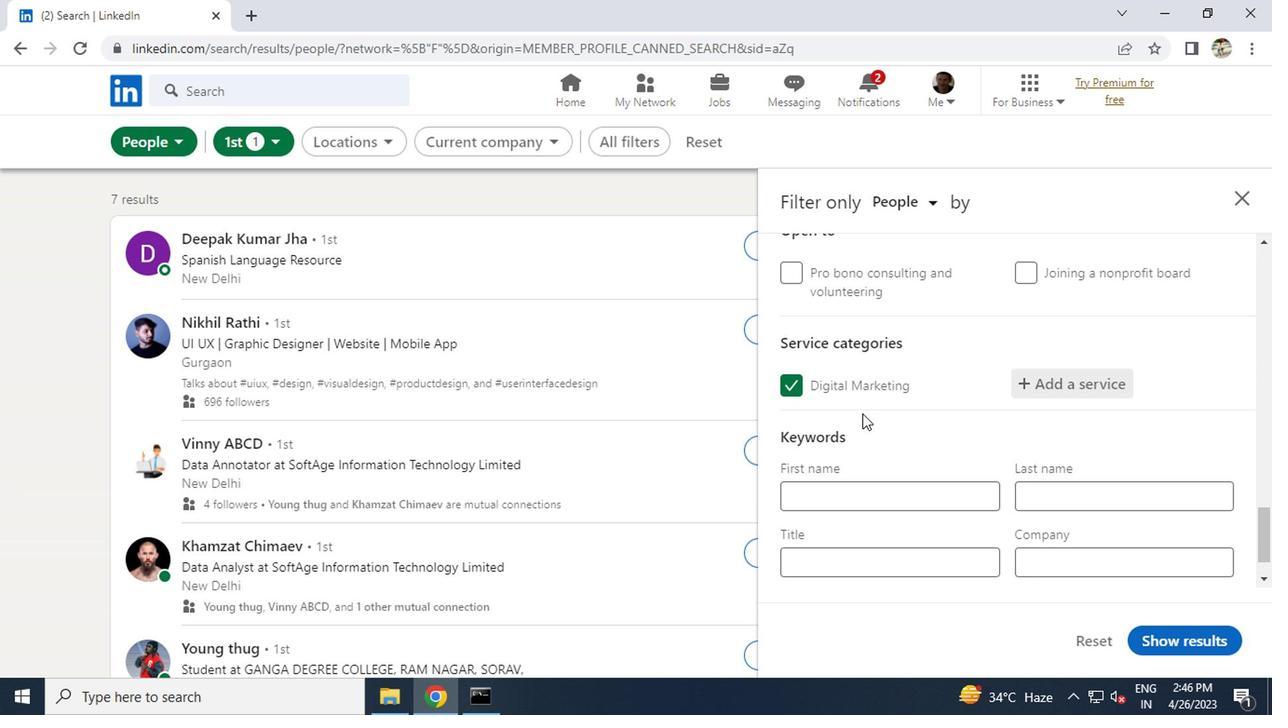 
Action: Mouse scrolled (859, 414) with delta (0, -1)
Screenshot: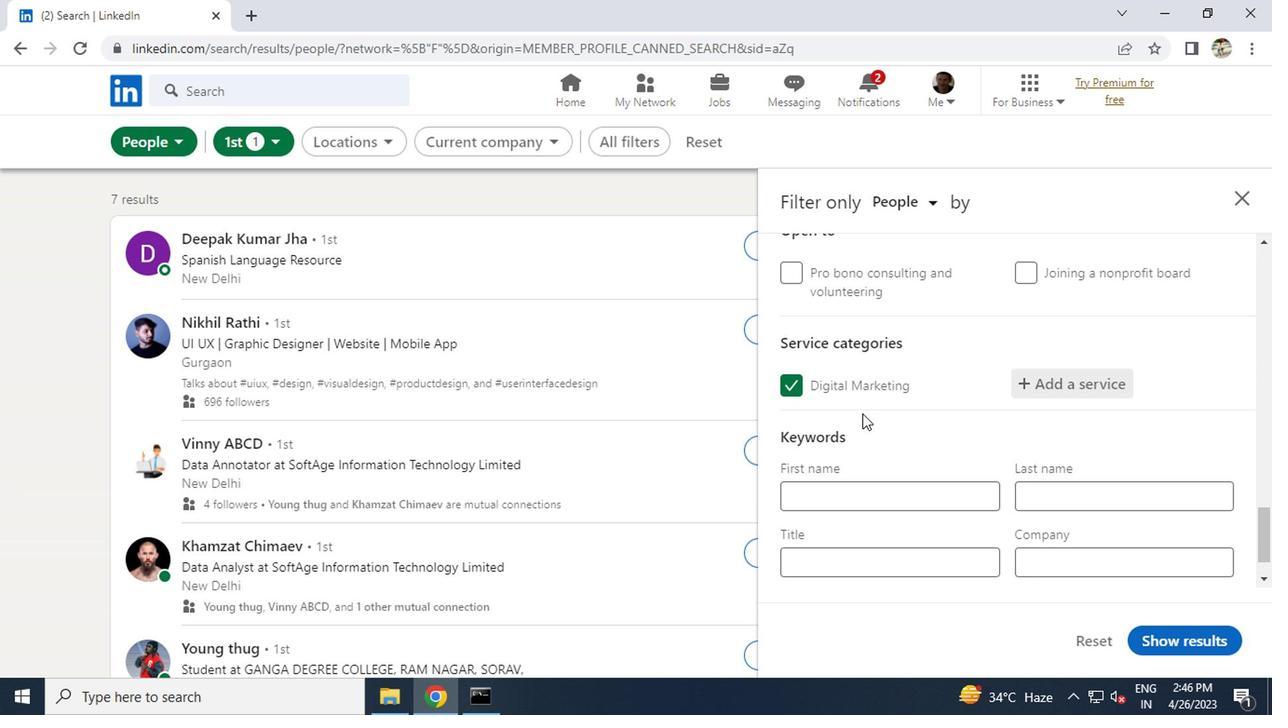 
Action: Mouse scrolled (859, 414) with delta (0, -1)
Screenshot: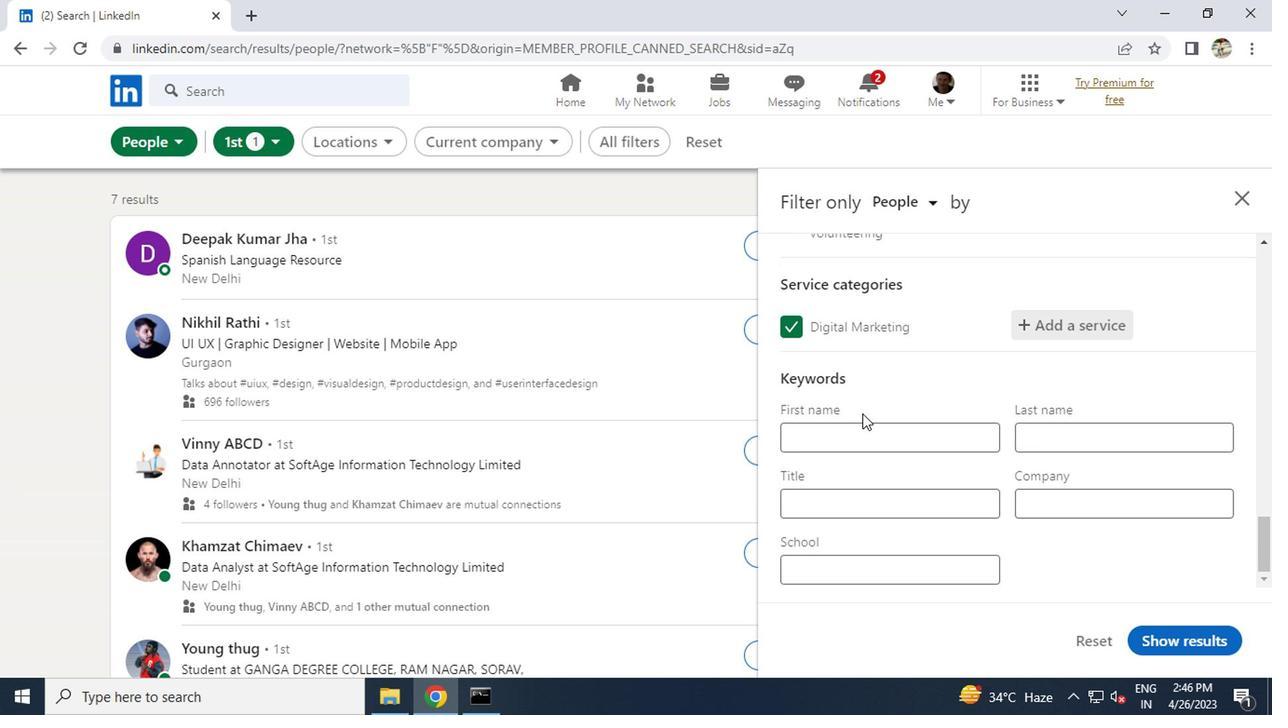 
Action: Mouse moved to (823, 494)
Screenshot: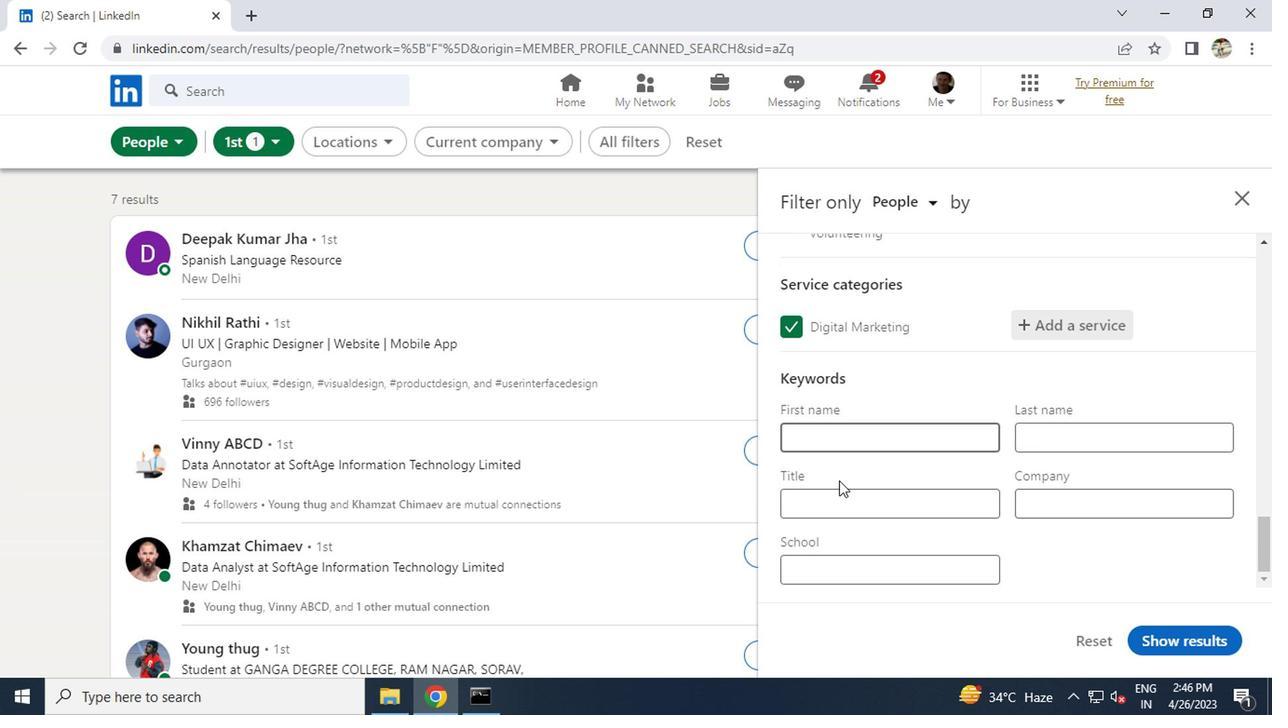 
Action: Mouse pressed left at (823, 494)
Screenshot: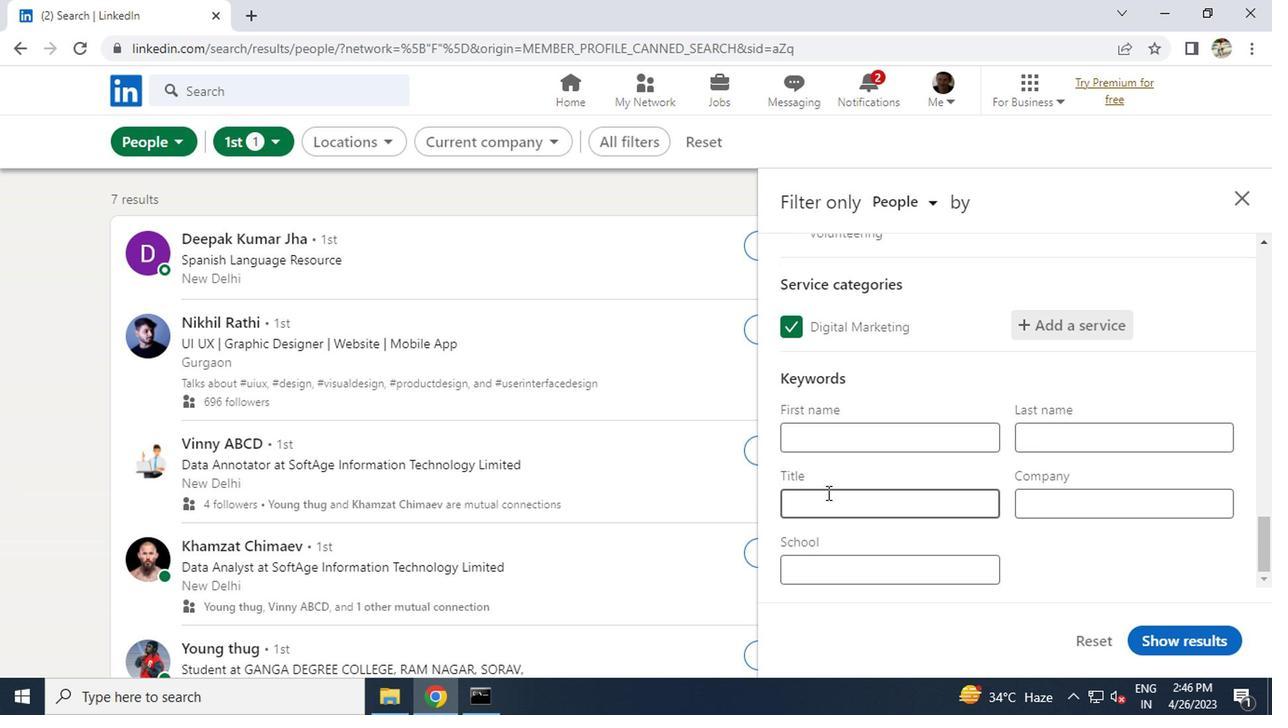 
Action: Key pressed <Key.caps_lock>C<Key.caps_lock>IVIL<Key.space><Key.caps_lock>E<Key.caps_lock>NGINEER
Screenshot: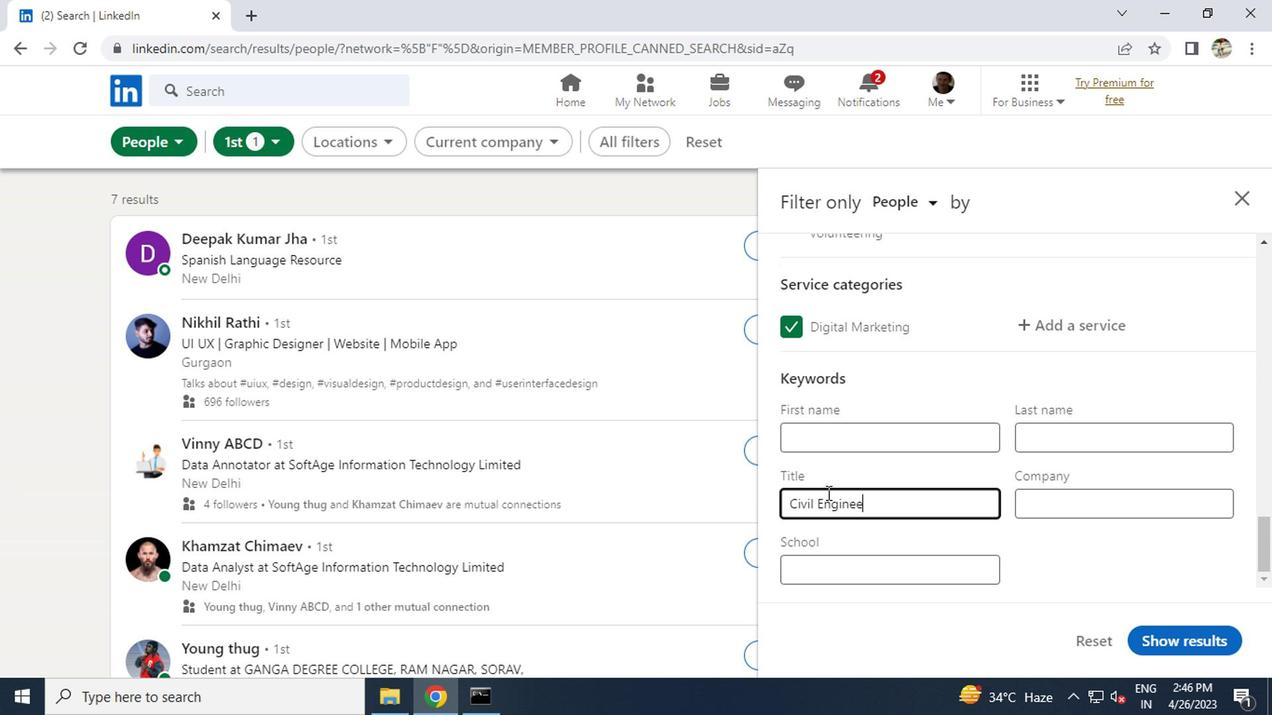 
Action: Mouse moved to (1161, 642)
Screenshot: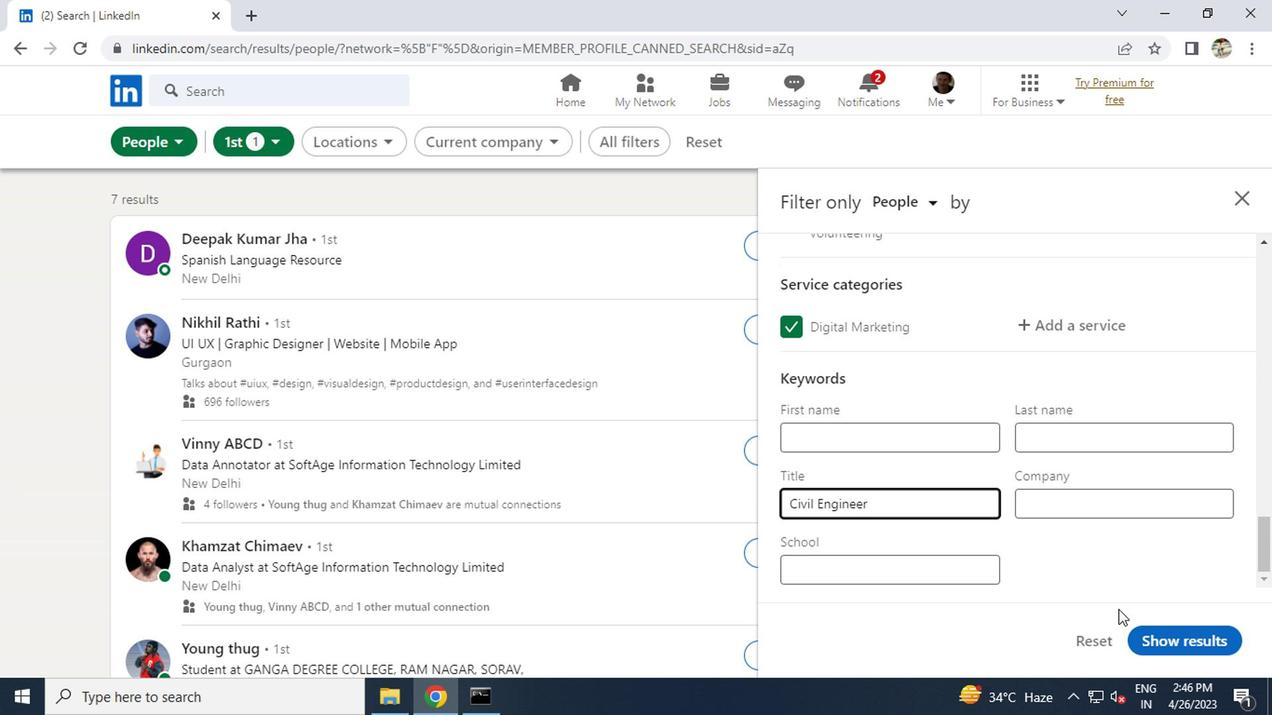
Action: Mouse pressed left at (1161, 642)
Screenshot: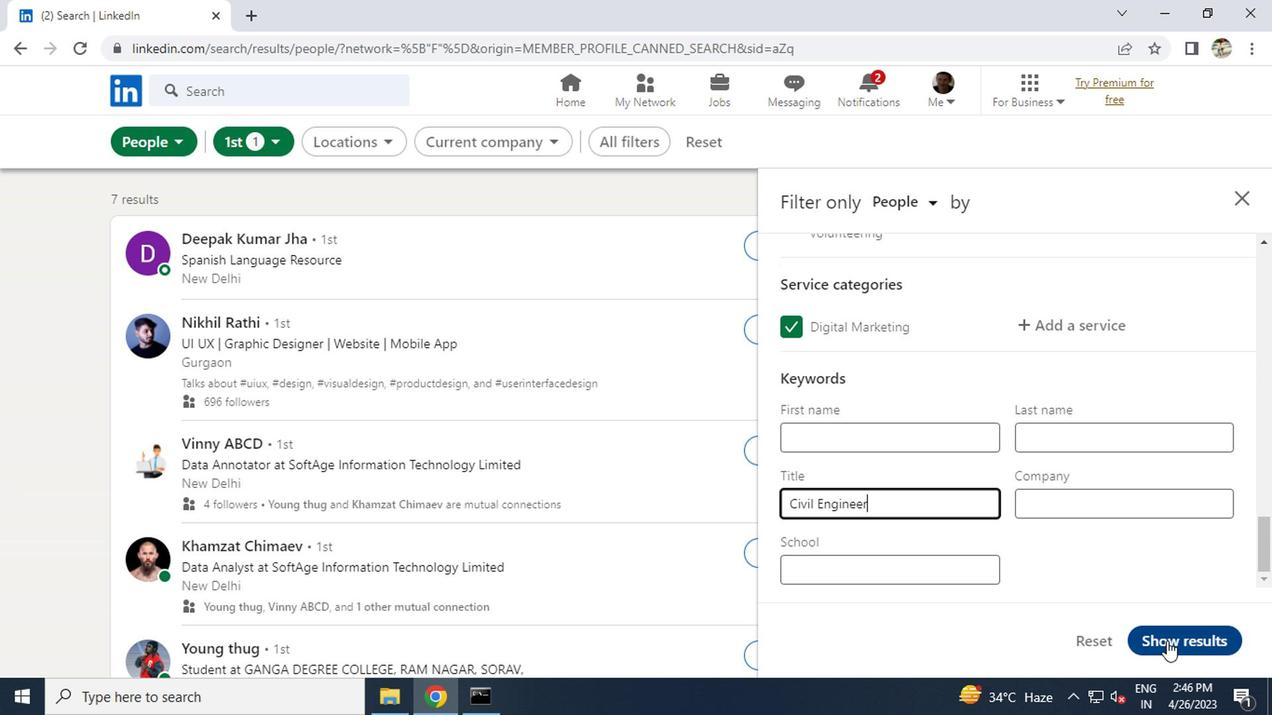 
